 Task: Review and manage your order history on Amazon, including archiving an order.
Action: Mouse moved to (370, 591)
Screenshot: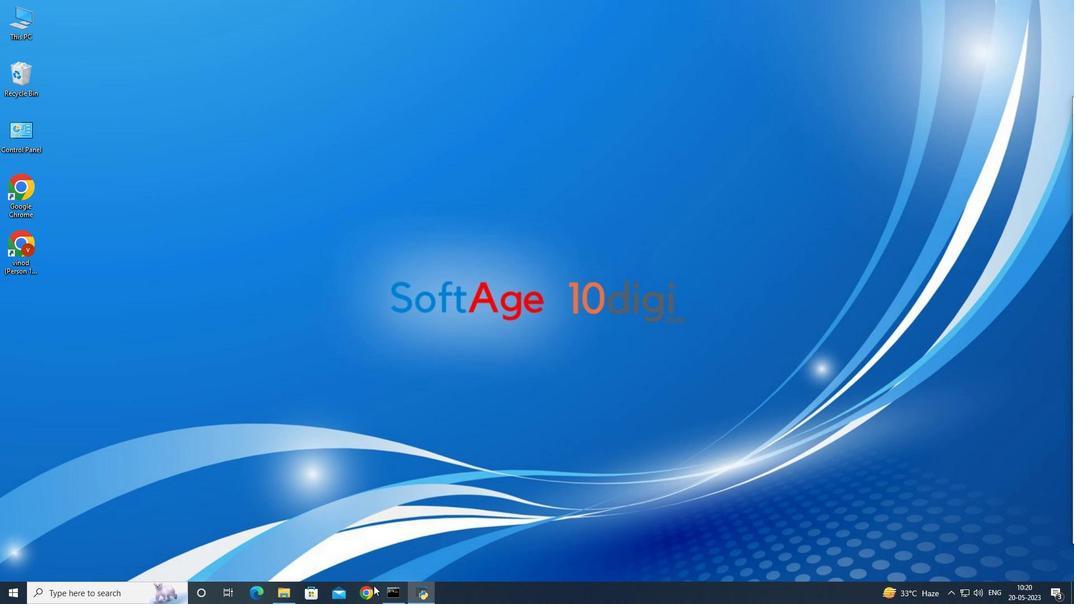 
Action: Mouse pressed left at (370, 591)
Screenshot: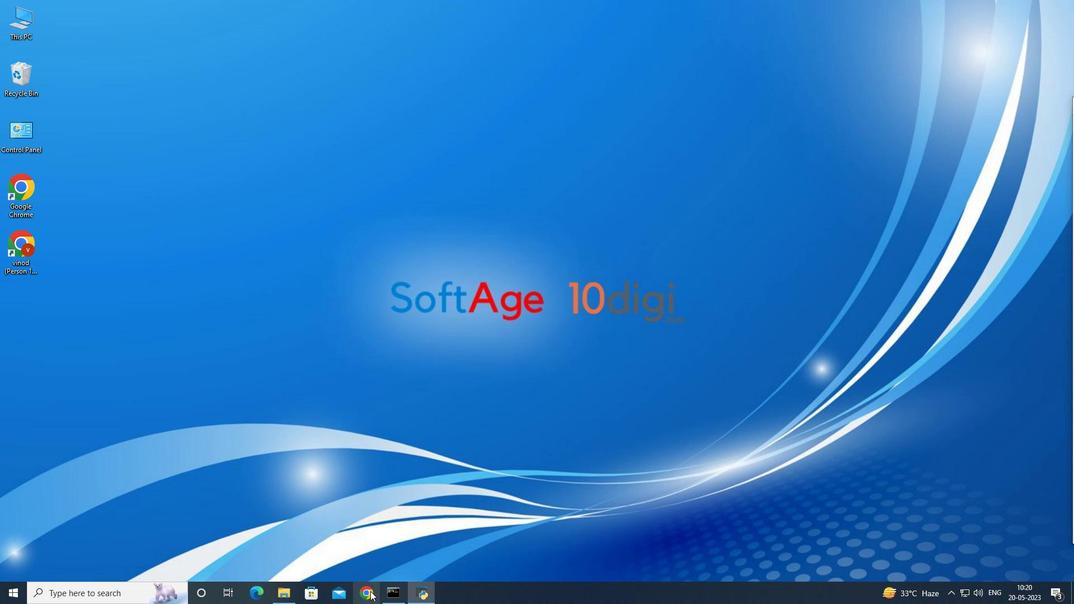 
Action: Mouse moved to (443, 367)
Screenshot: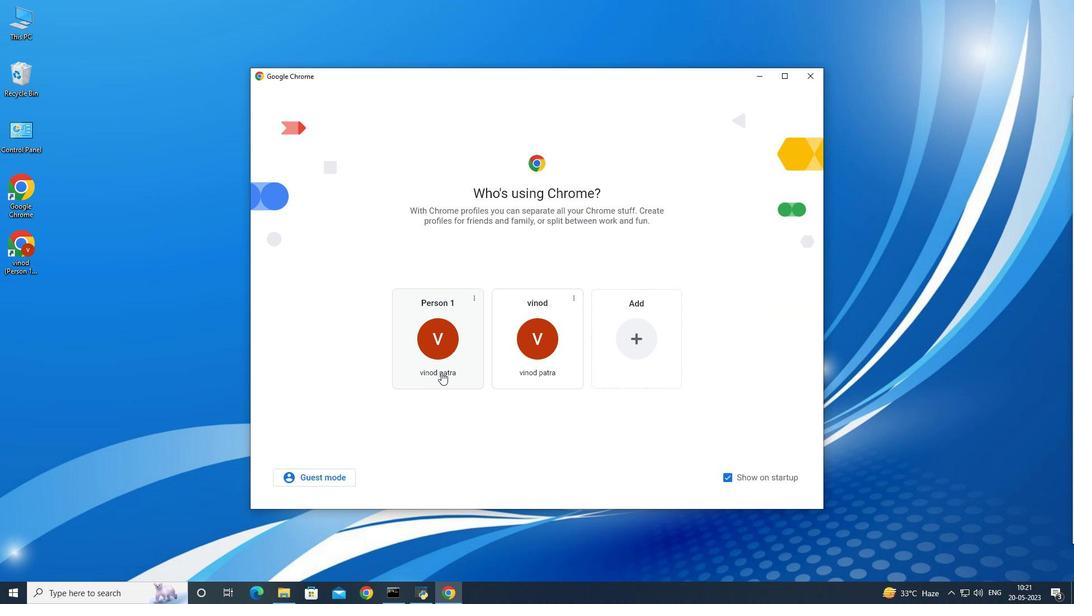 
Action: Mouse pressed left at (443, 367)
Screenshot: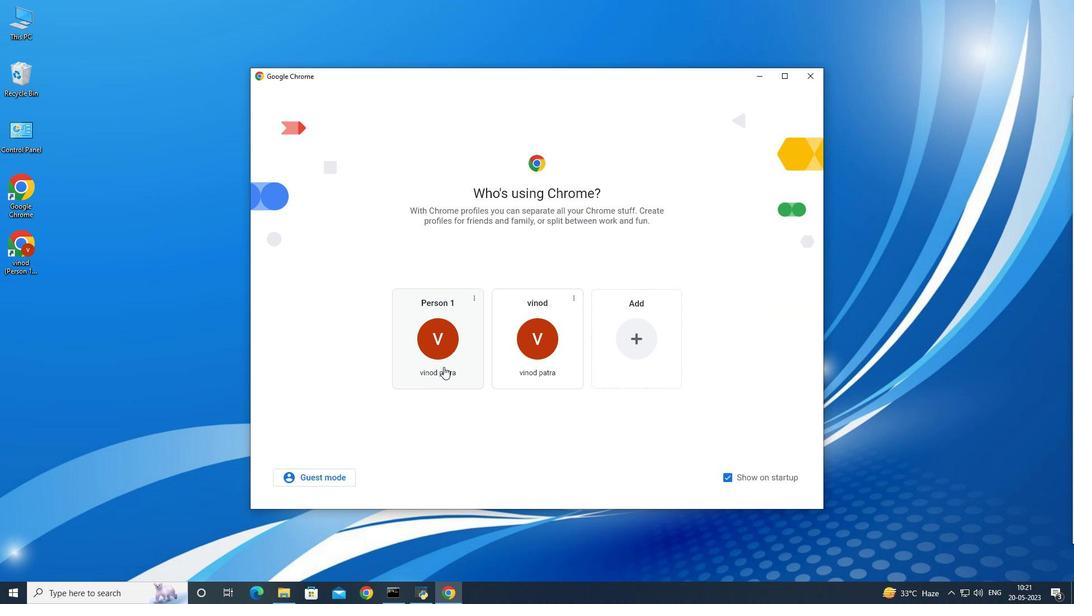 
Action: Mouse moved to (425, 232)
Screenshot: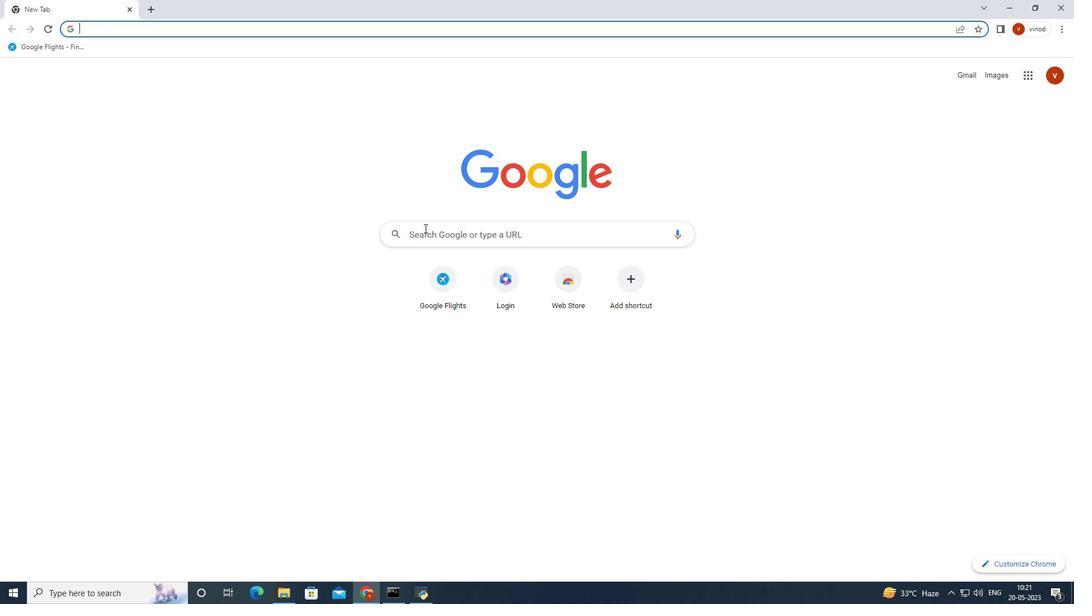 
Action: Mouse pressed left at (425, 232)
Screenshot: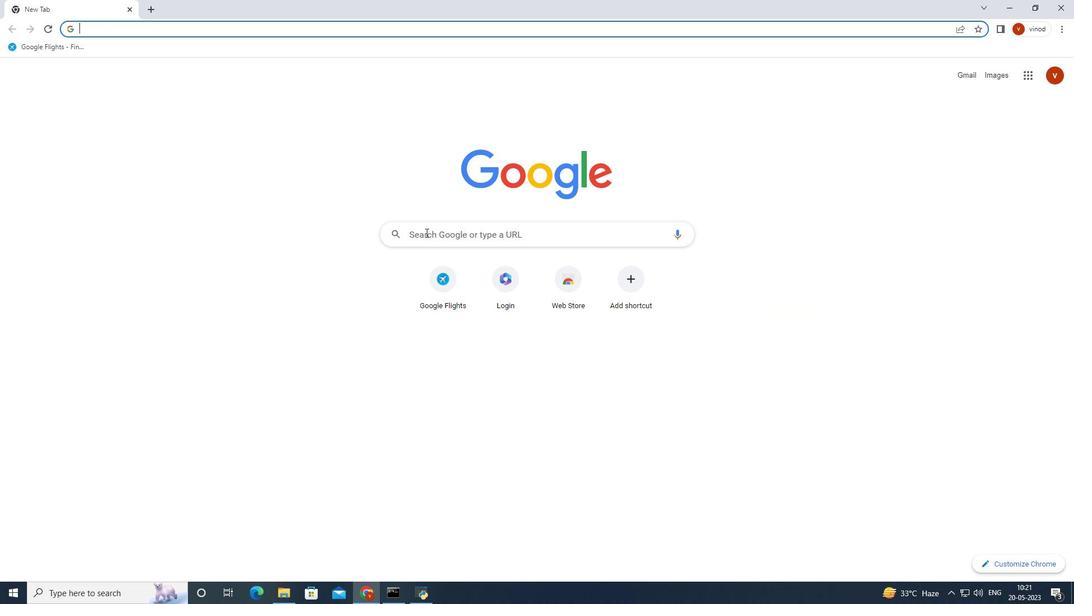
Action: Key pressed amzon<Key.enter>
Screenshot: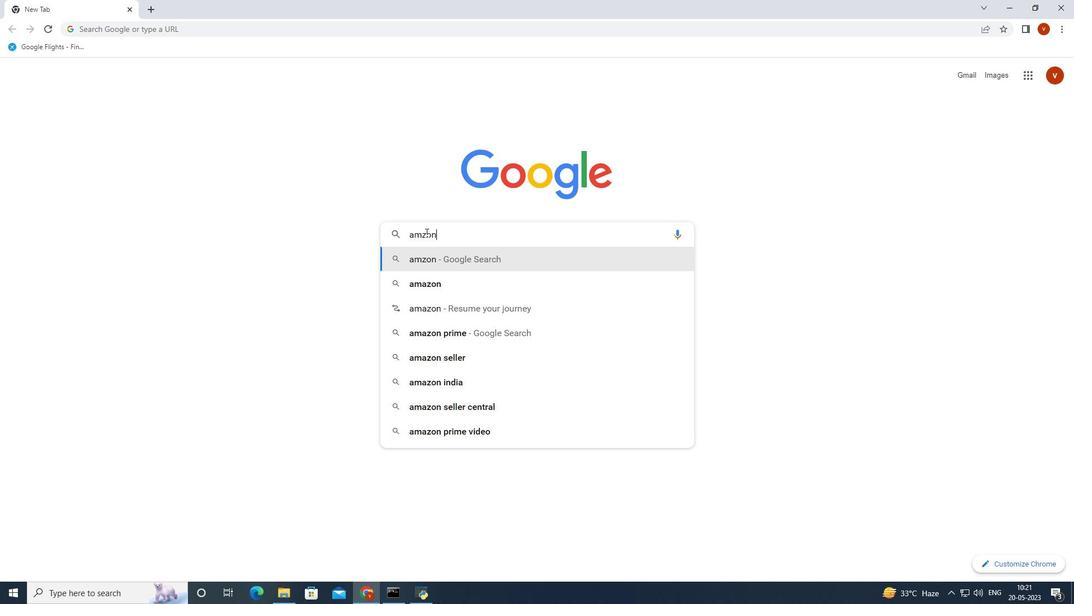 
Action: Mouse moved to (241, 228)
Screenshot: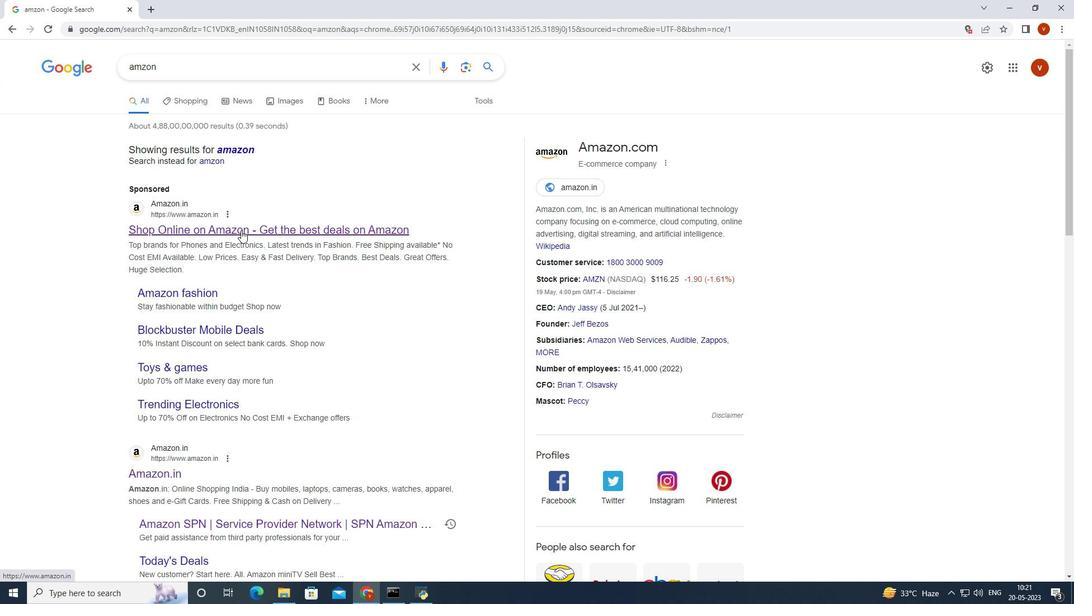 
Action: Mouse pressed left at (241, 228)
Screenshot: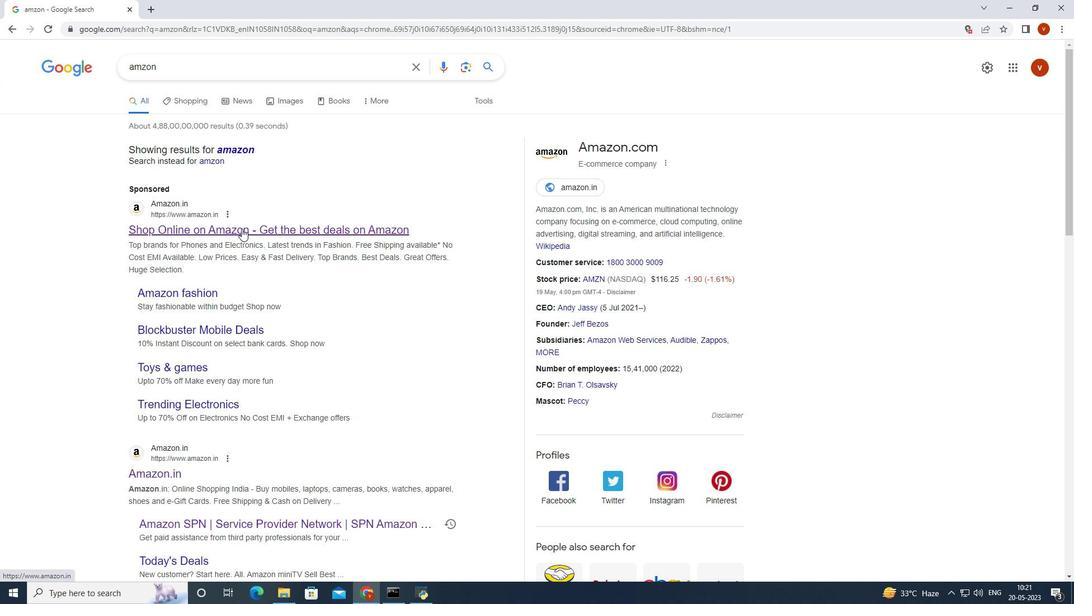 
Action: Mouse moved to (542, 242)
Screenshot: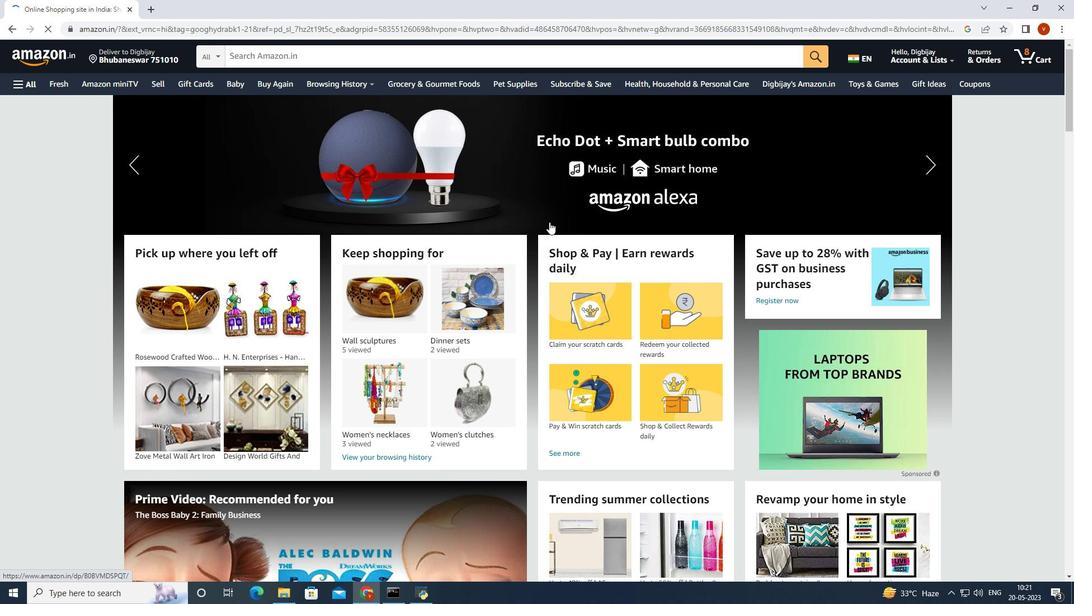 
Action: Mouse scrolled (542, 241) with delta (0, 0)
Screenshot: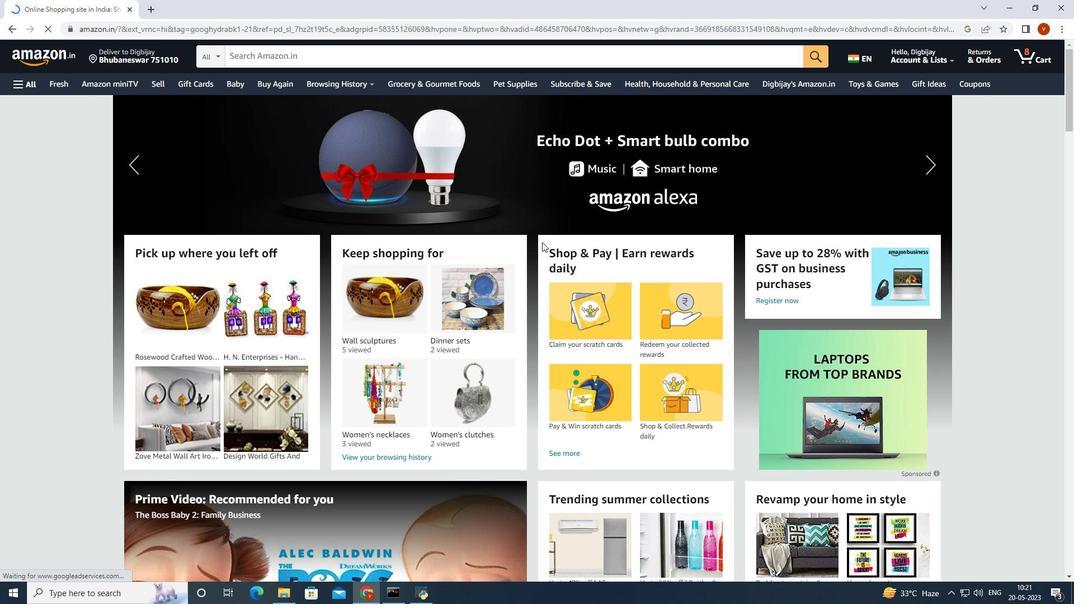 
Action: Mouse scrolled (542, 241) with delta (0, 0)
Screenshot: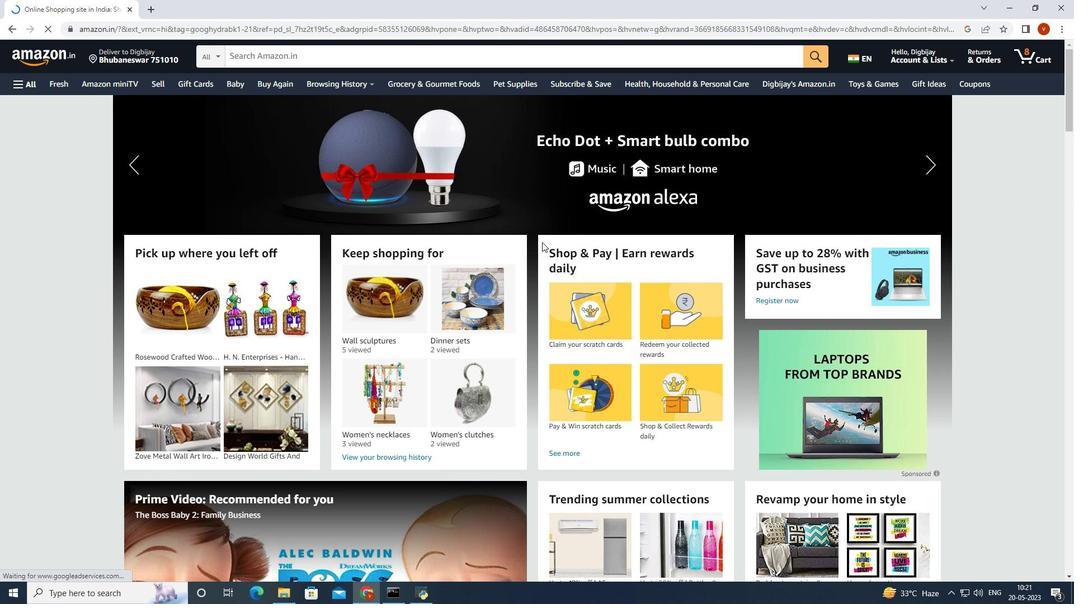 
Action: Mouse scrolled (542, 241) with delta (0, 0)
Screenshot: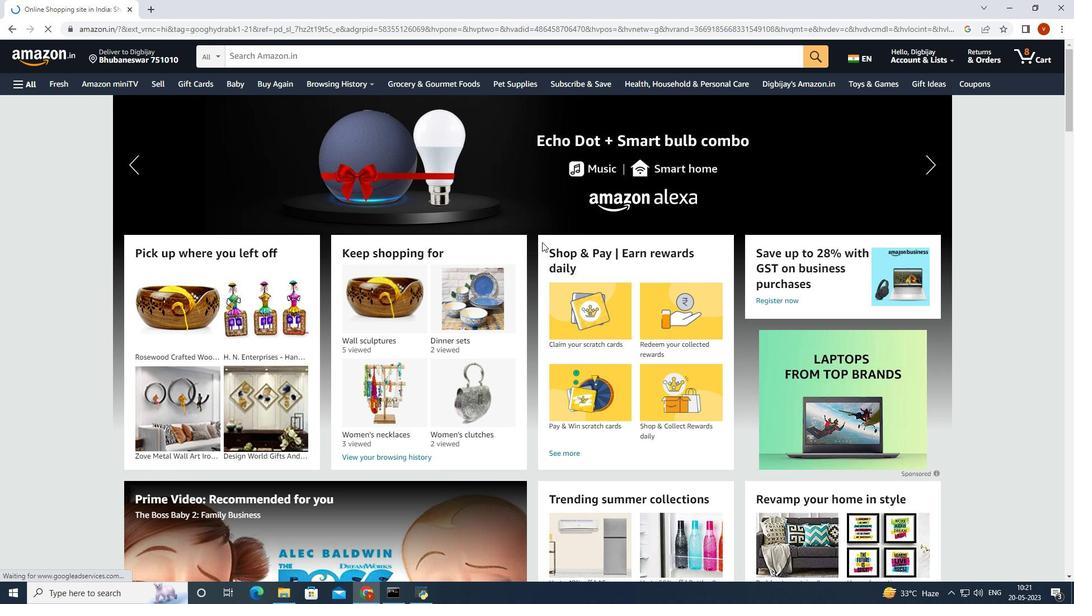 
Action: Mouse moved to (537, 244)
Screenshot: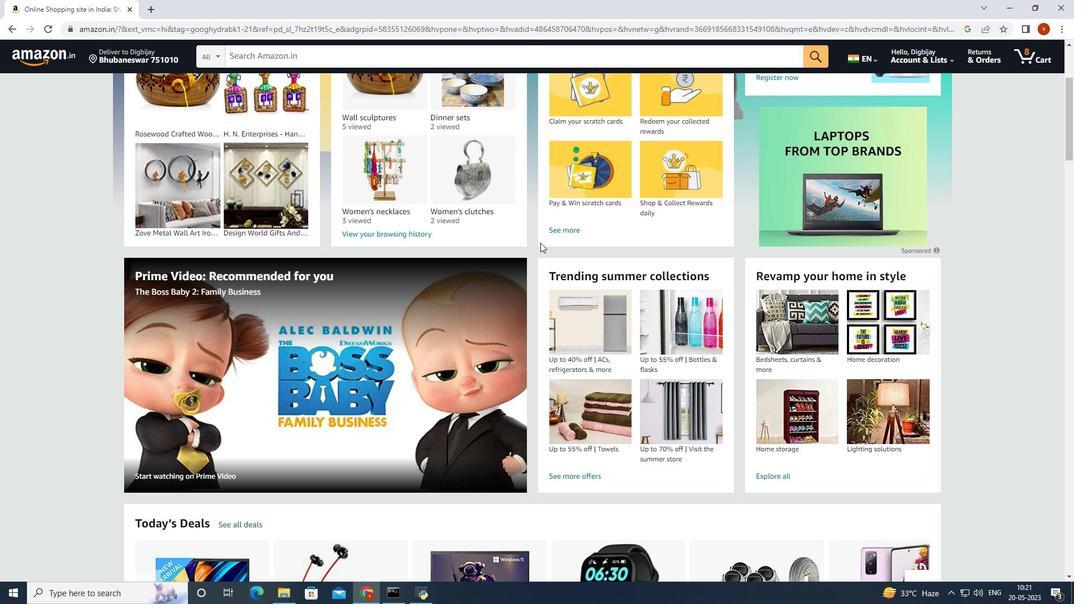 
Action: Mouse scrolled (537, 244) with delta (0, 0)
Screenshot: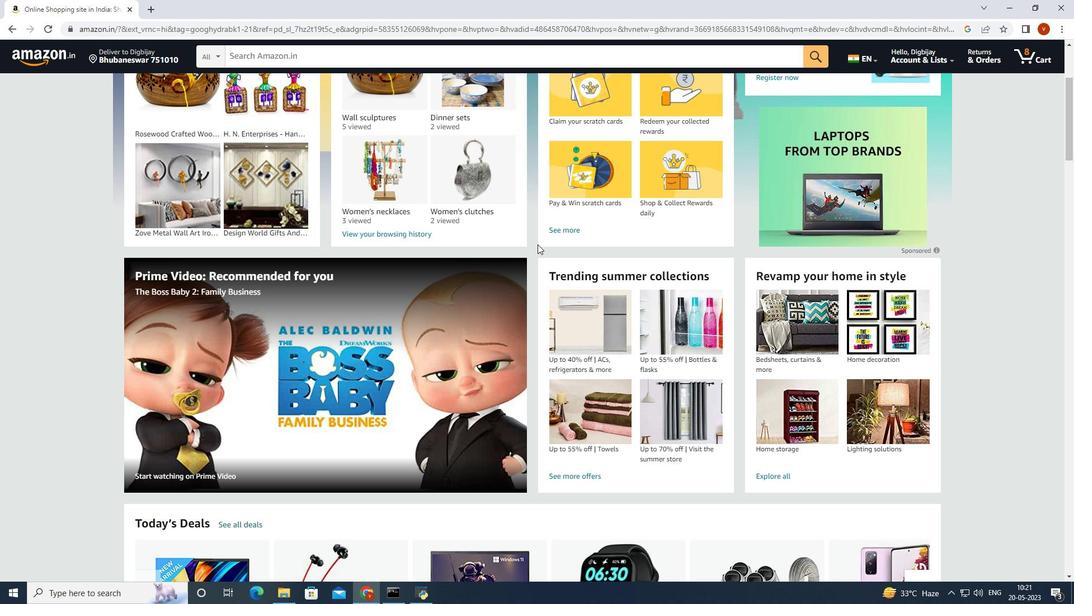 
Action: Mouse scrolled (537, 244) with delta (0, 0)
Screenshot: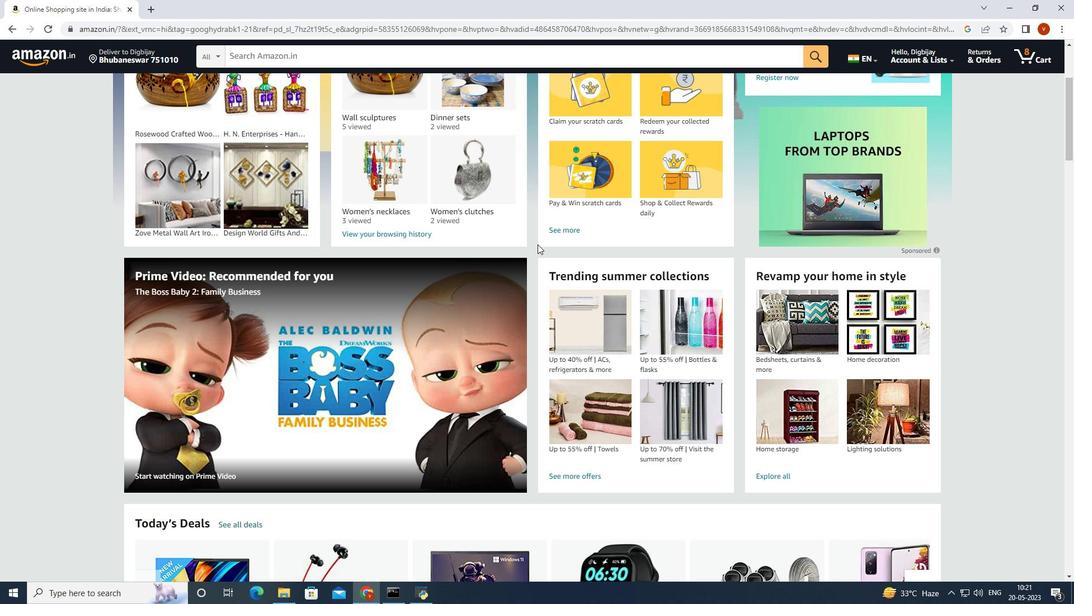 
Action: Mouse moved to (536, 247)
Screenshot: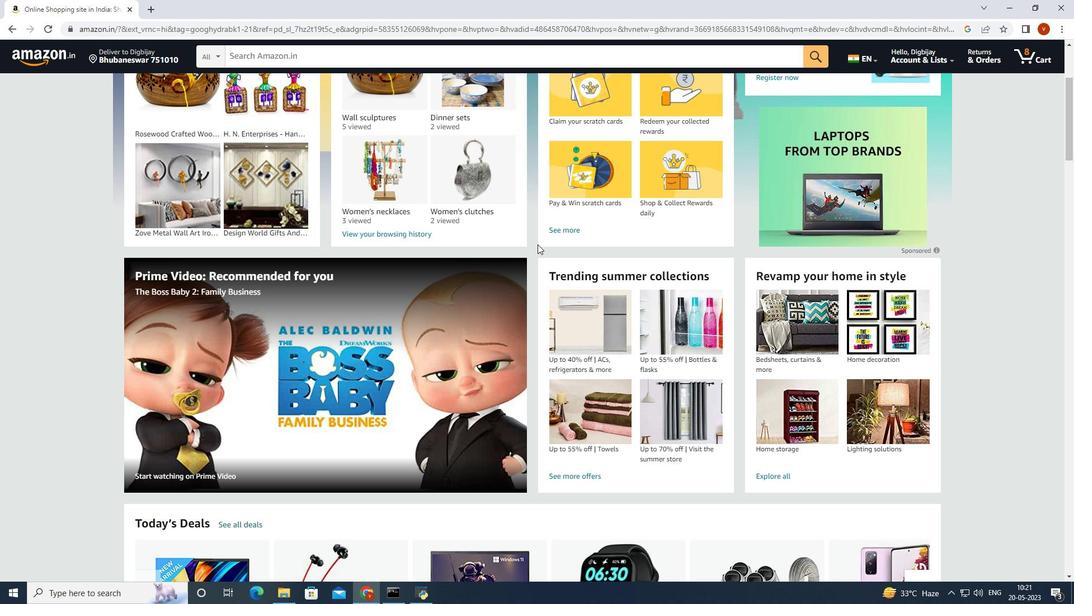 
Action: Mouse scrolled (536, 246) with delta (0, 0)
Screenshot: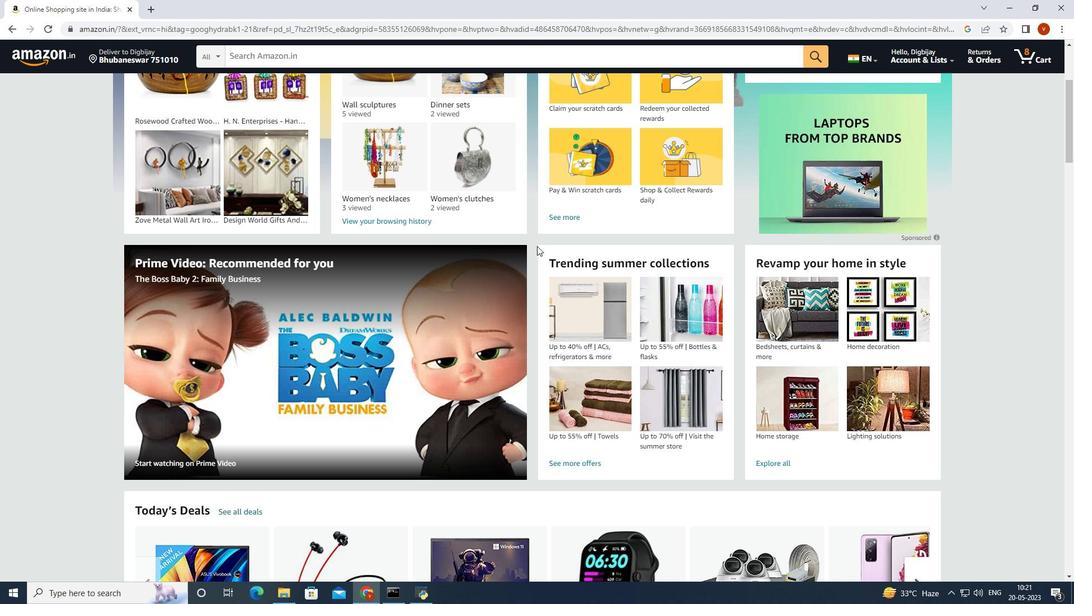 
Action: Mouse scrolled (536, 246) with delta (0, 0)
Screenshot: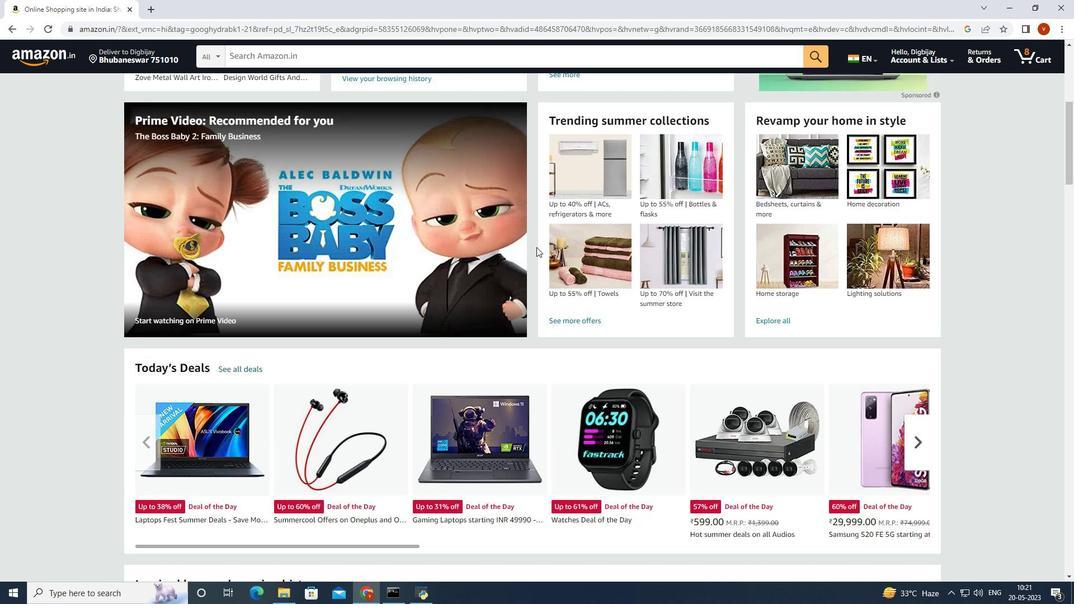 
Action: Mouse scrolled (536, 246) with delta (0, 0)
Screenshot: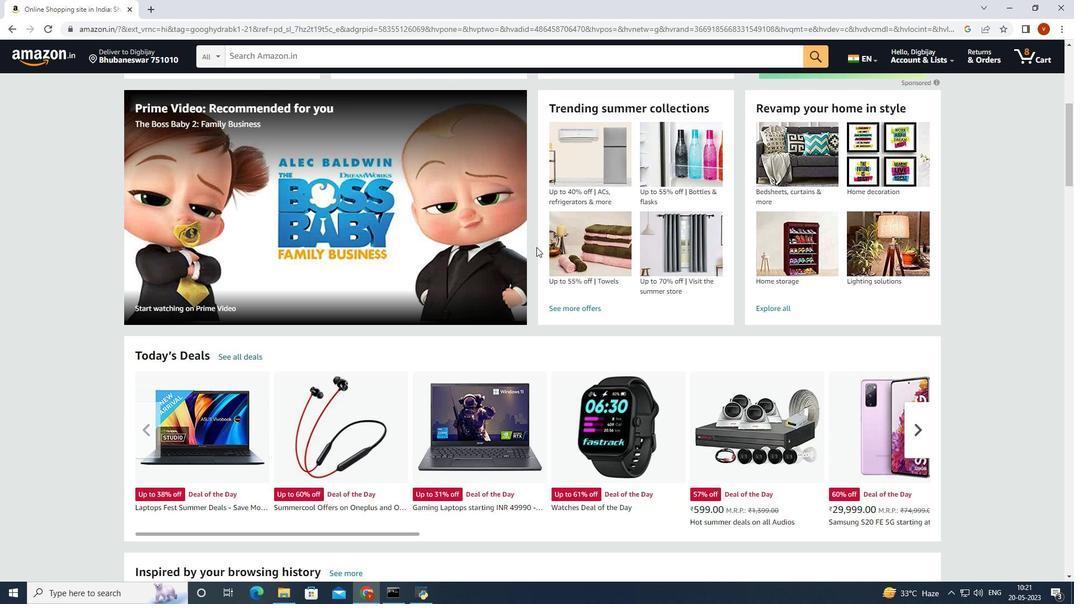 
Action: Mouse scrolled (536, 246) with delta (0, 0)
Screenshot: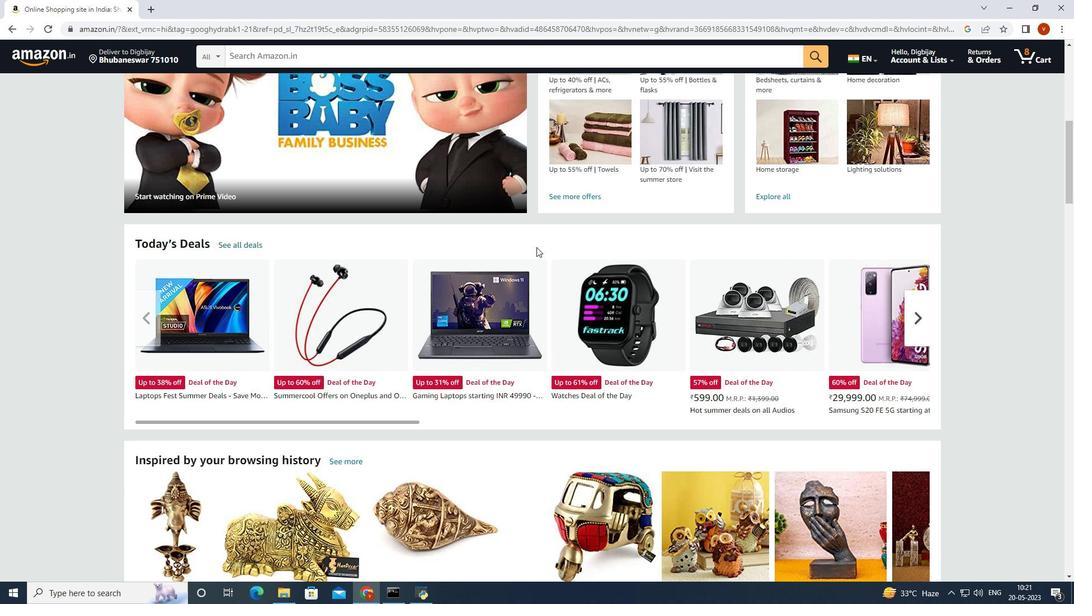 
Action: Mouse moved to (505, 258)
Screenshot: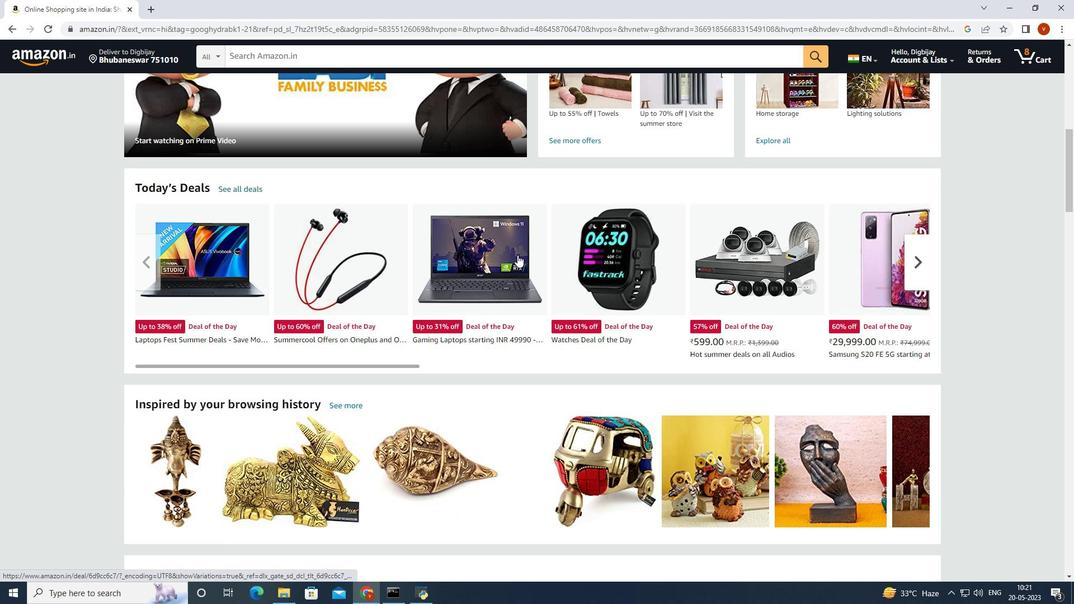 
Action: Mouse pressed left at (505, 258)
Screenshot: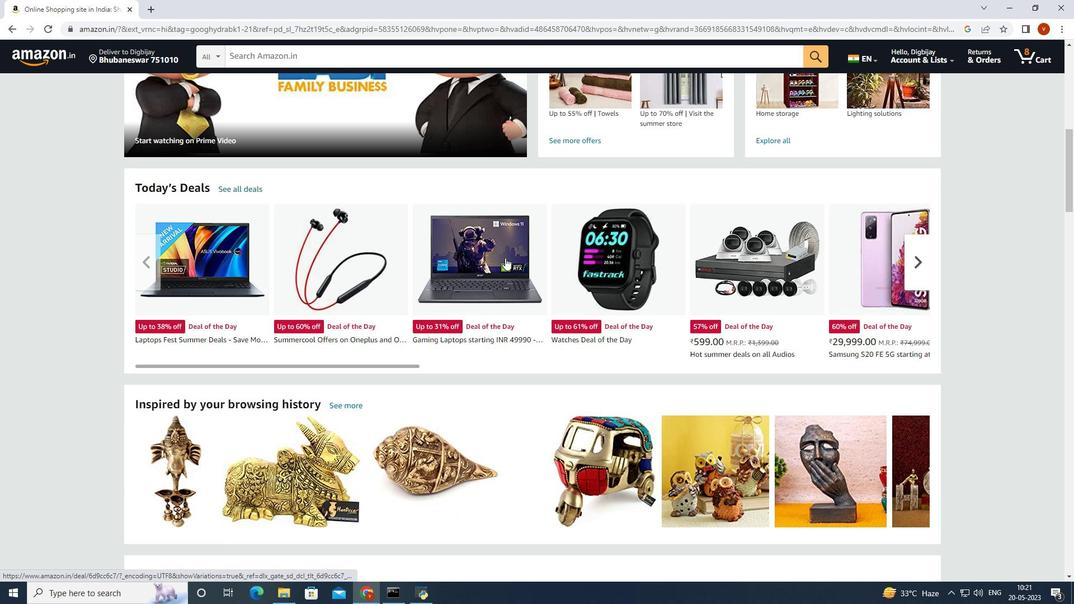 
Action: Mouse moved to (250, 292)
Screenshot: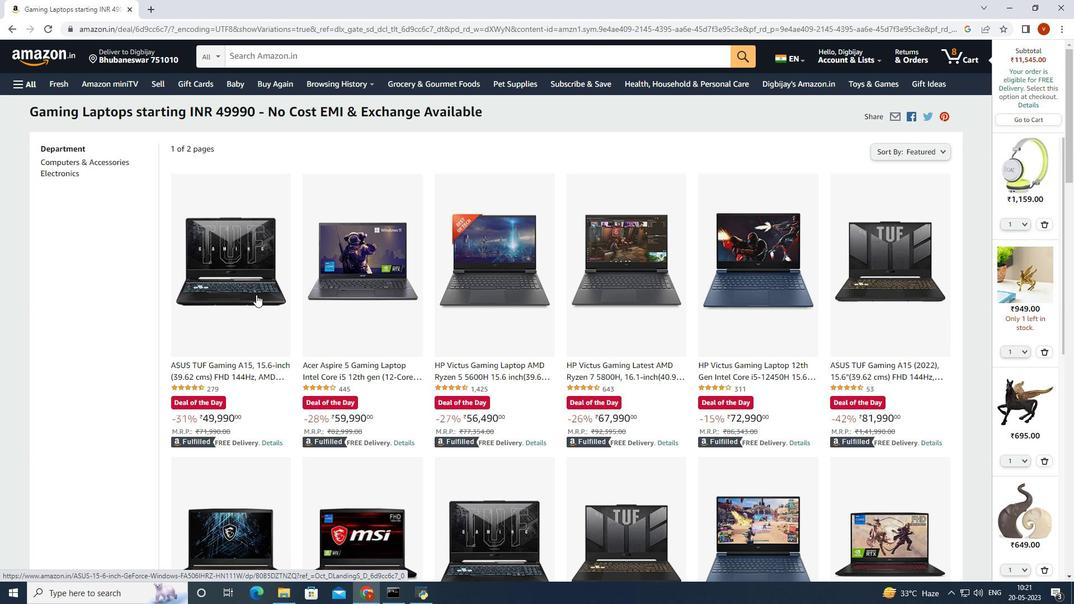 
Action: Mouse pressed left at (250, 292)
Screenshot: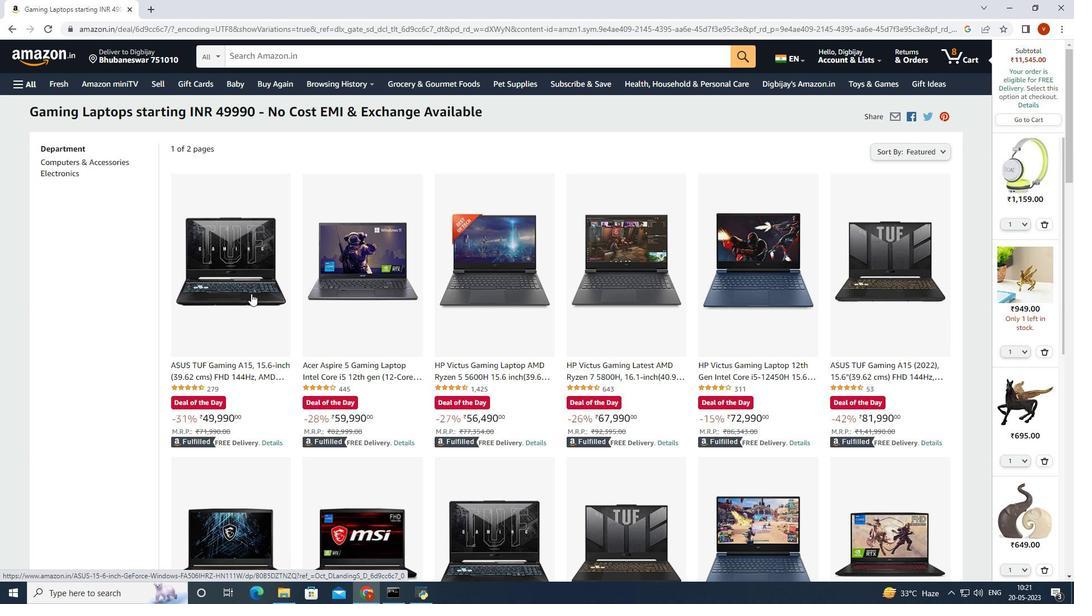 
Action: Mouse moved to (322, 289)
Screenshot: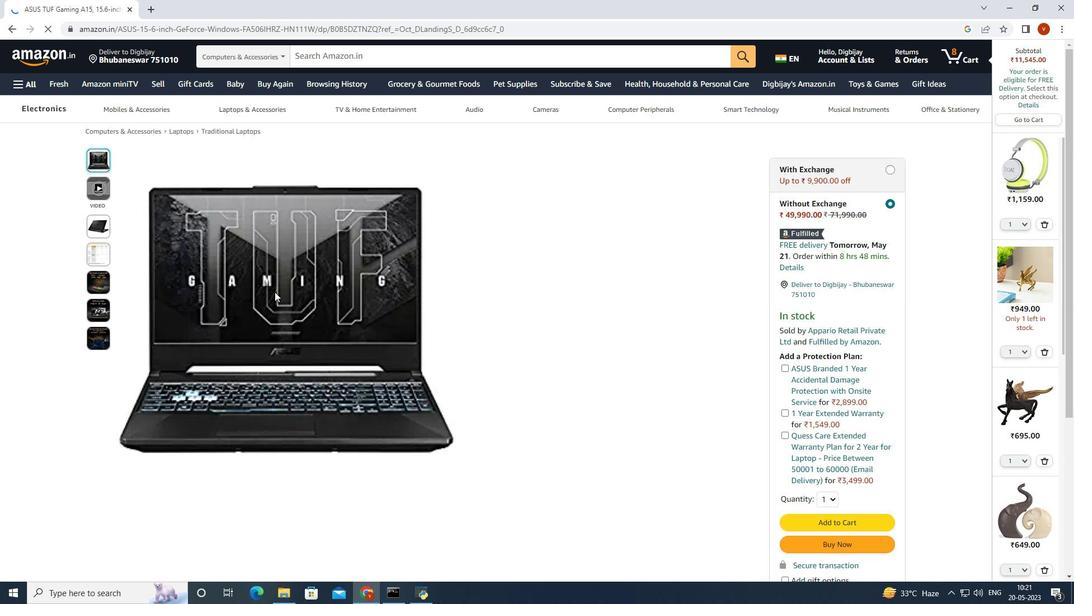 
Action: Mouse scrolled (322, 288) with delta (0, 0)
Screenshot: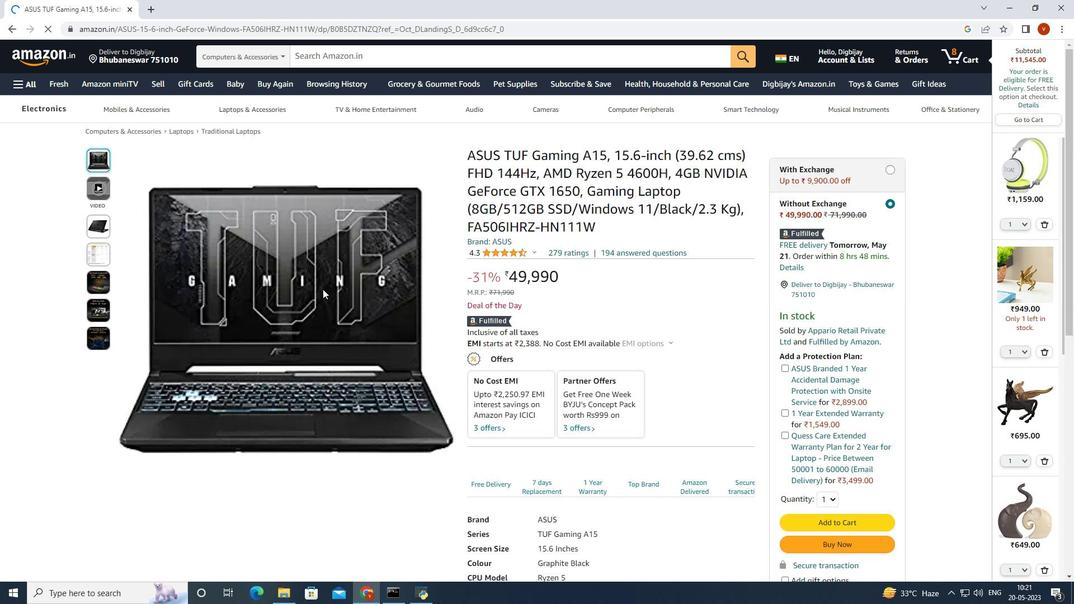 
Action: Mouse moved to (844, 478)
Screenshot: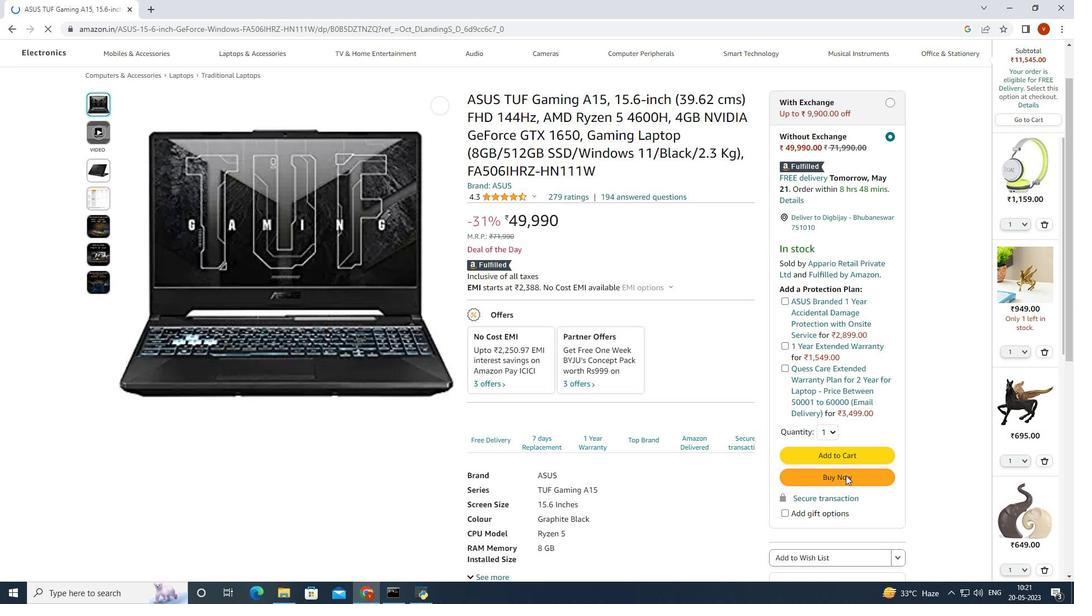 
Action: Mouse pressed left at (844, 478)
Screenshot: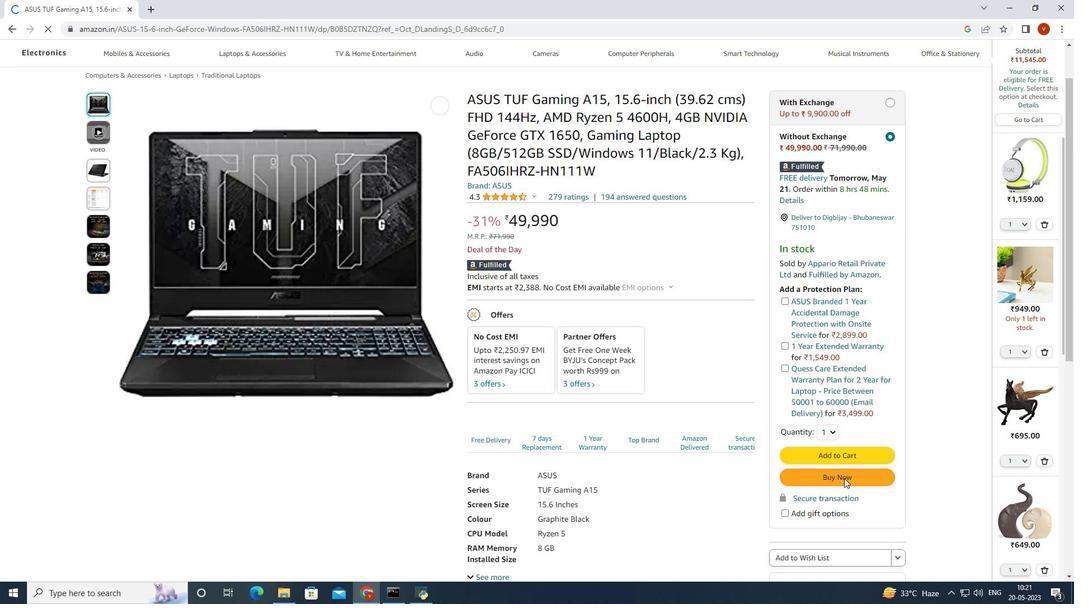 
Action: Mouse moved to (840, 481)
Screenshot: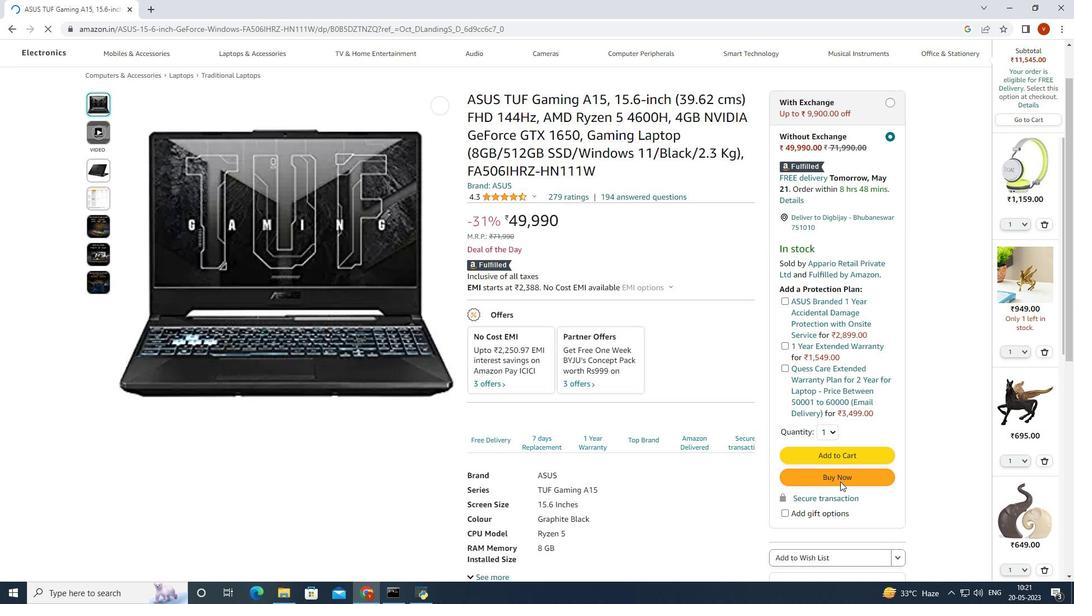 
Action: Mouse pressed left at (840, 481)
Screenshot: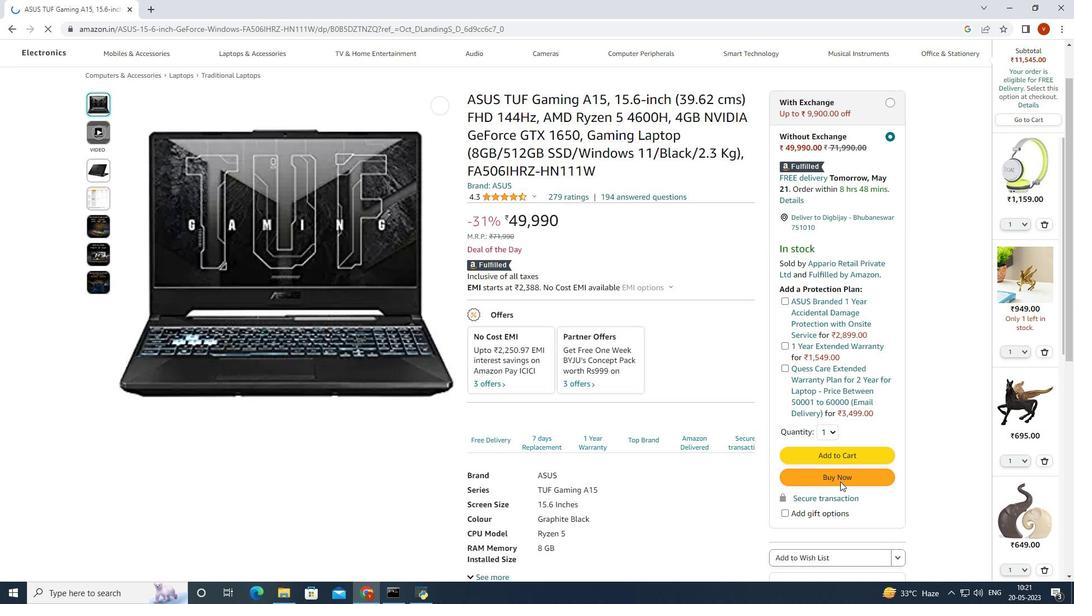 
Action: Mouse moved to (448, 272)
Screenshot: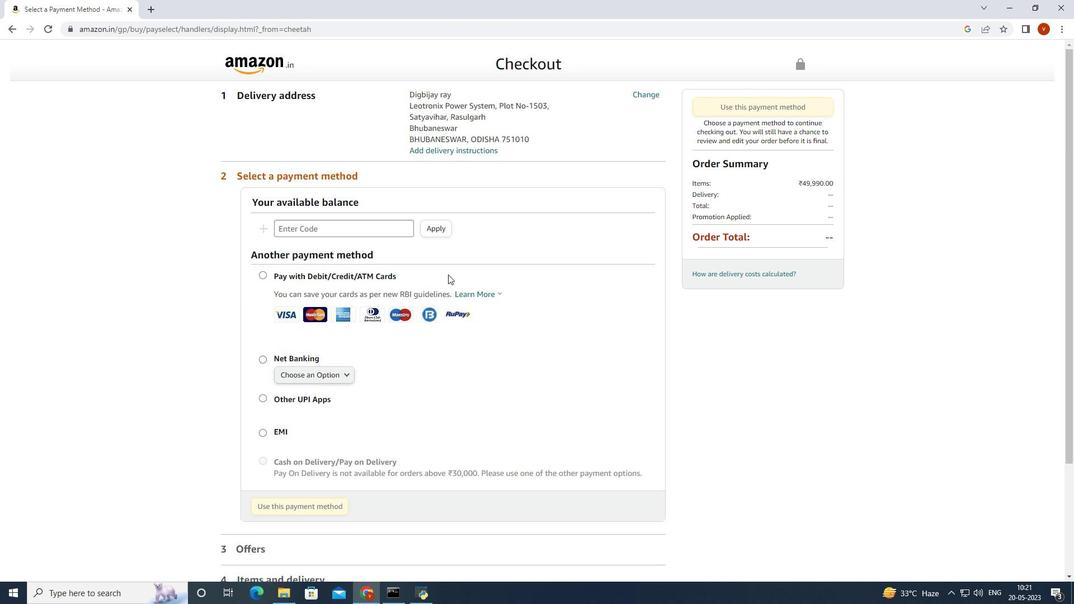 
Action: Mouse scrolled (448, 271) with delta (0, 0)
Screenshot: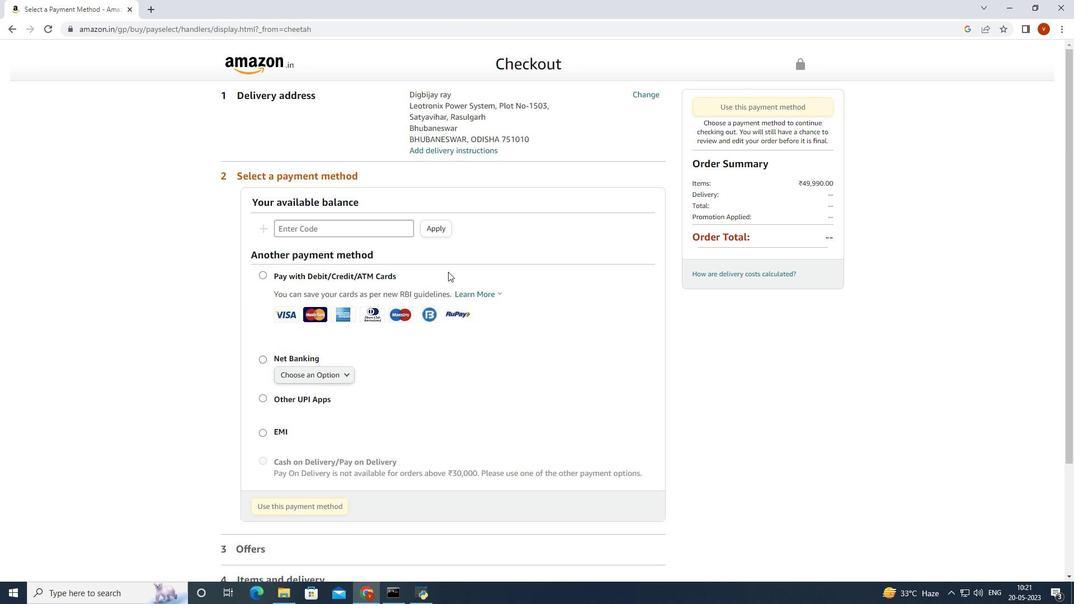 
Action: Mouse scrolled (448, 271) with delta (0, 0)
Screenshot: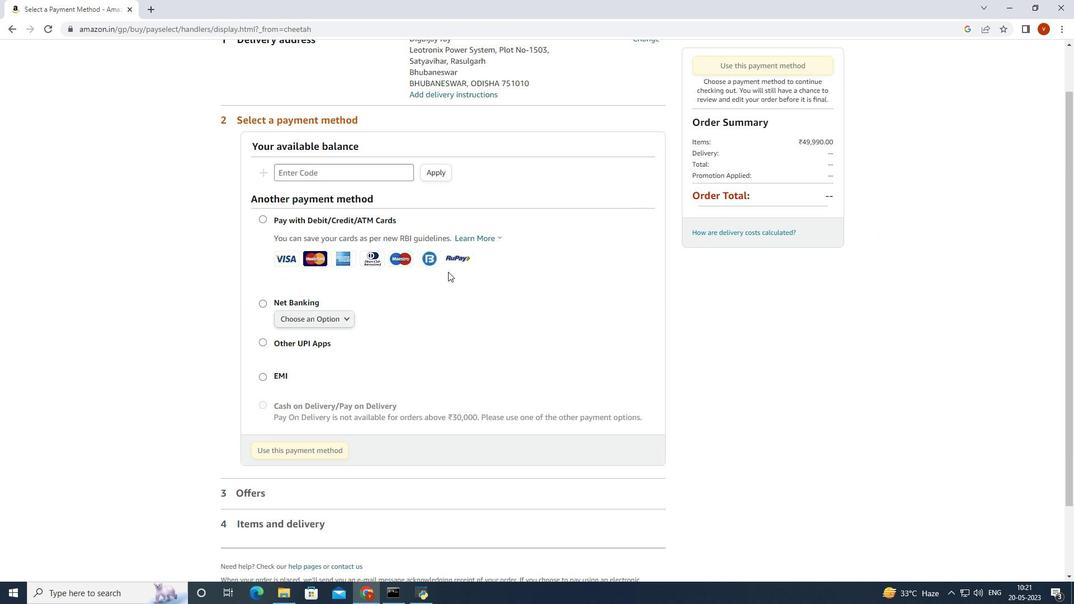 
Action: Mouse scrolled (448, 271) with delta (0, 0)
Screenshot: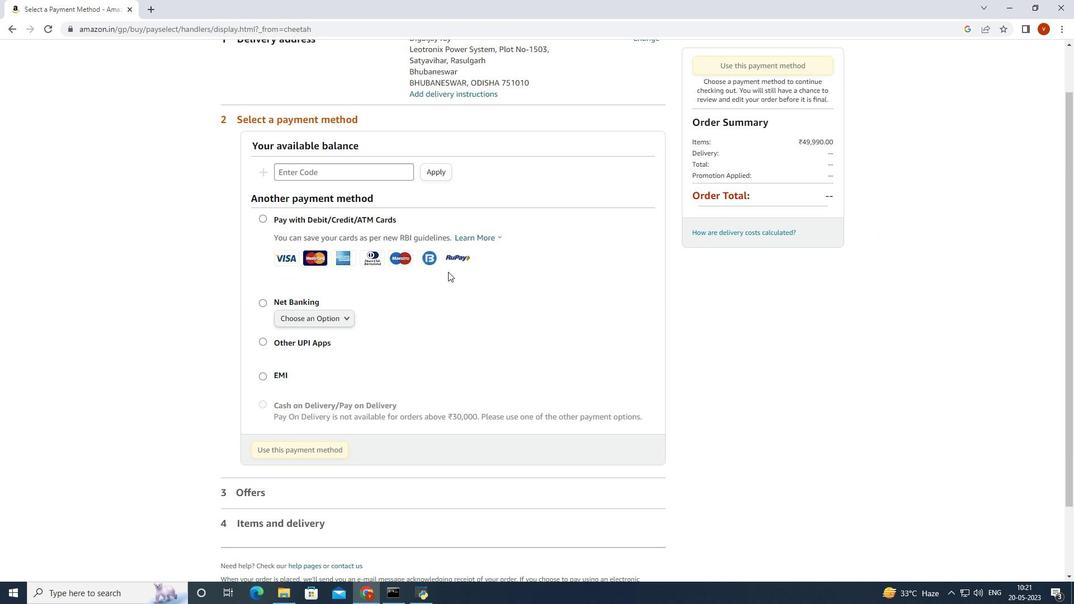 
Action: Mouse scrolled (448, 272) with delta (0, 0)
Screenshot: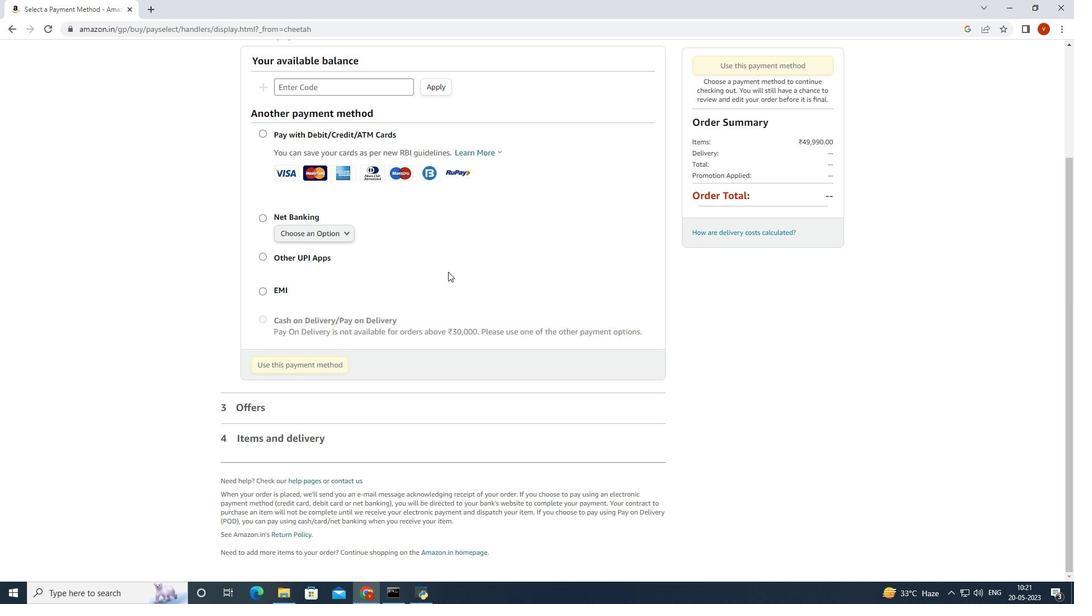 
Action: Mouse scrolled (448, 272) with delta (0, 0)
Screenshot: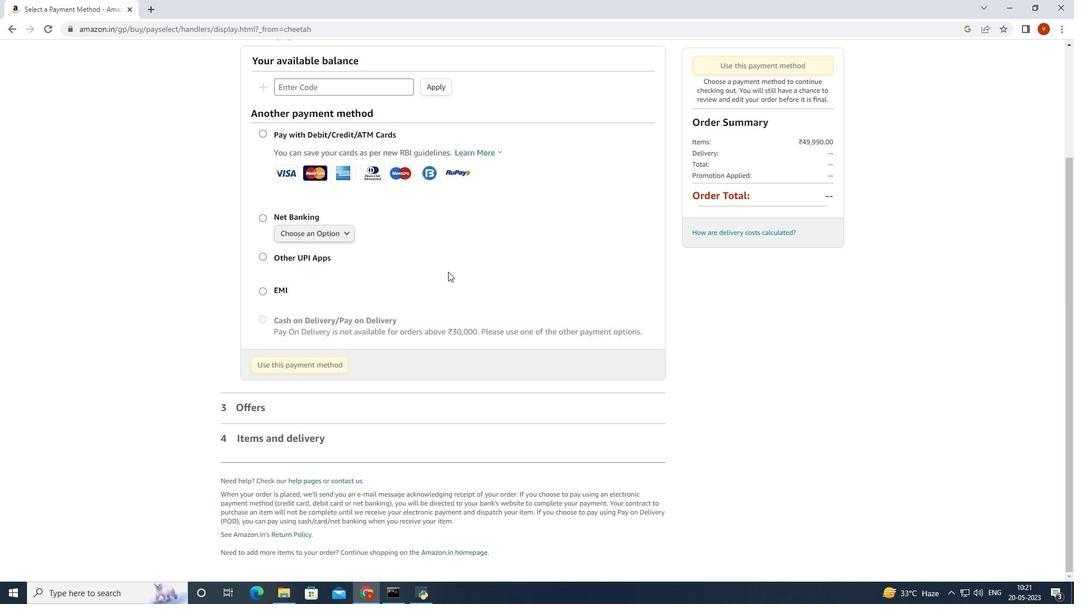 
Action: Mouse moved to (436, 217)
Screenshot: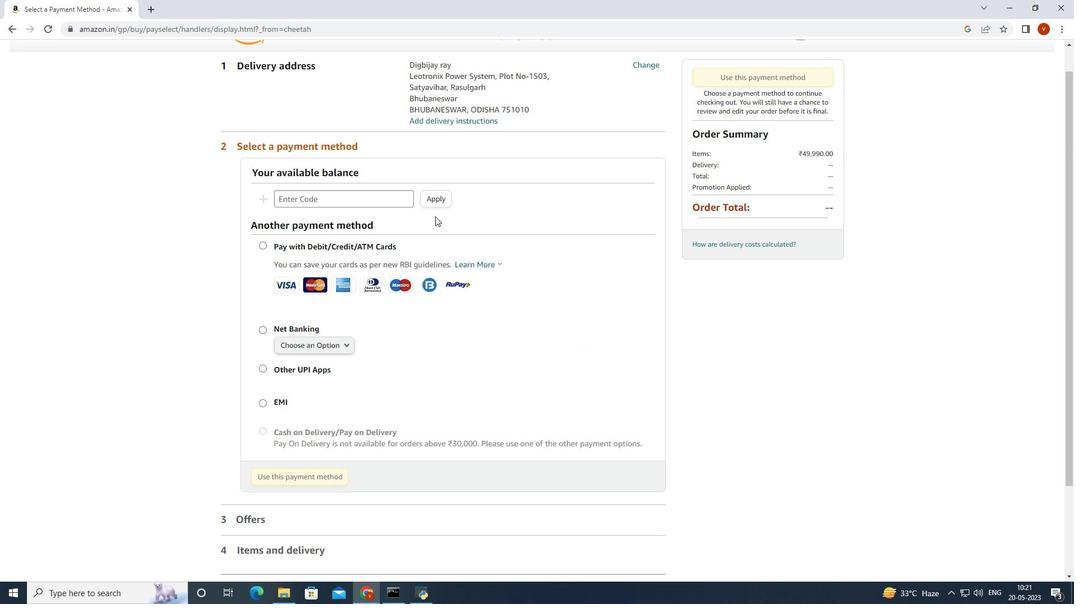 
Action: Mouse scrolled (436, 217) with delta (0, 0)
Screenshot: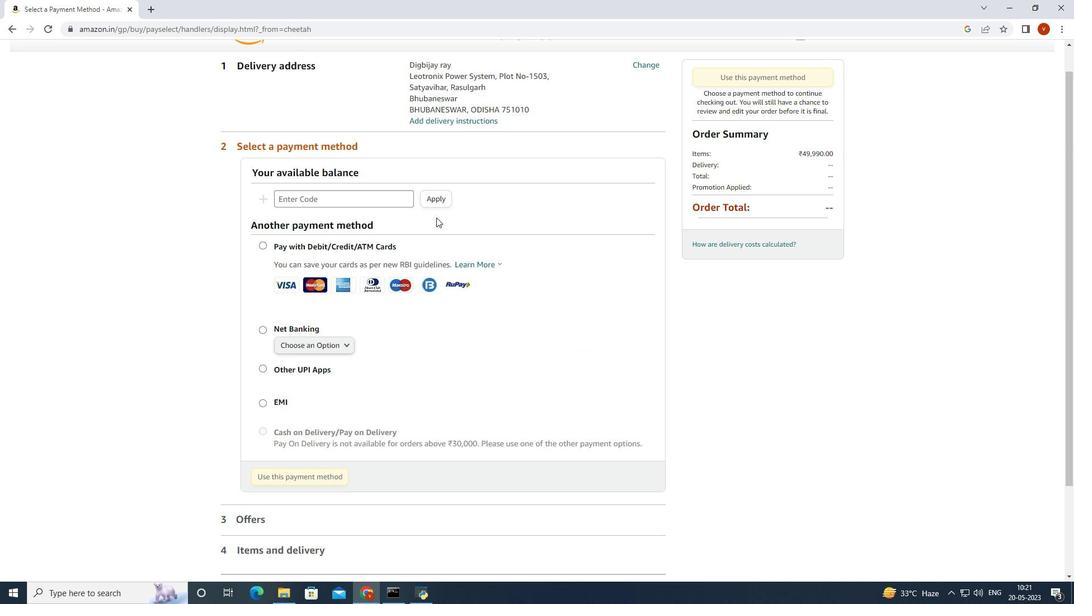 
Action: Mouse moved to (438, 209)
Screenshot: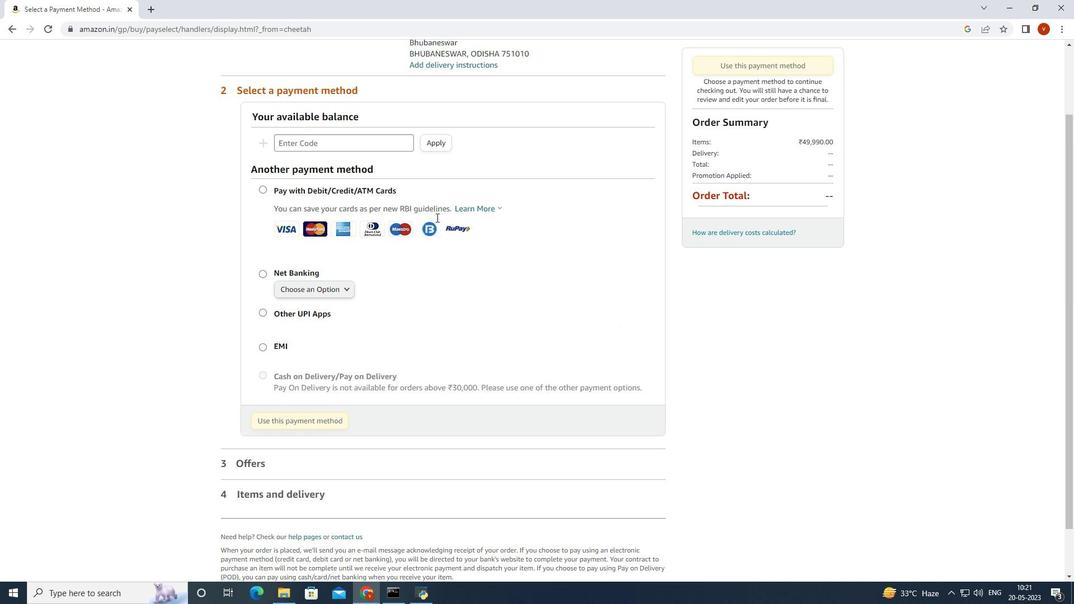 
Action: Mouse scrolled (438, 208) with delta (0, 0)
Screenshot: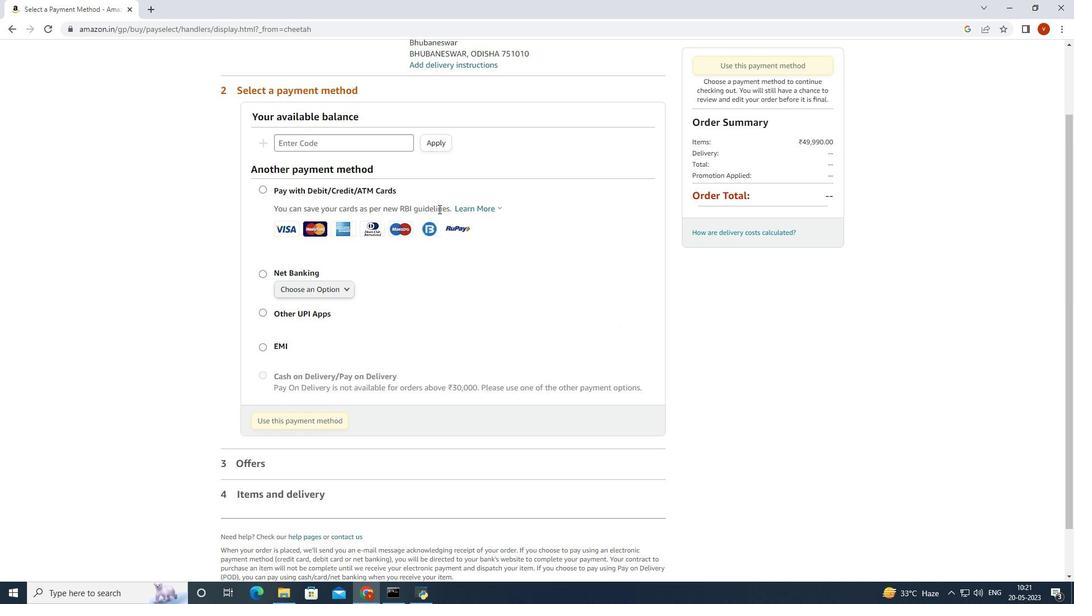 
Action: Mouse scrolled (438, 208) with delta (0, 0)
Screenshot: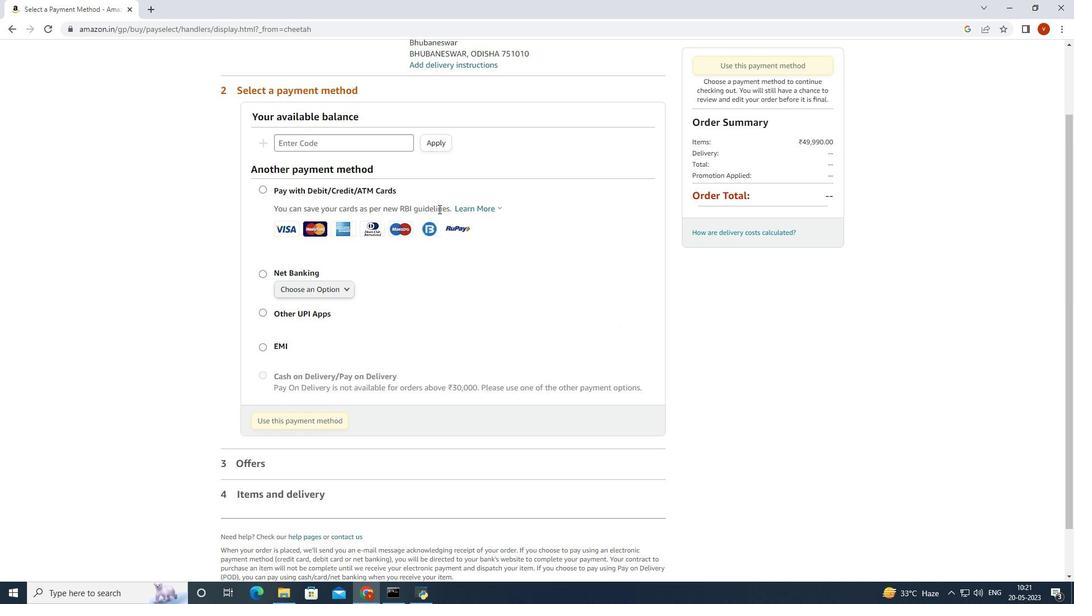 
Action: Mouse scrolled (438, 208) with delta (0, 0)
Screenshot: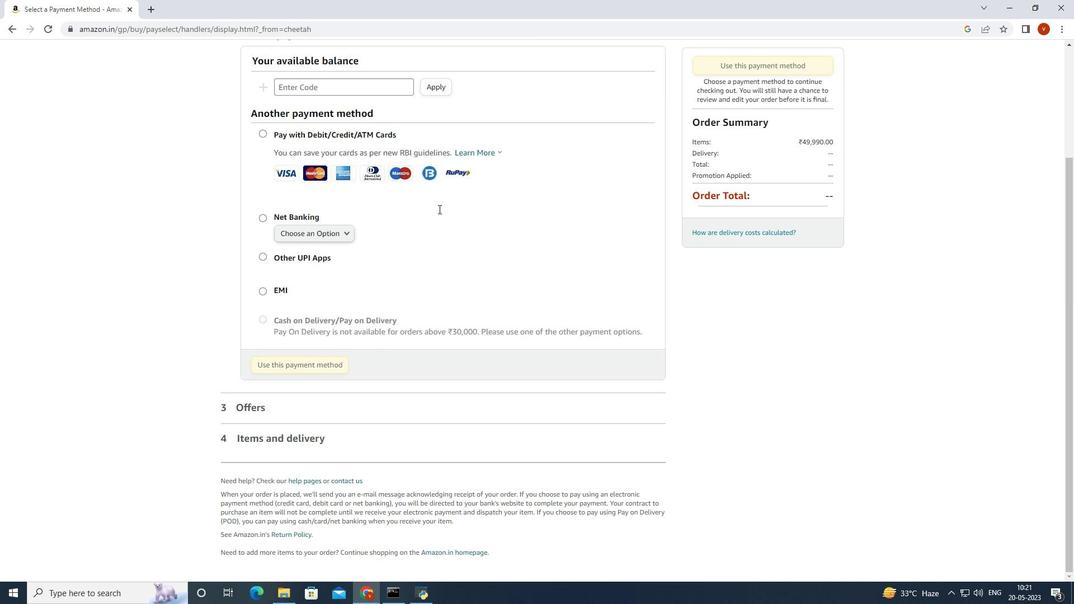 
Action: Mouse scrolled (438, 208) with delta (0, 0)
Screenshot: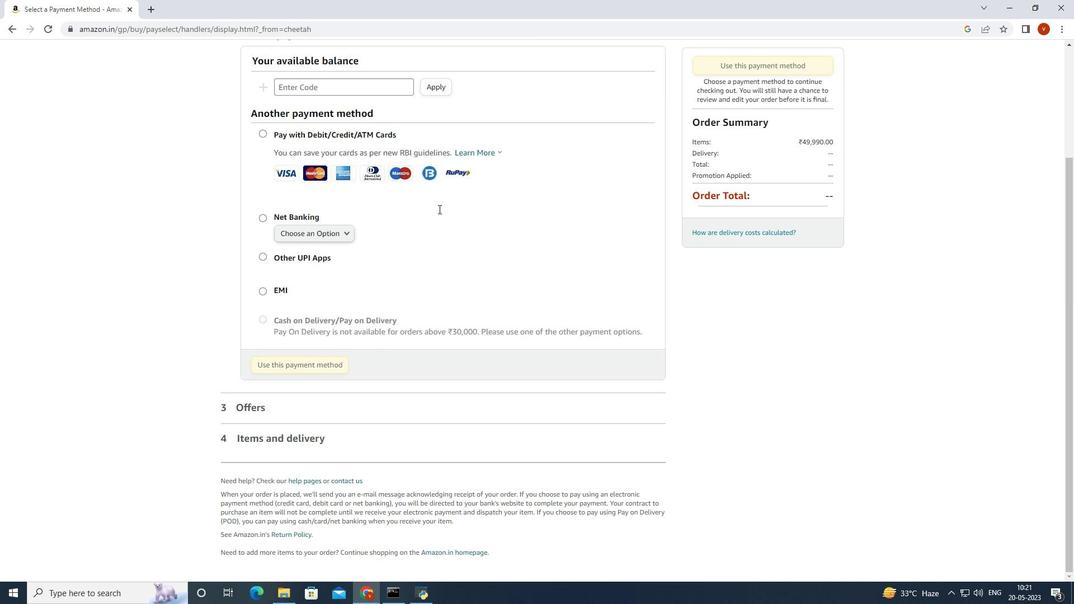 
Action: Mouse moved to (396, 331)
Screenshot: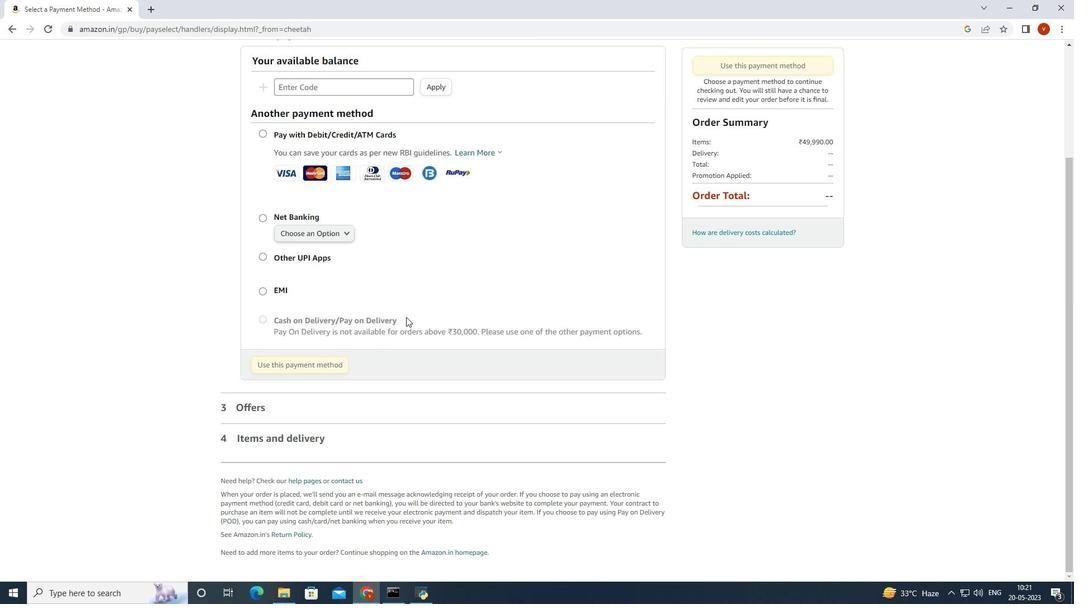 
Action: Mouse scrolled (396, 331) with delta (0, 0)
Screenshot: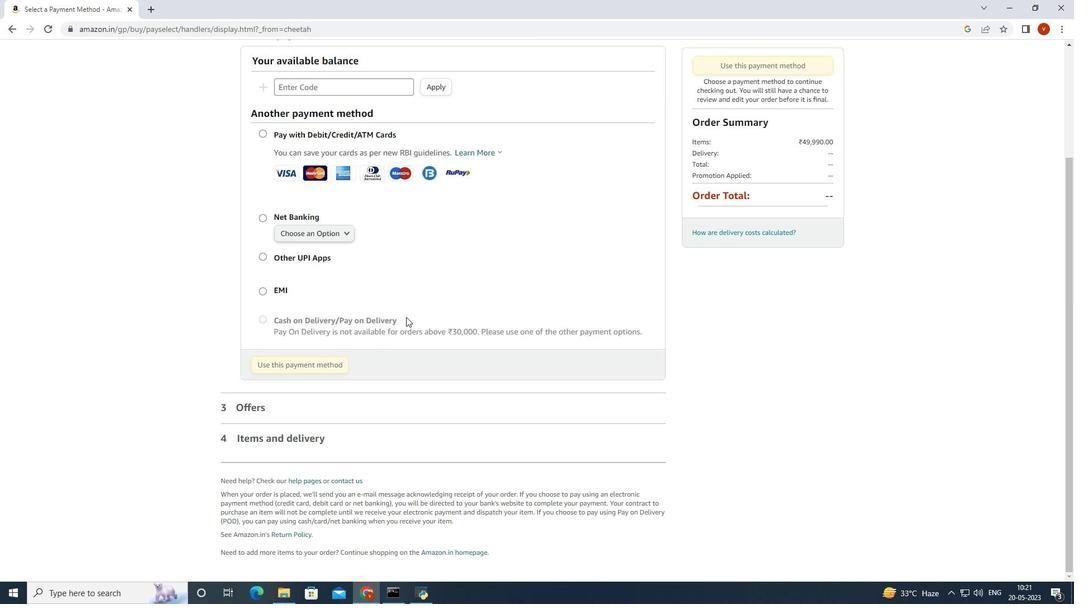 
Action: Mouse moved to (311, 426)
Screenshot: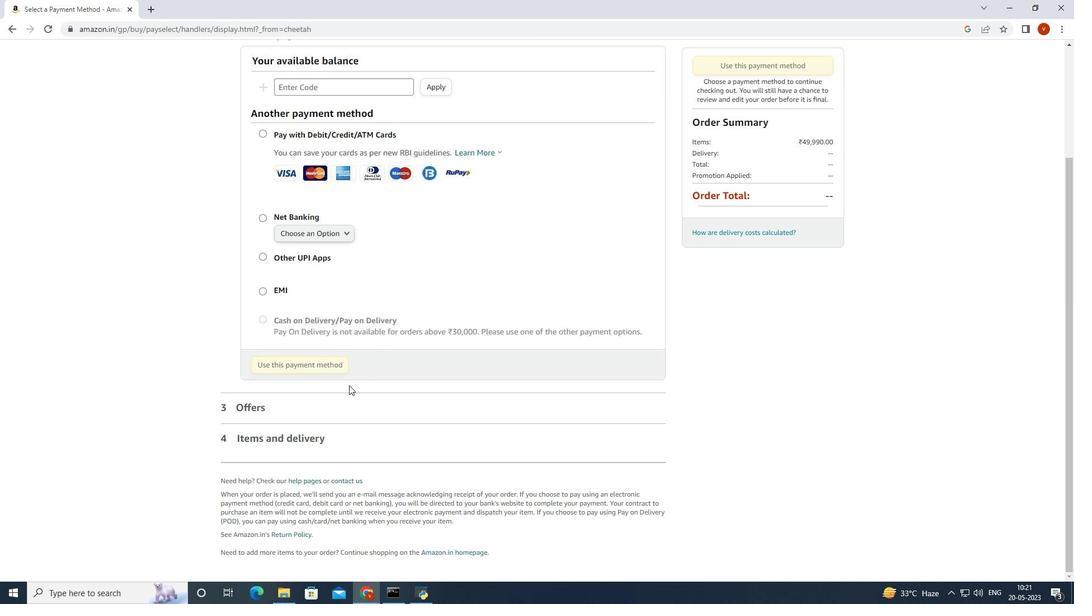 
Action: Mouse scrolled (311, 425) with delta (0, 0)
Screenshot: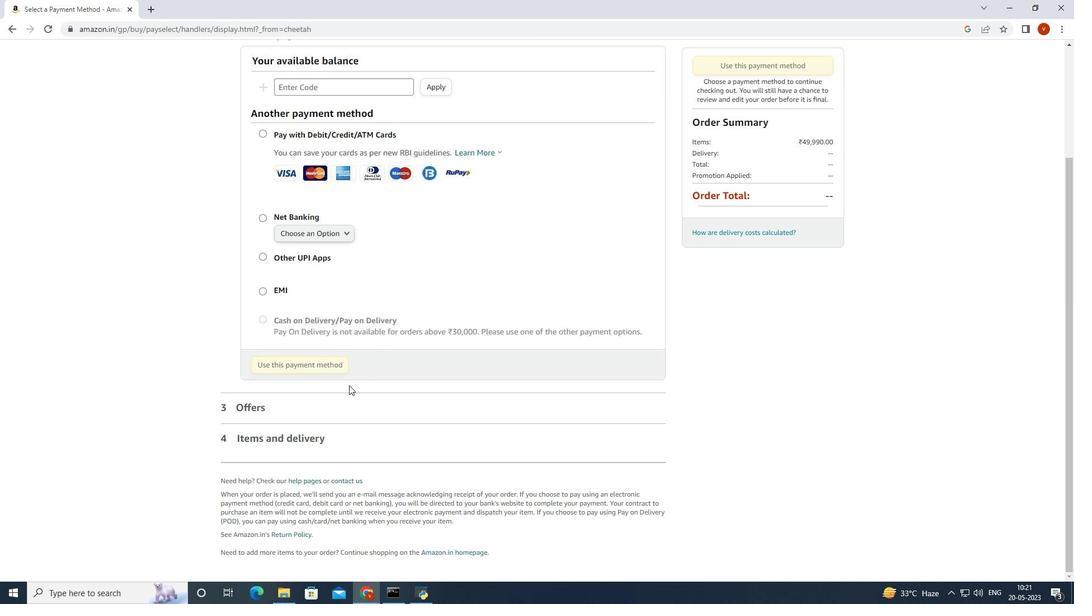 
Action: Mouse moved to (299, 442)
Screenshot: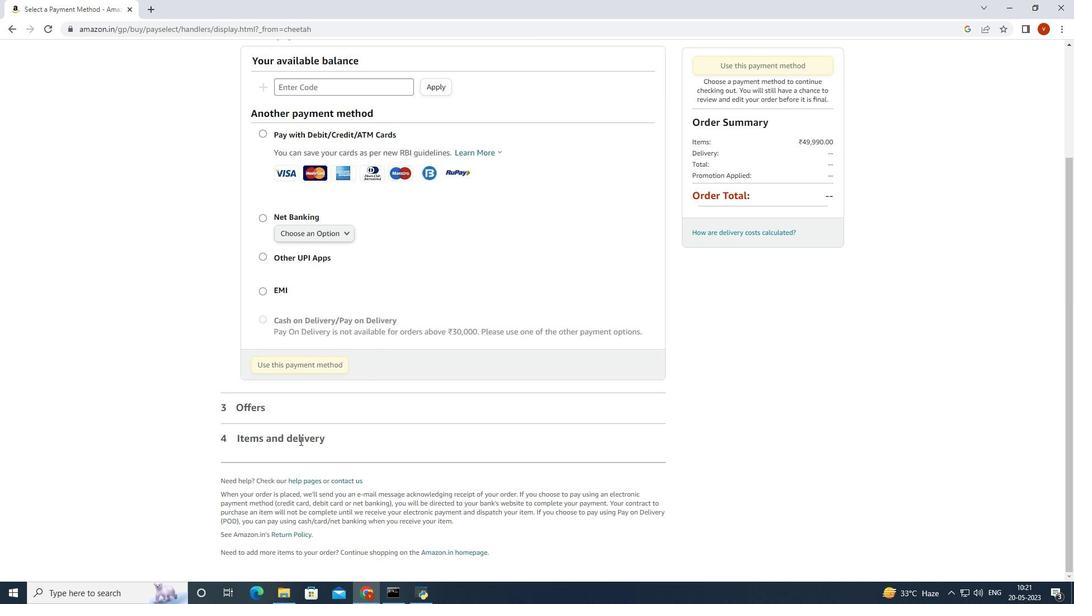 
Action: Mouse pressed left at (299, 442)
Screenshot: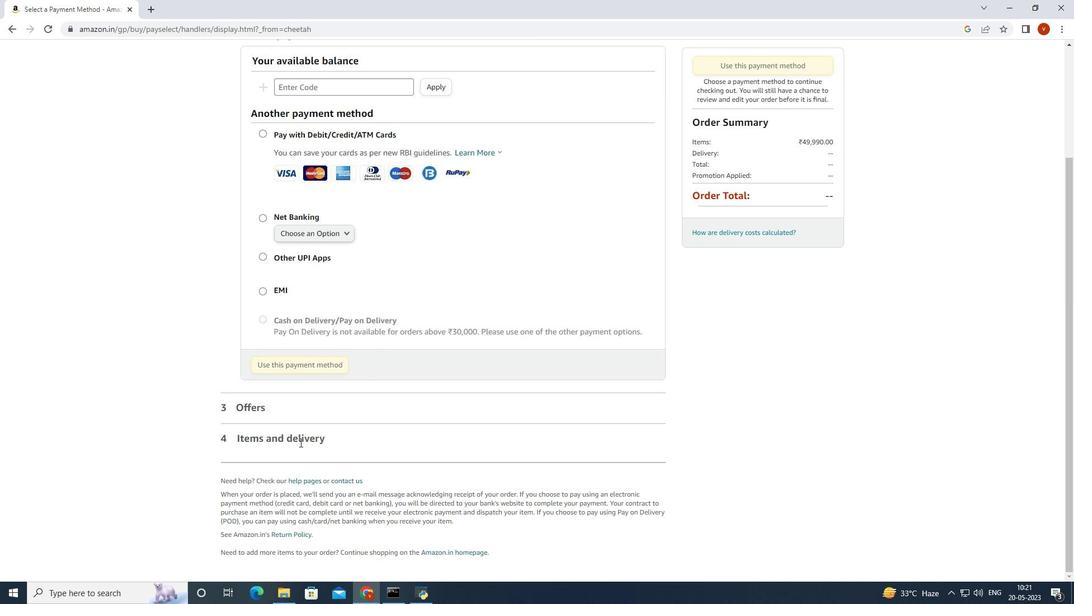 
Action: Mouse moved to (287, 409)
Screenshot: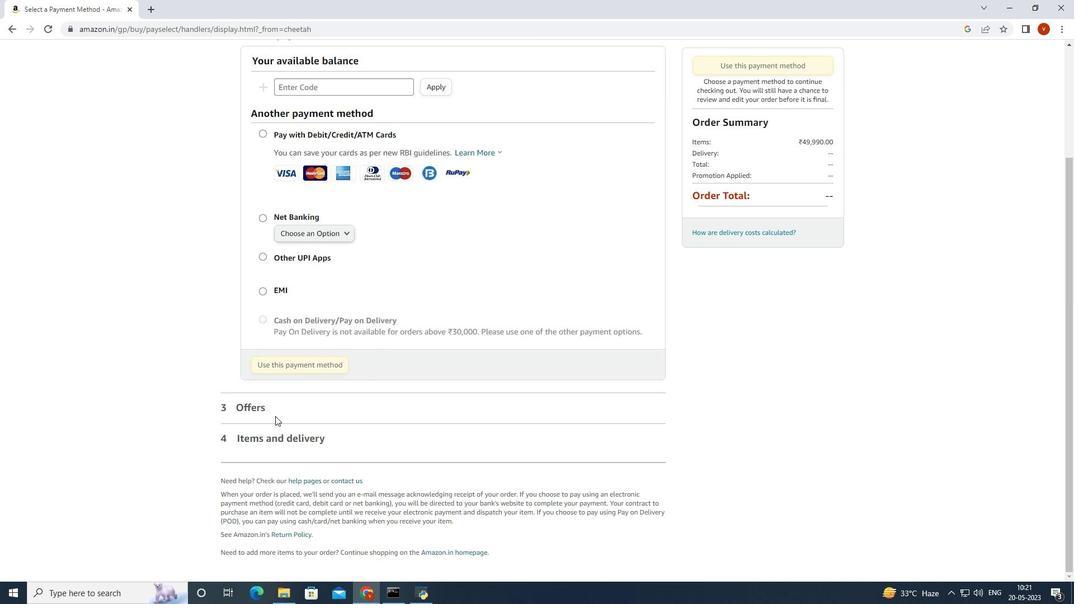 
Action: Mouse scrolled (287, 408) with delta (0, 0)
Screenshot: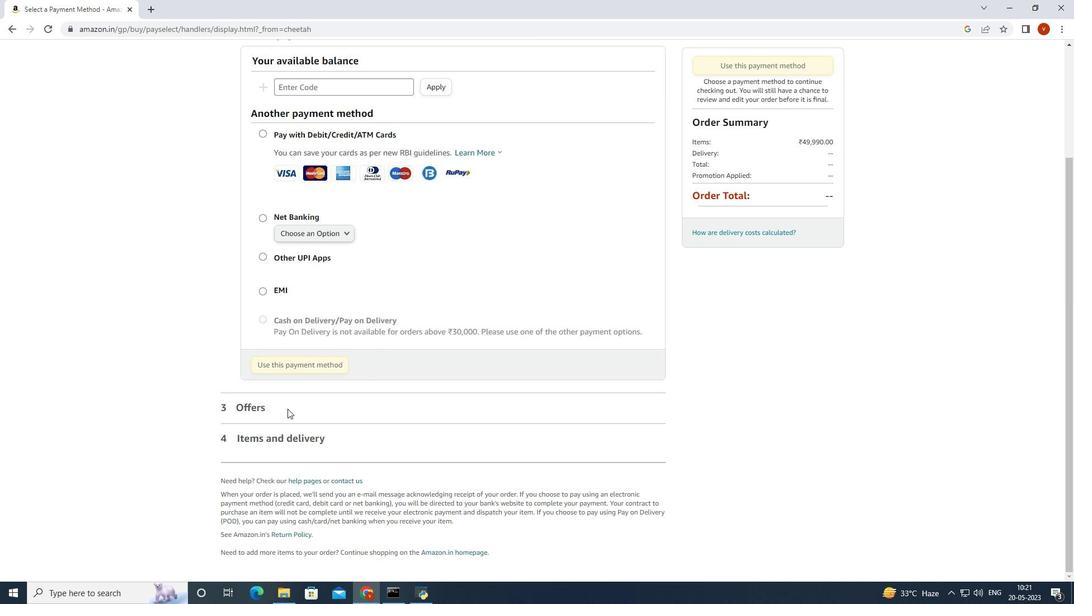
Action: Mouse scrolled (287, 408) with delta (0, 0)
Screenshot: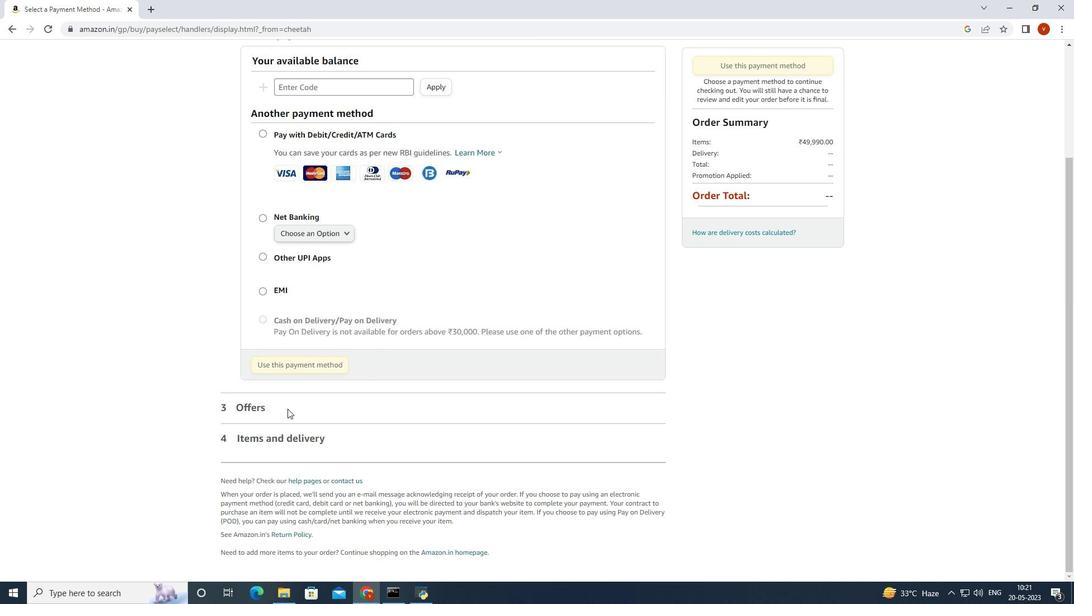
Action: Mouse scrolled (287, 408) with delta (0, 0)
Screenshot: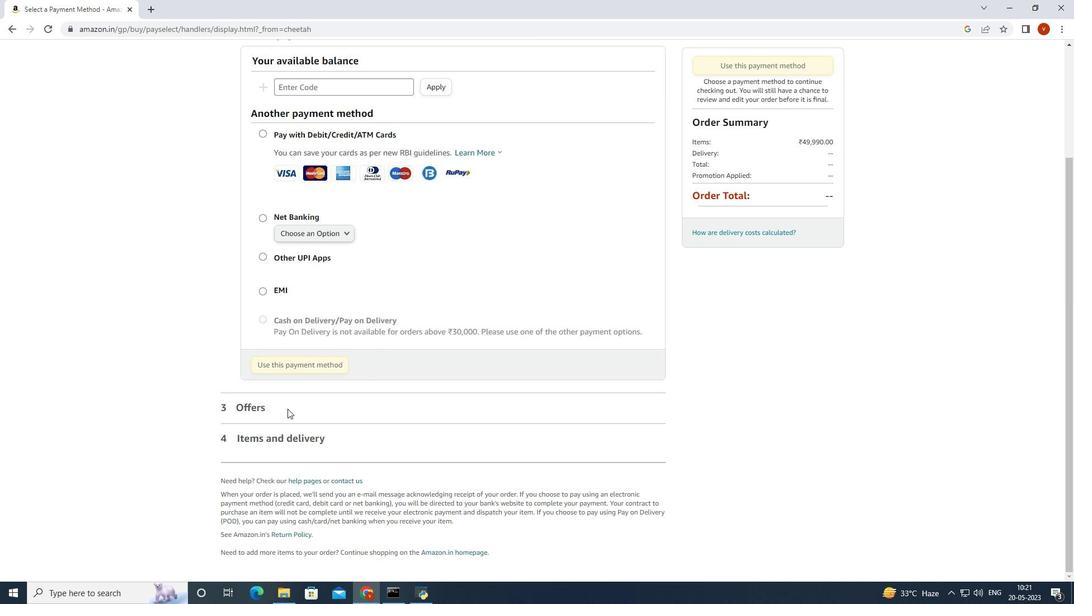 
Action: Mouse moved to (358, 419)
Screenshot: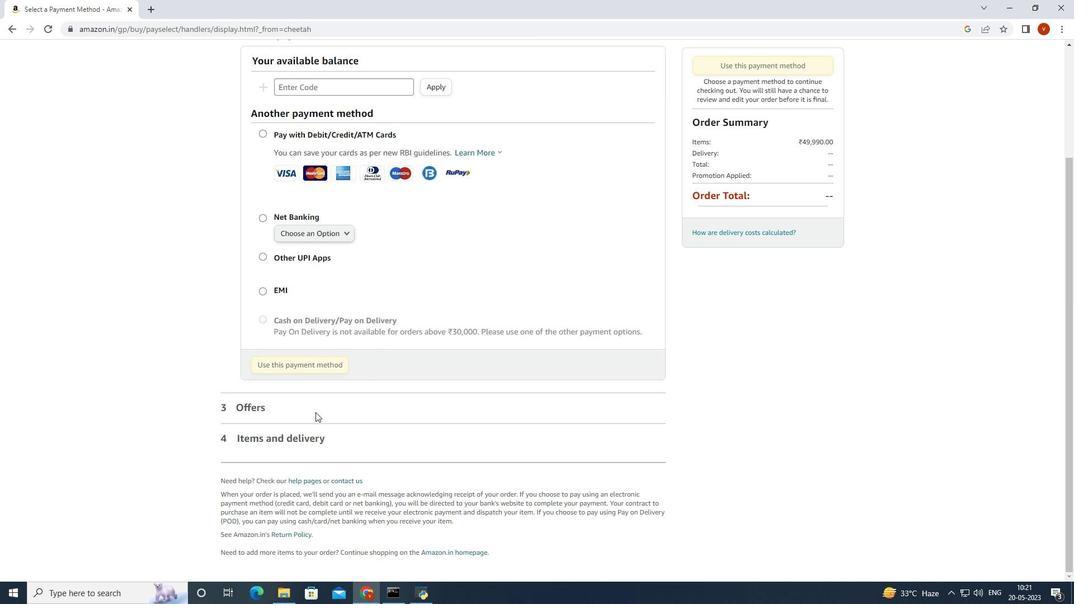 
Action: Mouse scrolled (358, 419) with delta (0, 0)
Screenshot: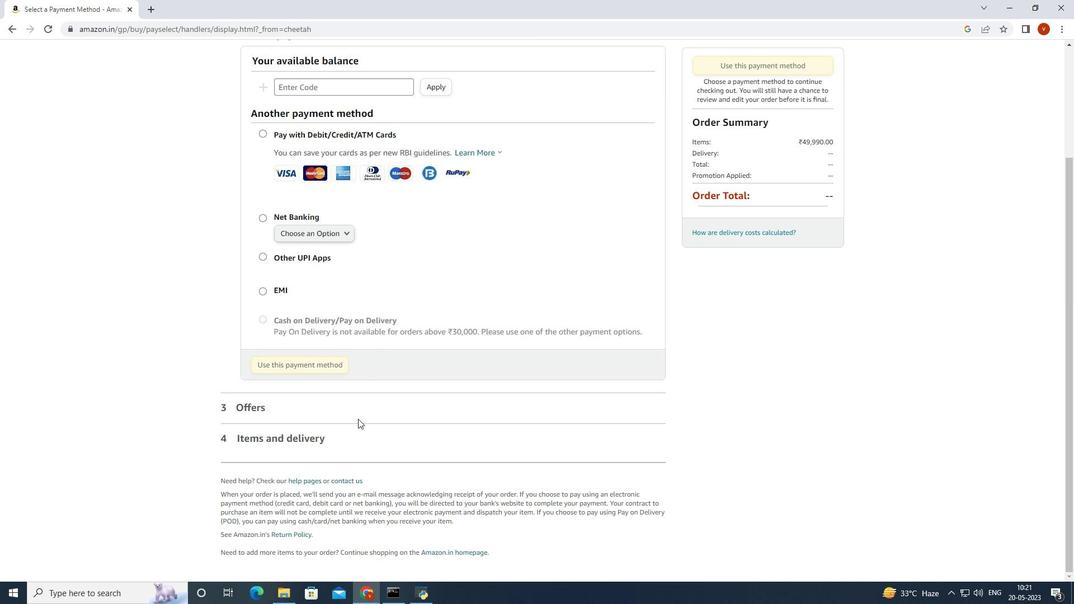 
Action: Mouse scrolled (358, 419) with delta (0, 0)
Screenshot: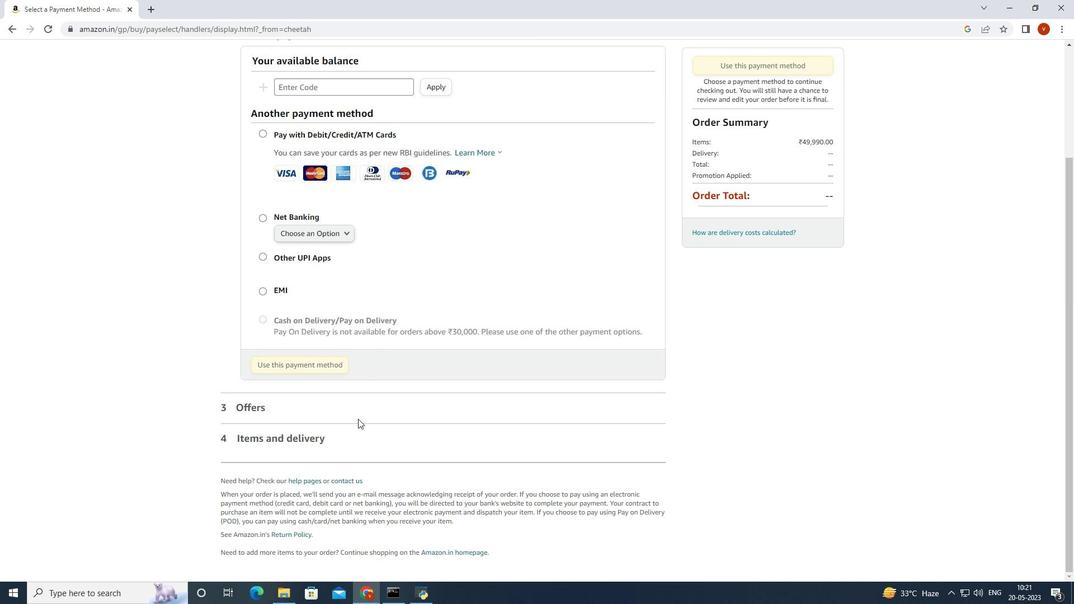 
Action: Mouse scrolled (358, 419) with delta (0, 0)
Screenshot: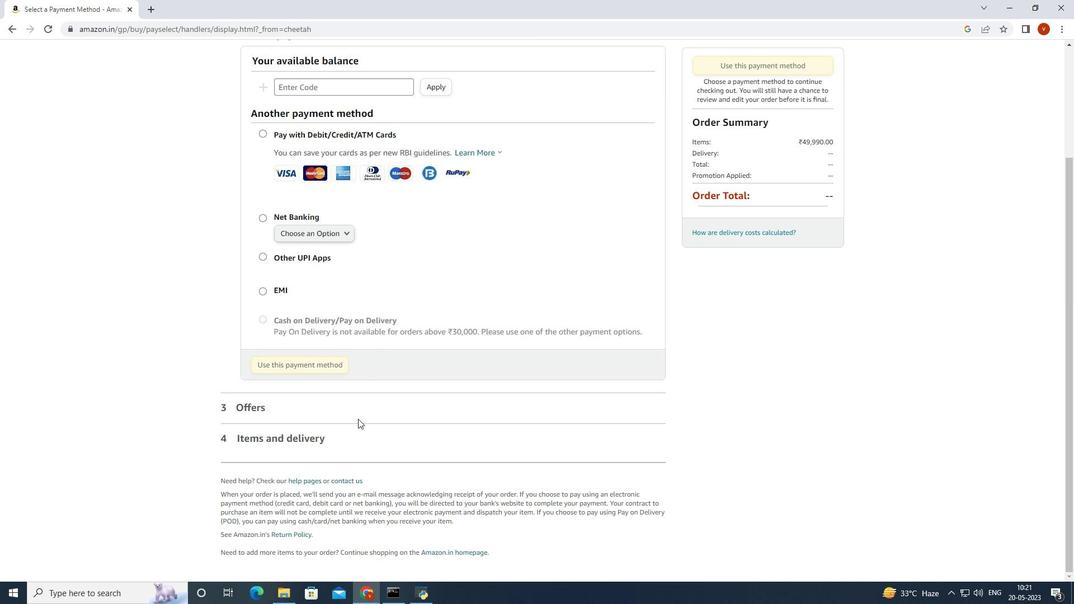
Action: Mouse scrolled (358, 419) with delta (0, 0)
Screenshot: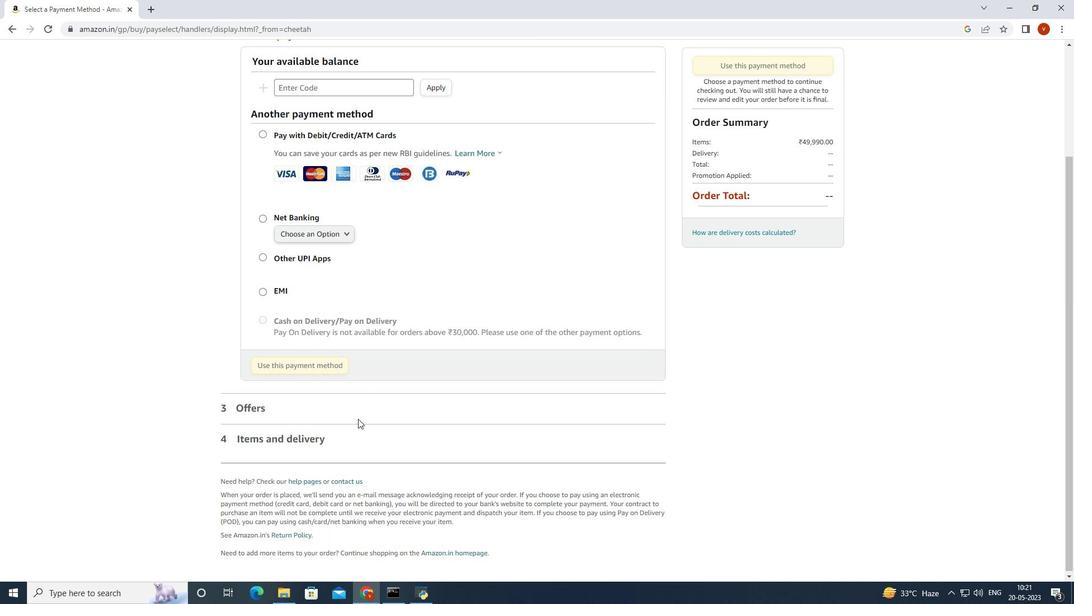 
Action: Mouse scrolled (358, 419) with delta (0, 0)
Screenshot: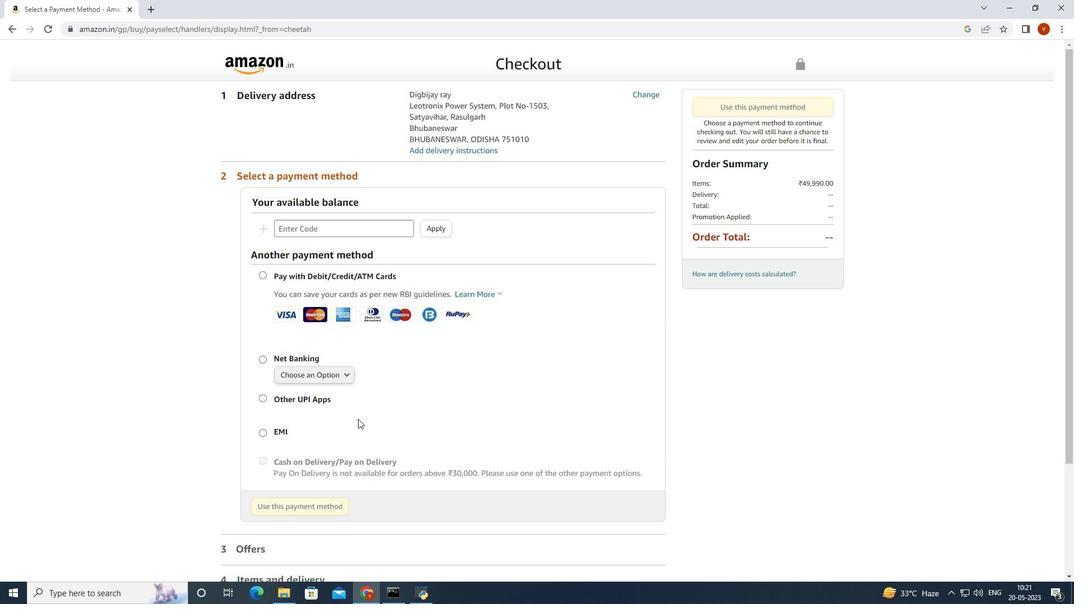 
Action: Mouse scrolled (358, 419) with delta (0, 0)
Screenshot: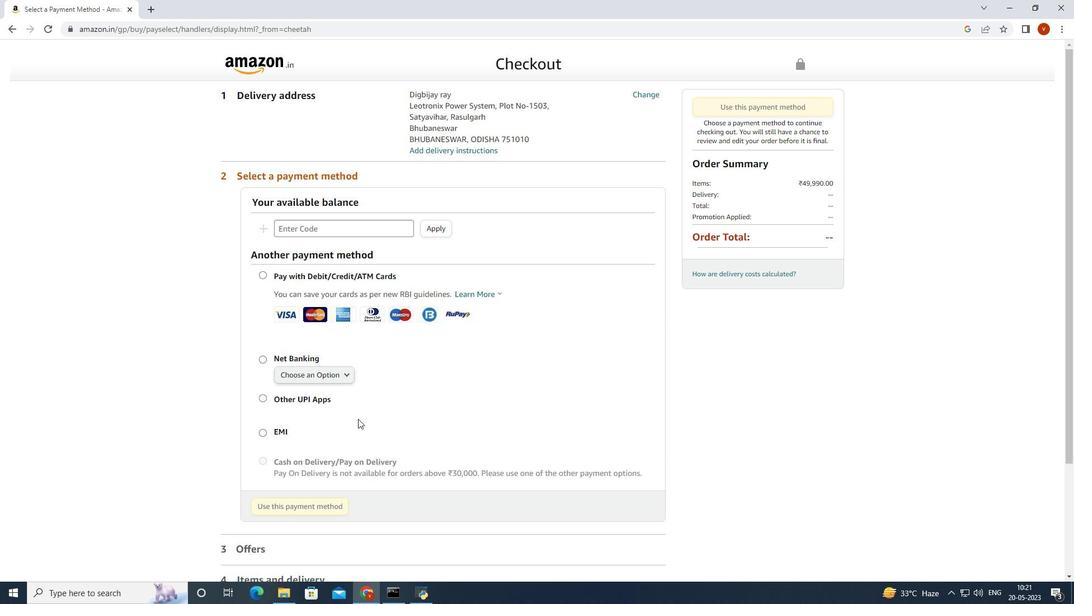 
Action: Mouse scrolled (358, 419) with delta (0, 0)
Screenshot: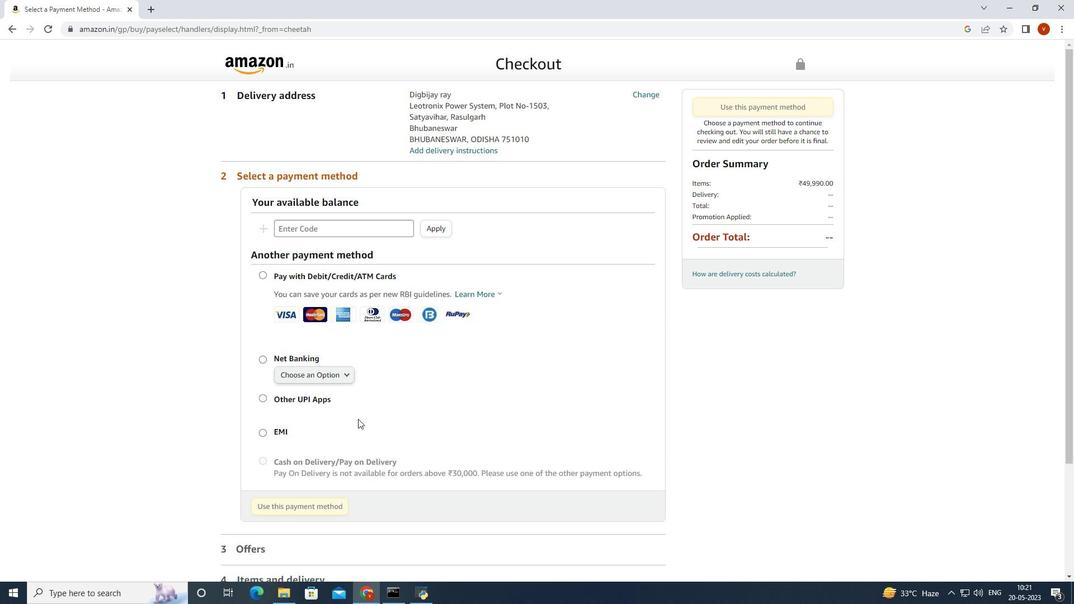 
Action: Mouse scrolled (358, 419) with delta (0, 0)
Screenshot: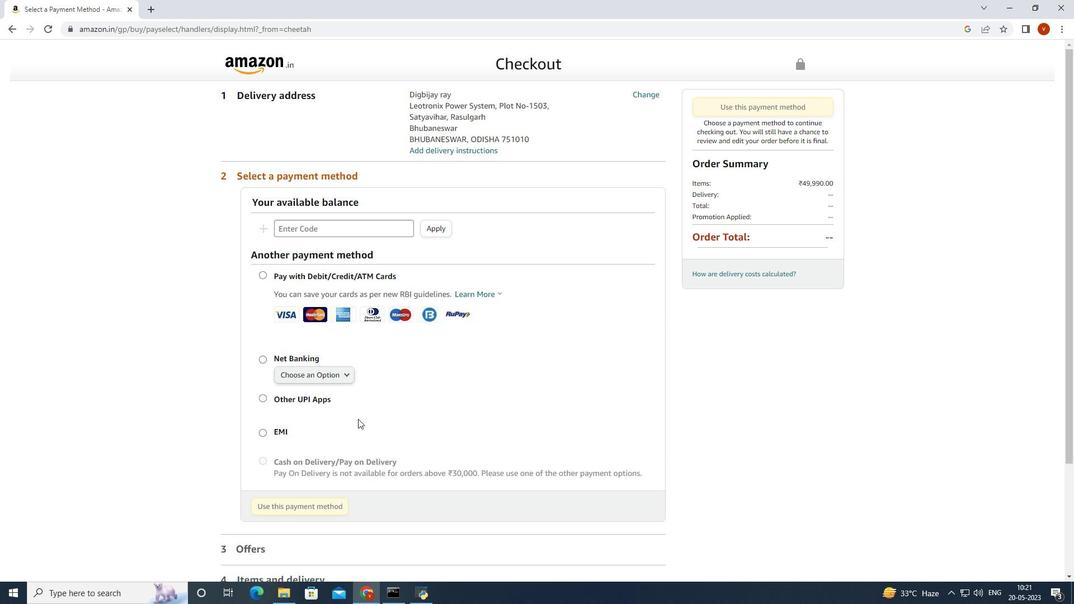 
Action: Mouse moved to (7, 27)
Screenshot: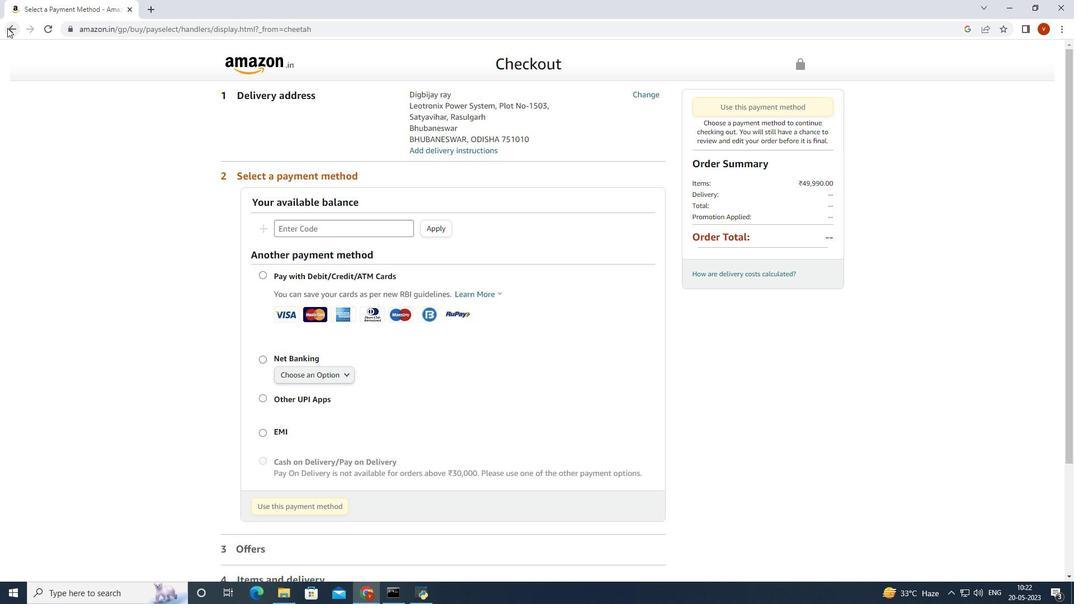 
Action: Mouse pressed left at (7, 27)
Screenshot: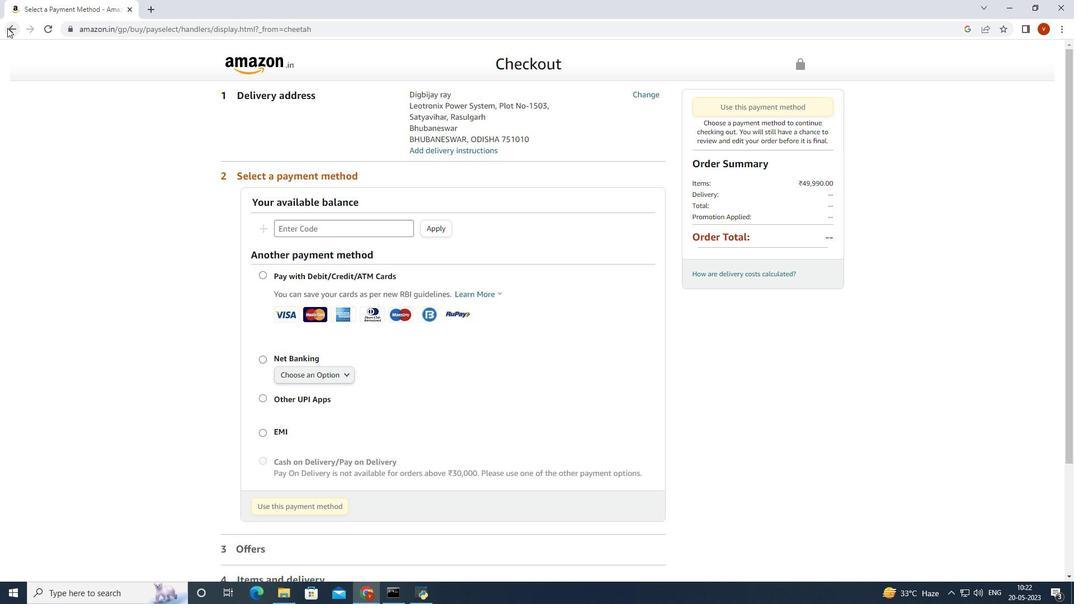 
Action: Mouse moved to (824, 263)
Screenshot: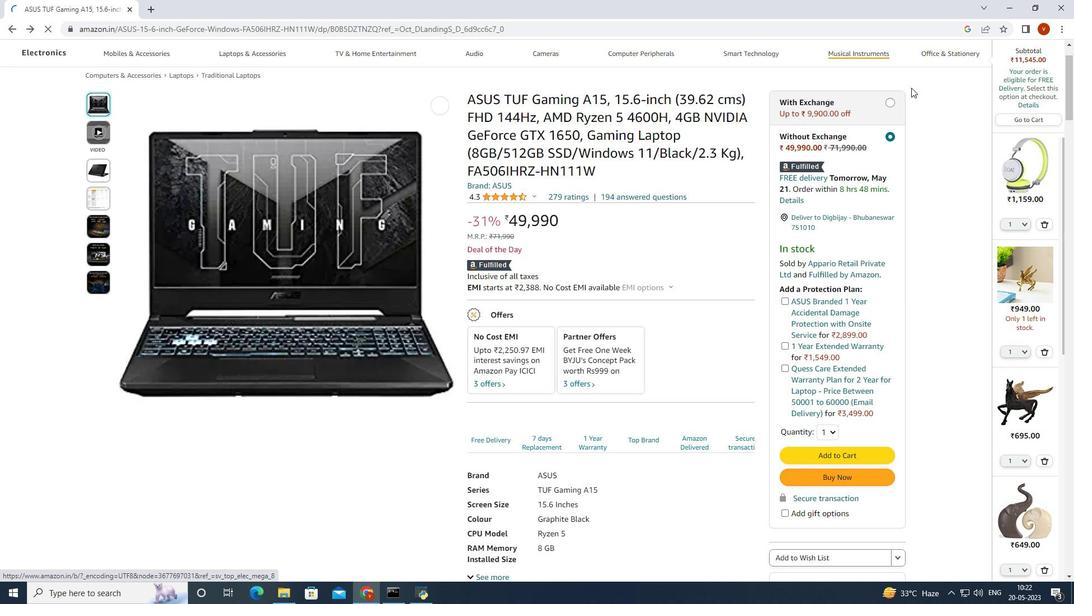 
Action: Mouse scrolled (824, 263) with delta (0, 0)
Screenshot: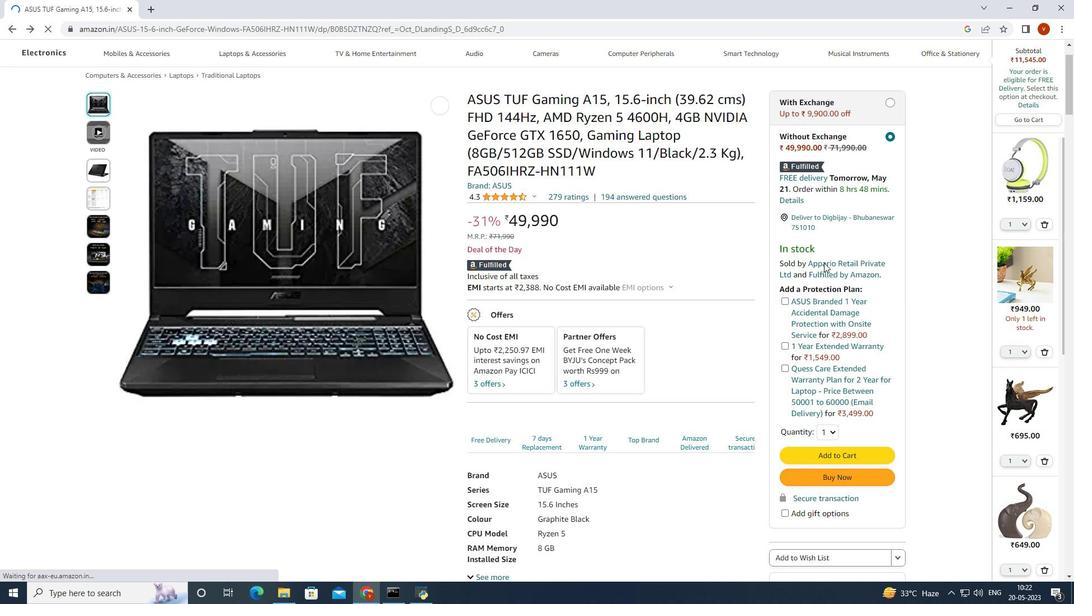 
Action: Mouse scrolled (824, 263) with delta (0, 0)
Screenshot: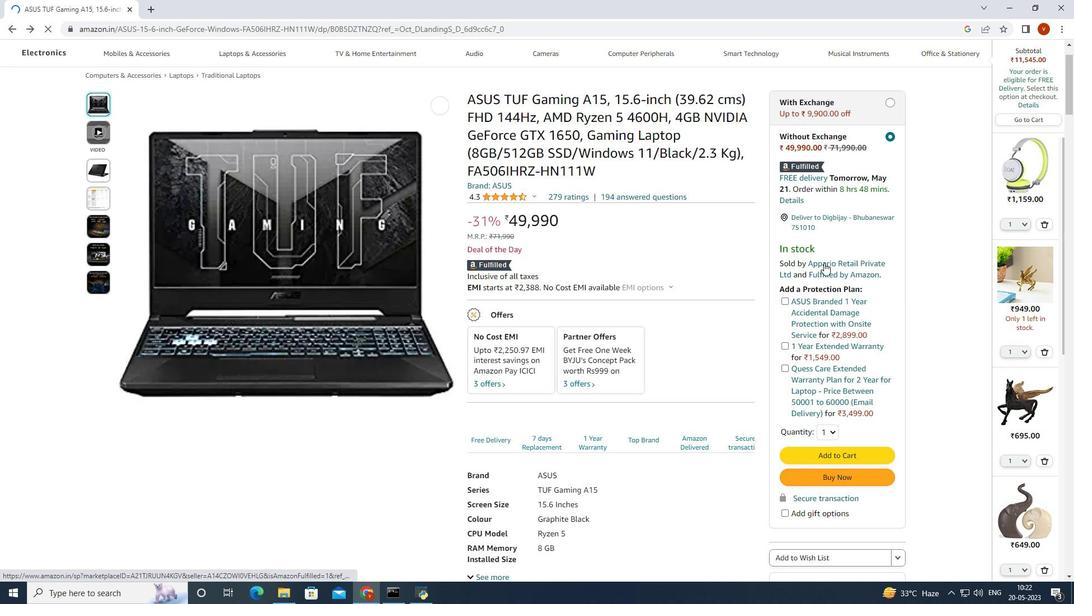 
Action: Mouse scrolled (824, 263) with delta (0, 0)
Screenshot: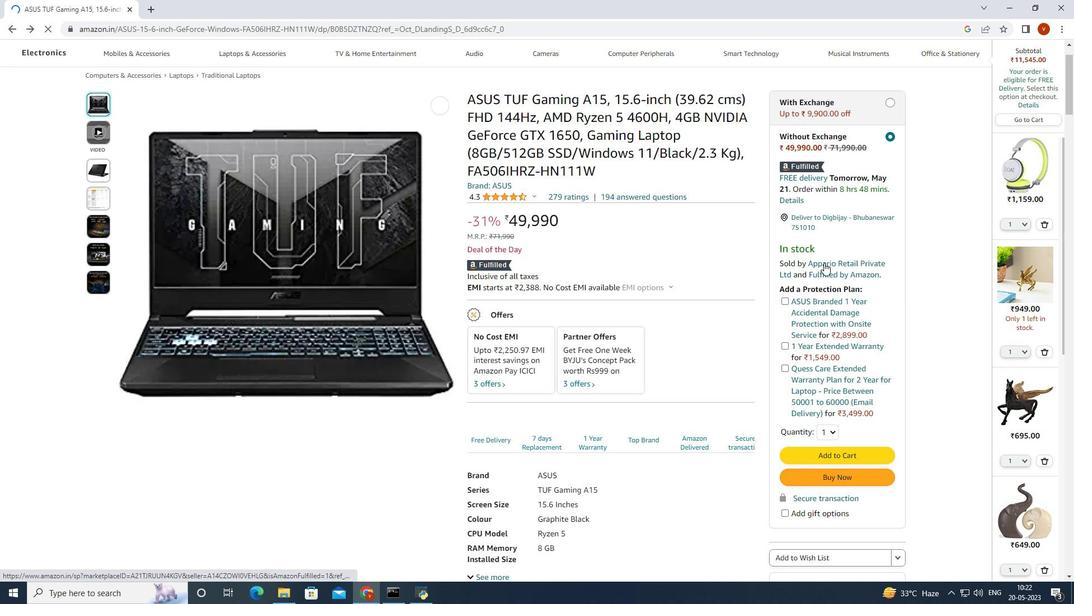 
Action: Mouse scrolled (824, 263) with delta (0, 0)
Screenshot: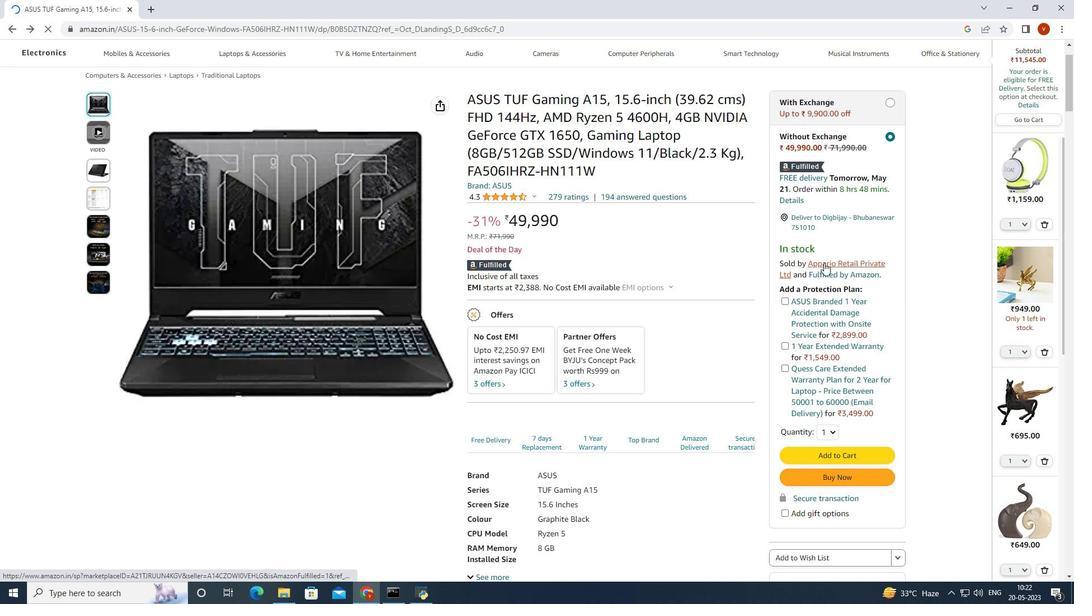 
Action: Mouse scrolled (824, 263) with delta (0, 0)
Screenshot: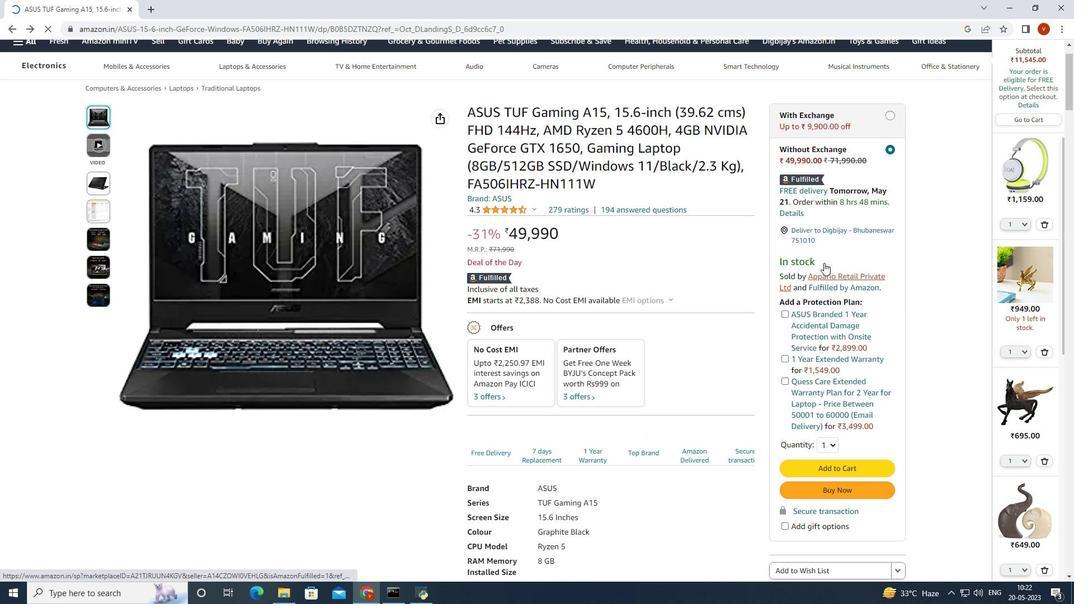 
Action: Mouse moved to (903, 63)
Screenshot: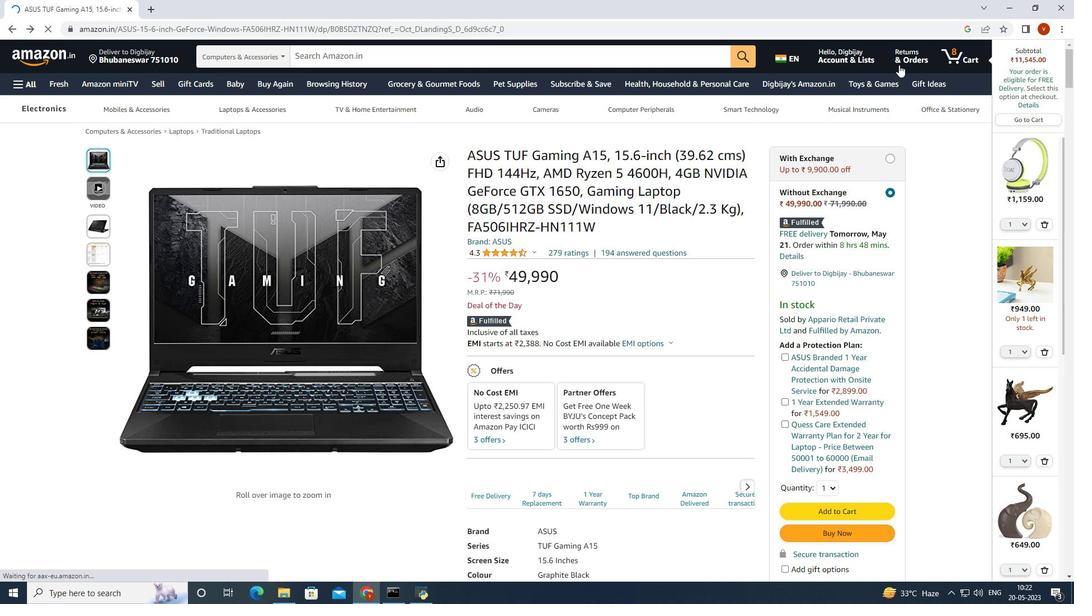 
Action: Mouse pressed left at (903, 63)
Screenshot: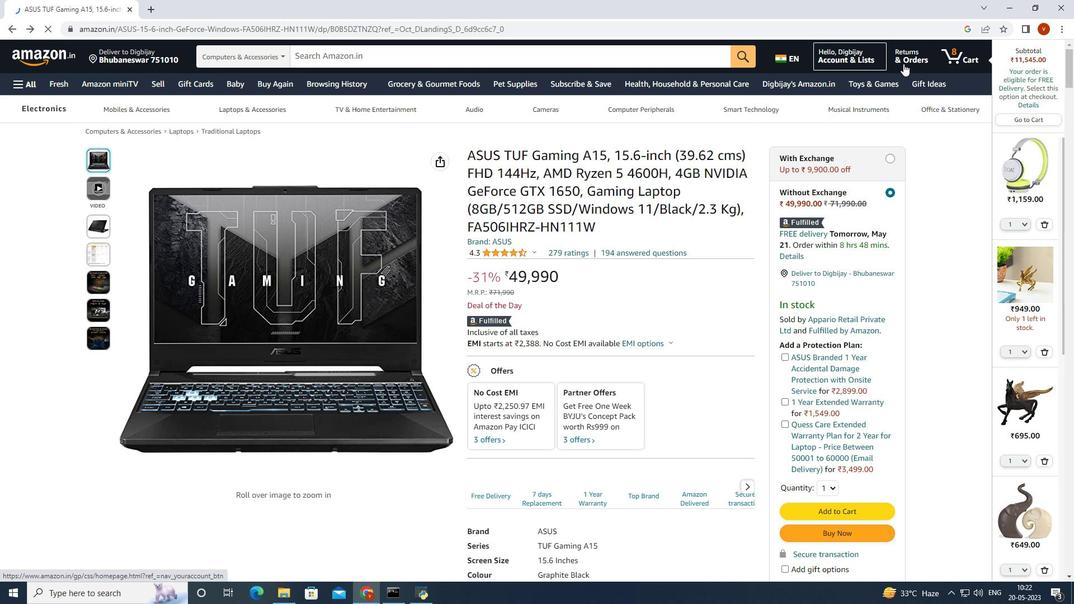
Action: Mouse moved to (907, 54)
Screenshot: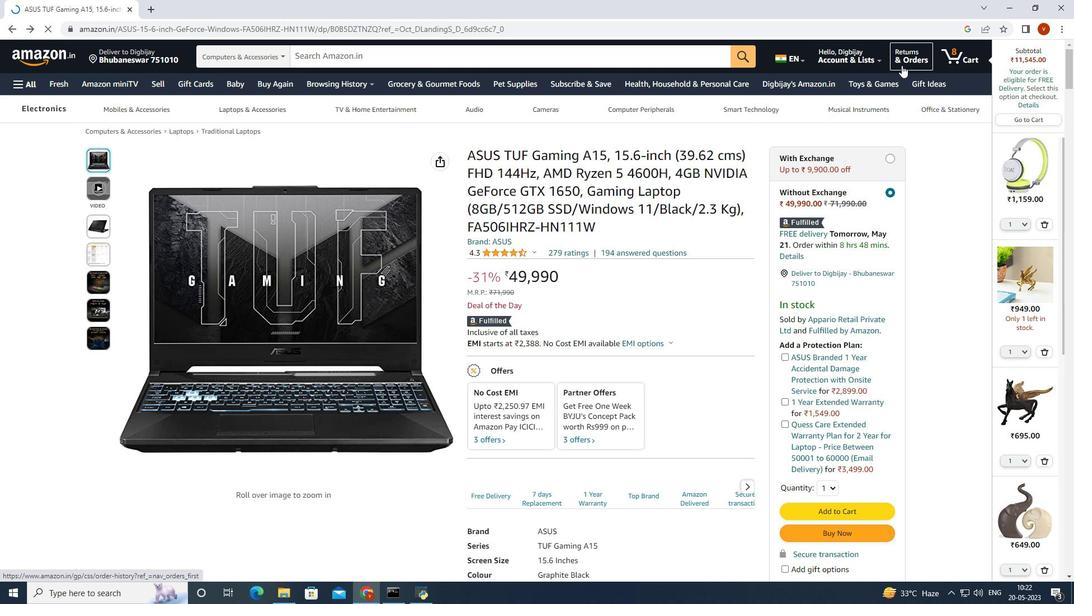 
Action: Mouse pressed left at (907, 54)
Screenshot: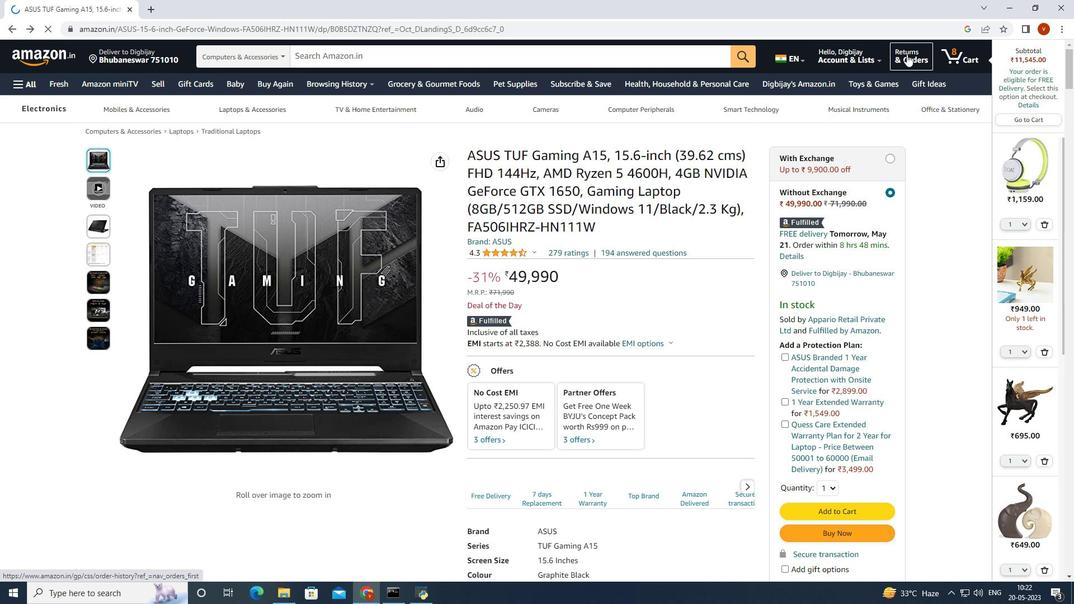 
Action: Mouse moved to (962, 54)
Screenshot: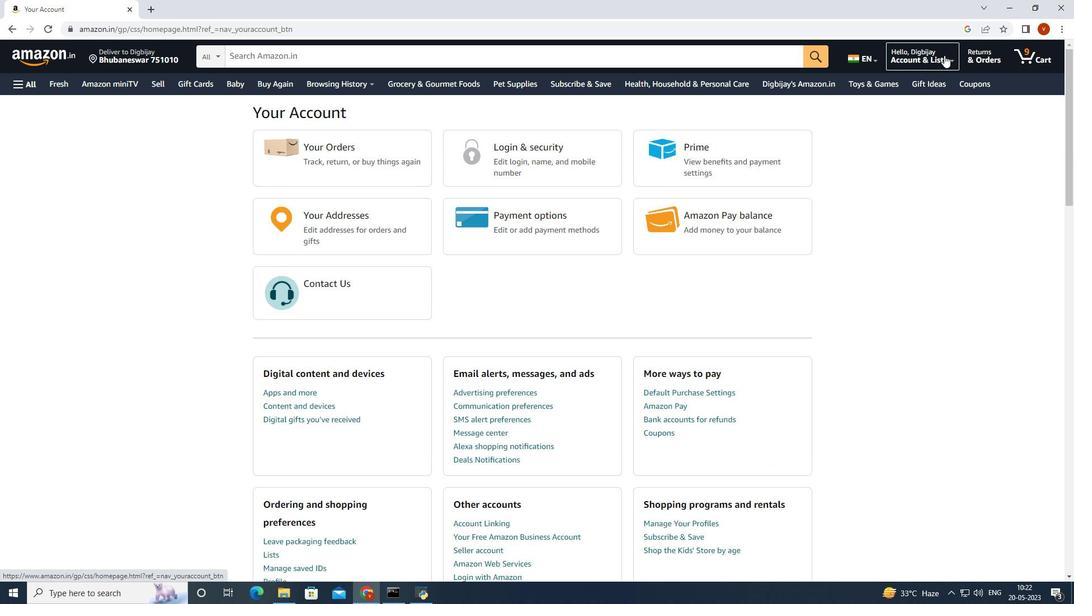 
Action: Mouse pressed left at (962, 54)
Screenshot: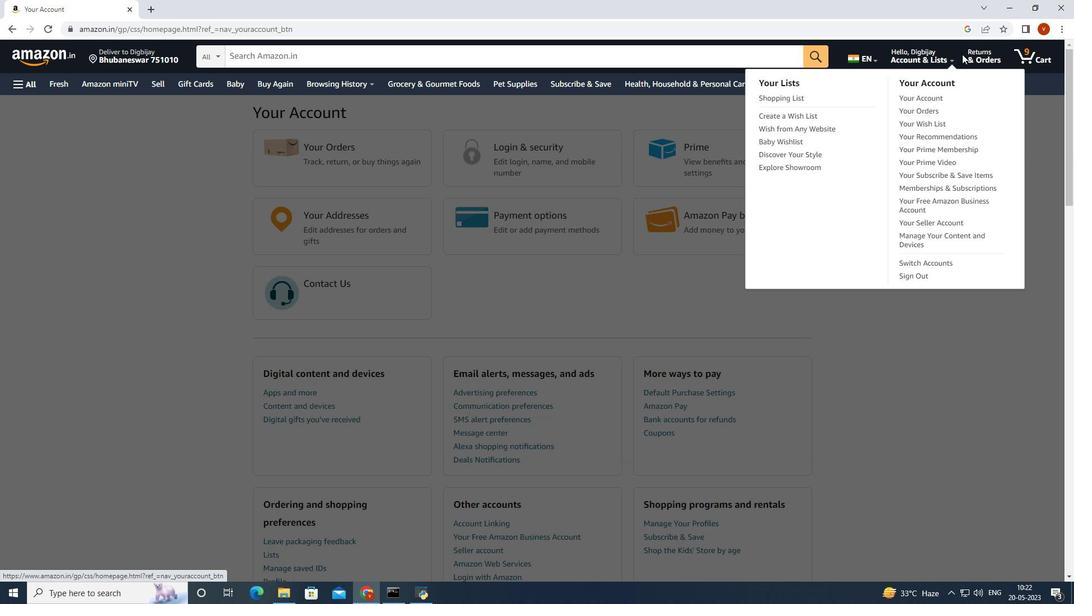 
Action: Mouse moved to (978, 58)
Screenshot: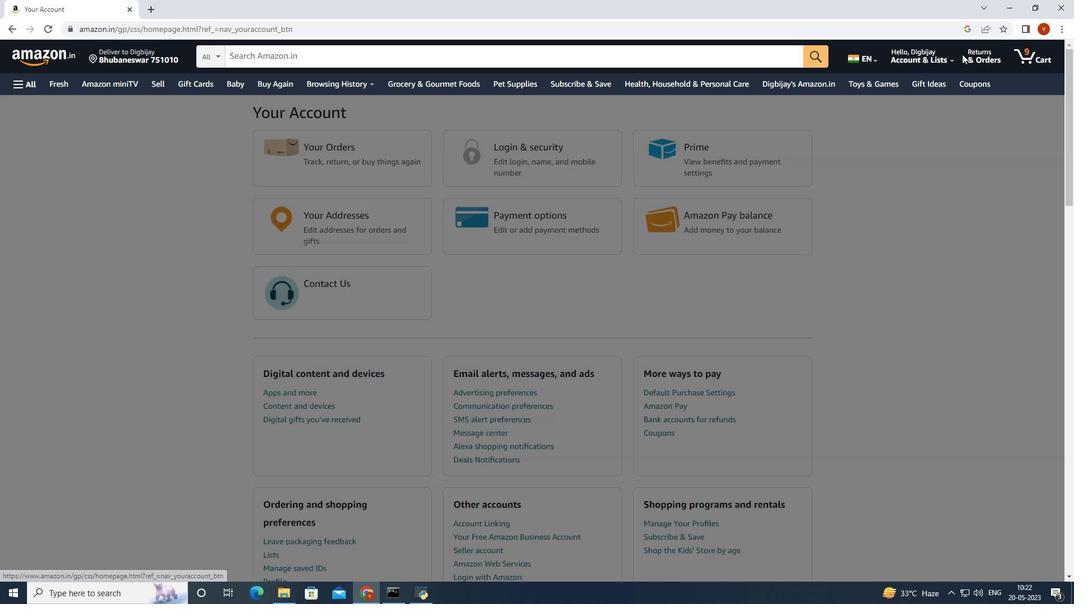 
Action: Mouse pressed left at (978, 58)
Screenshot: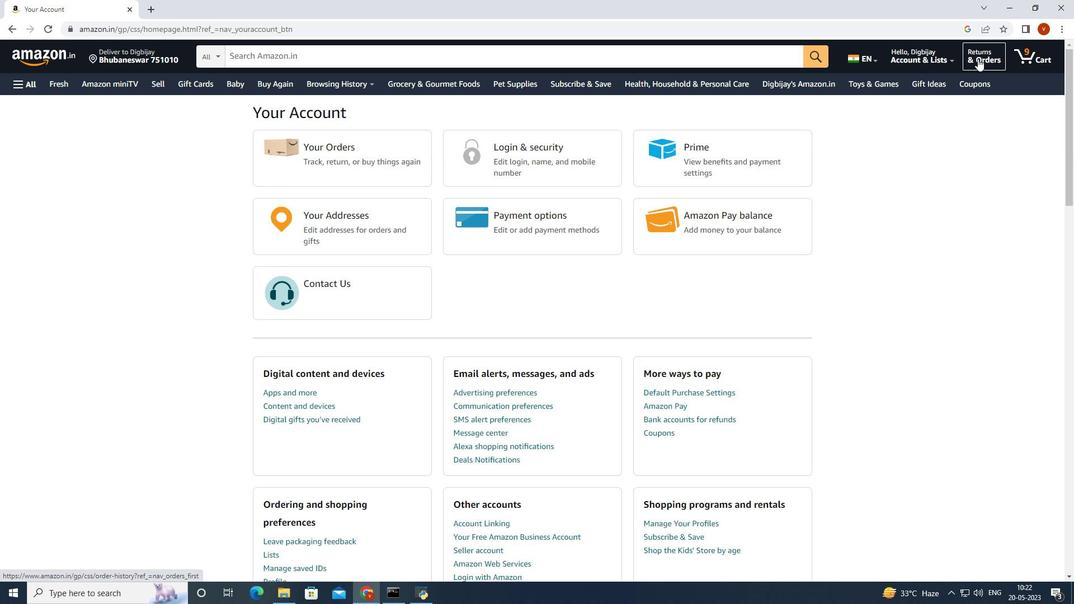 
Action: Mouse moved to (401, 184)
Screenshot: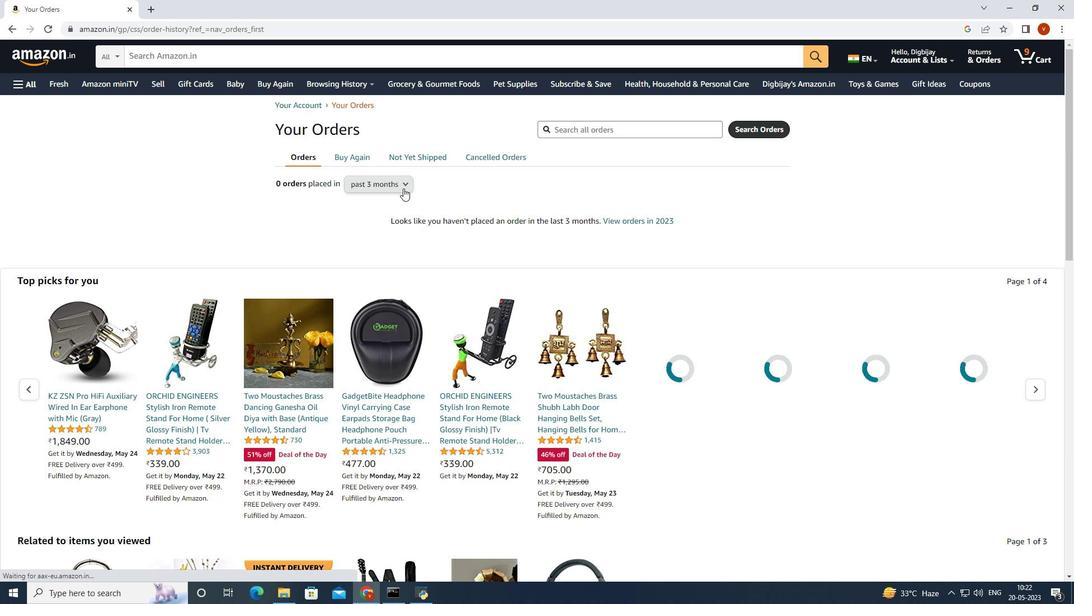 
Action: Mouse pressed left at (401, 184)
Screenshot: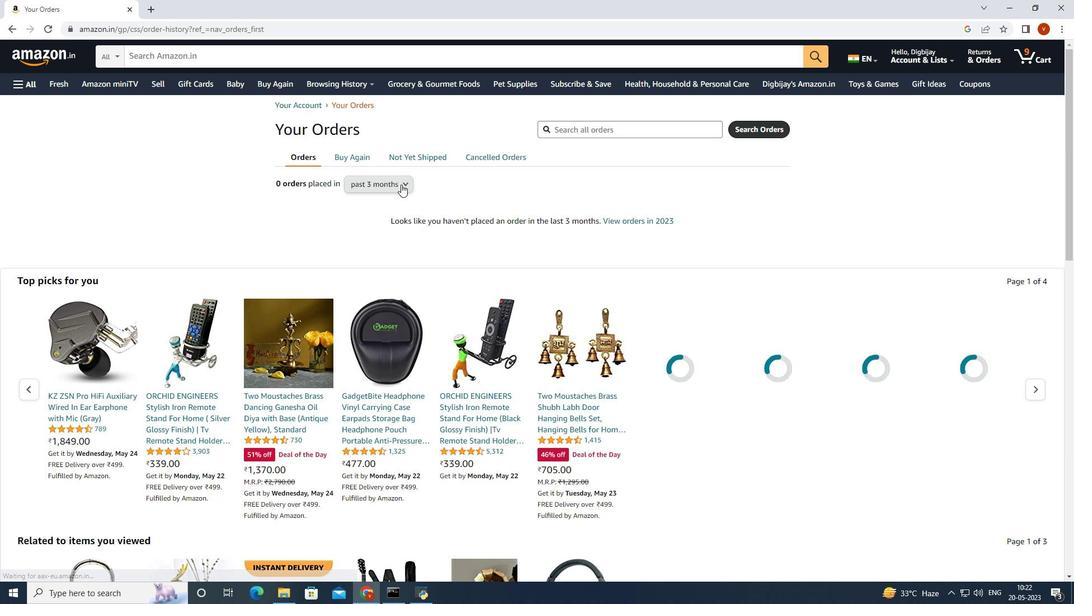 
Action: Mouse moved to (404, 254)
Screenshot: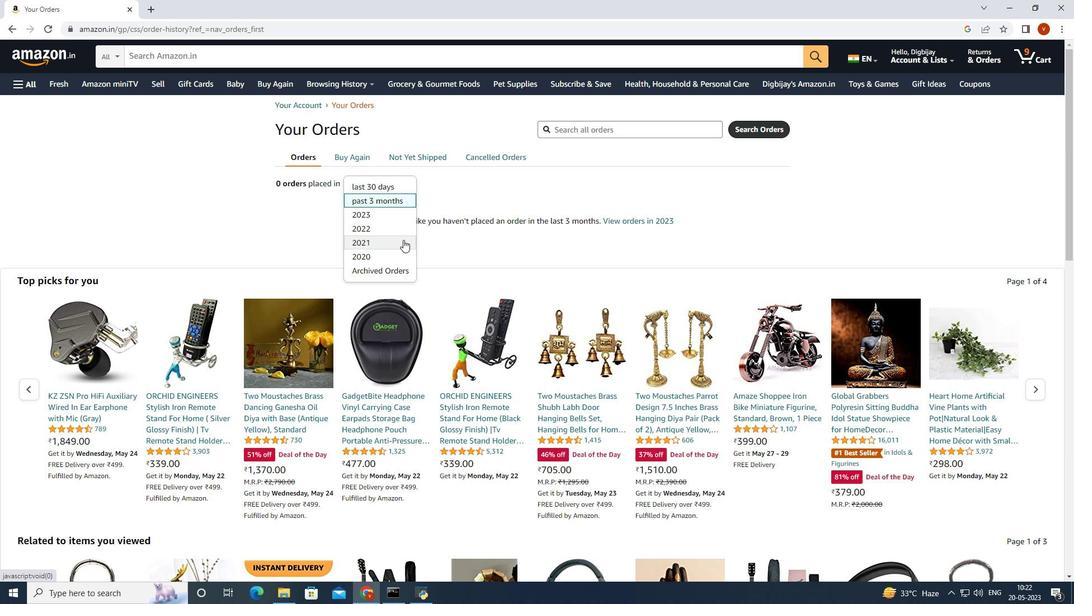 
Action: Mouse pressed left at (404, 254)
Screenshot: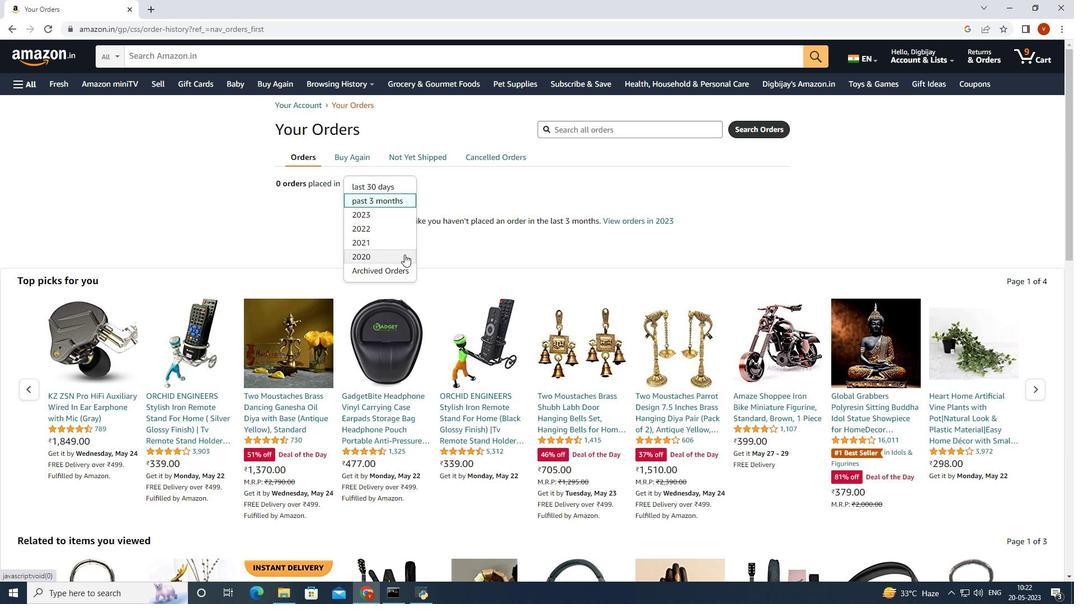 
Action: Mouse moved to (371, 179)
Screenshot: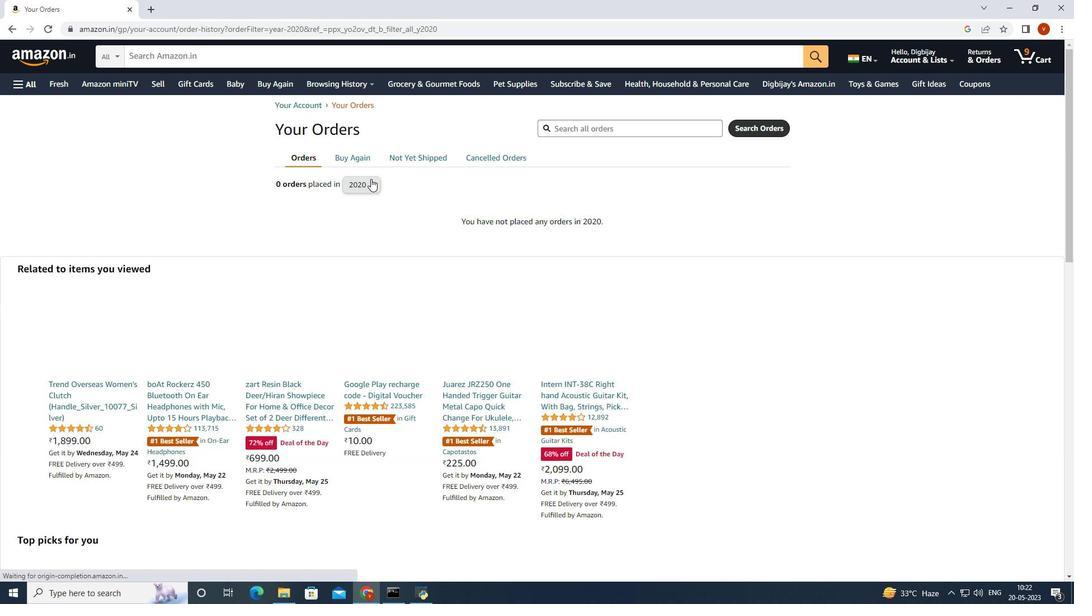 
Action: Mouse pressed left at (371, 179)
Screenshot: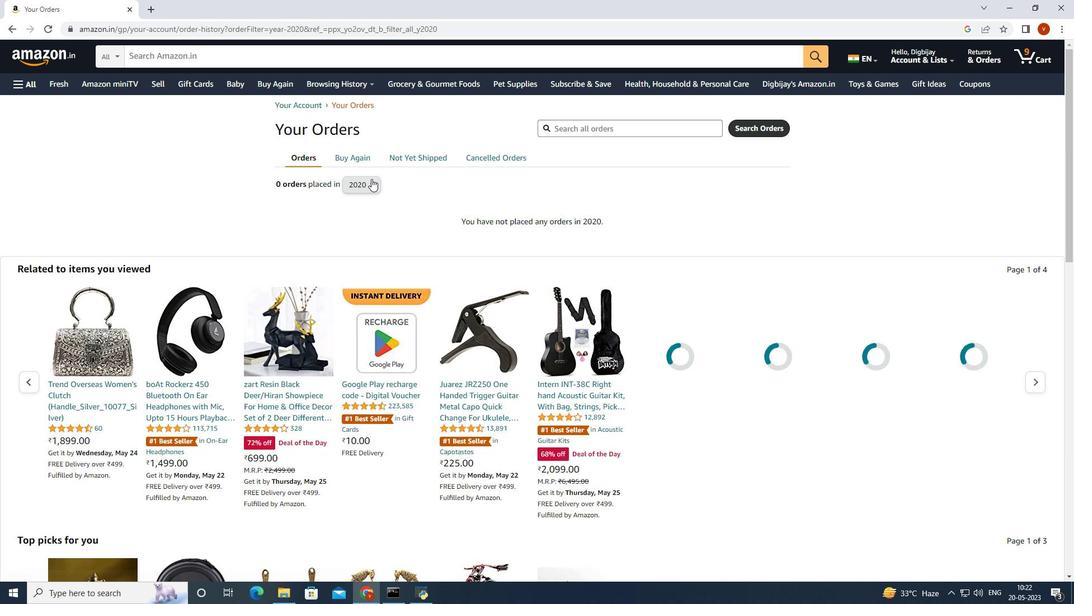 
Action: Mouse moved to (368, 236)
Screenshot: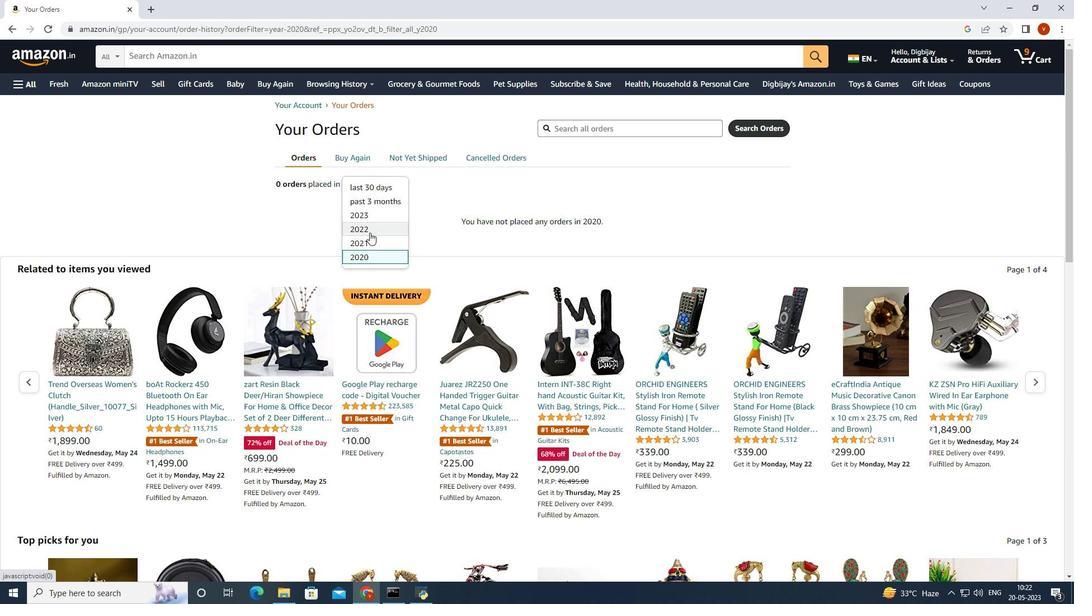 
Action: Mouse pressed left at (368, 236)
Screenshot: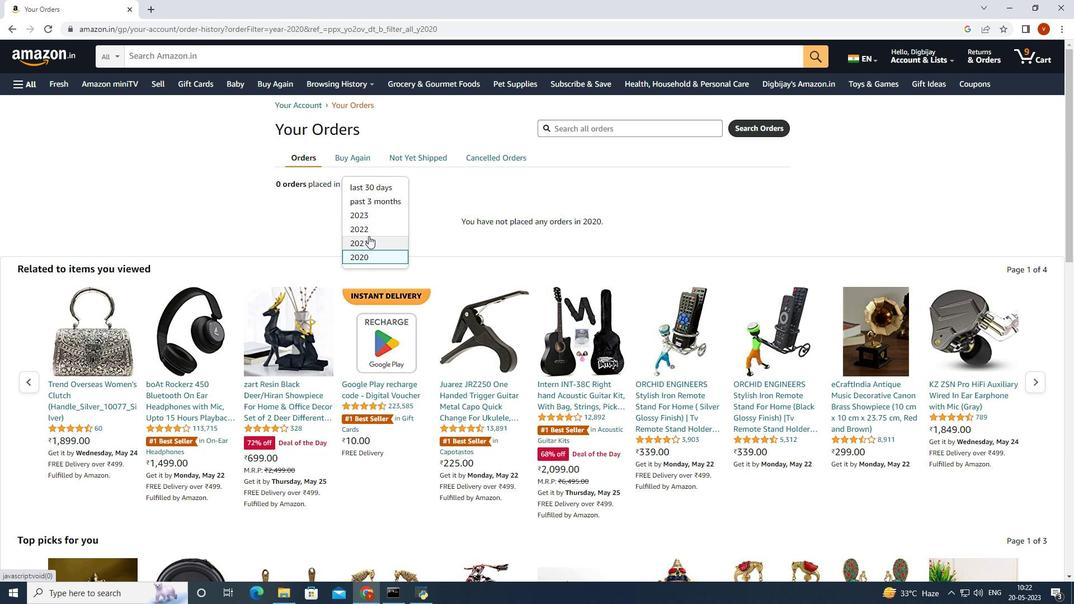 
Action: Mouse moved to (377, 186)
Screenshot: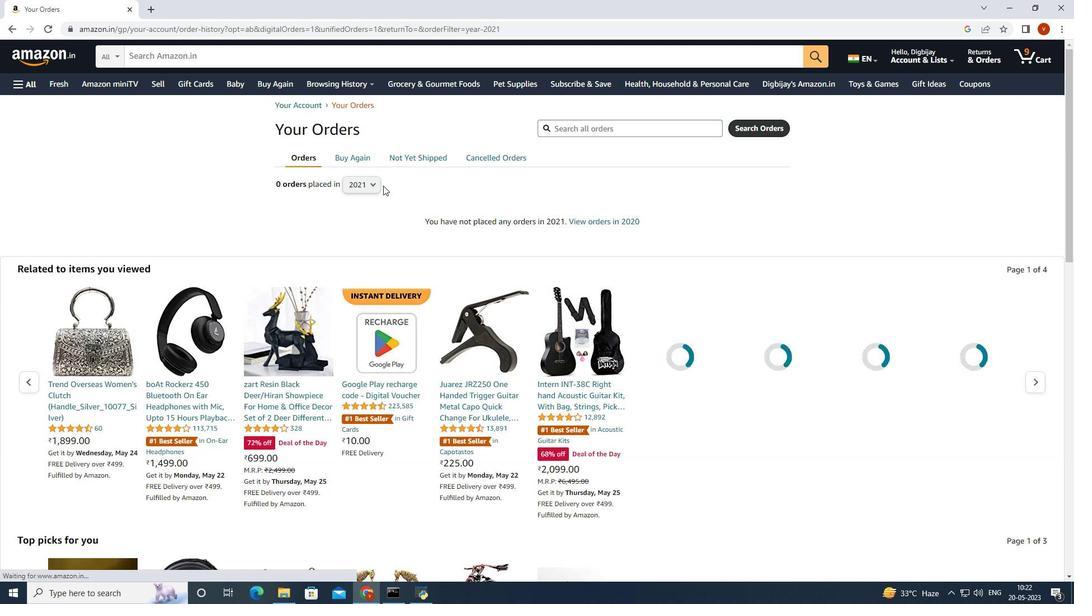 
Action: Mouse pressed left at (377, 186)
Screenshot: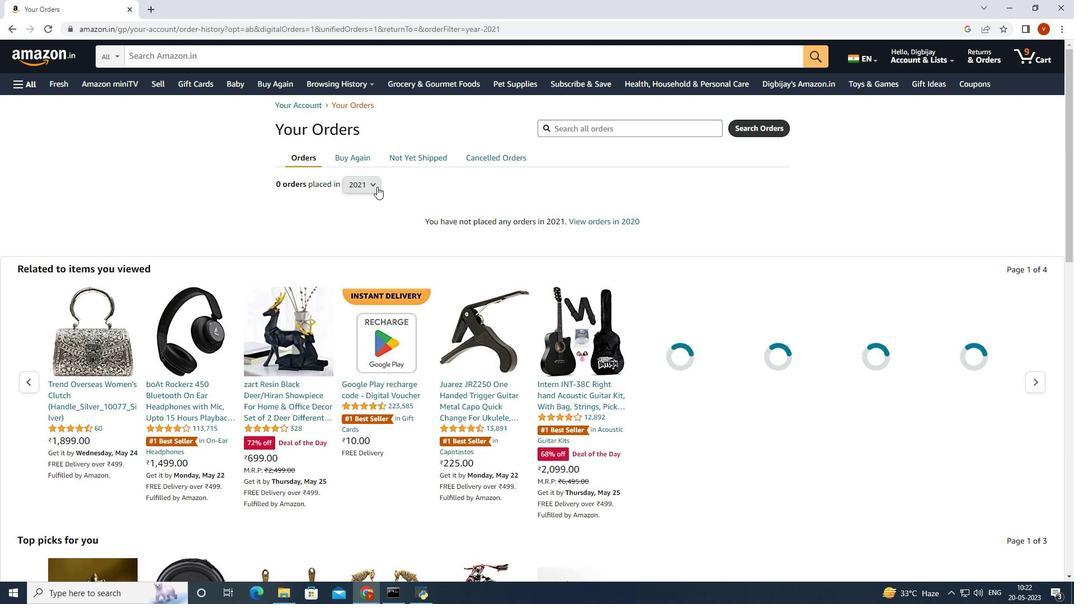 
Action: Mouse moved to (376, 224)
Screenshot: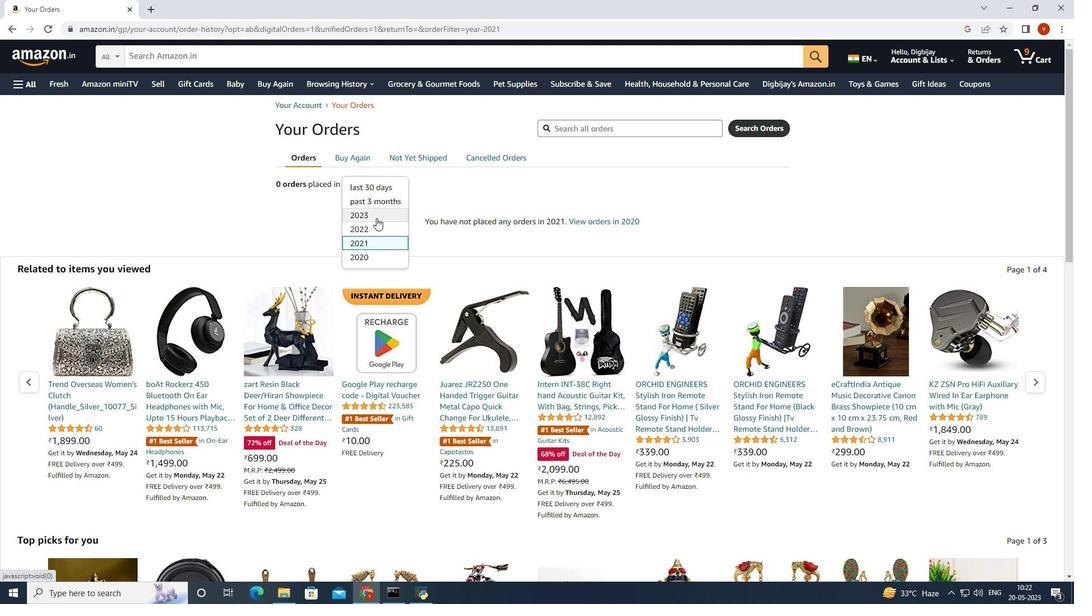 
Action: Mouse pressed left at (376, 224)
Screenshot: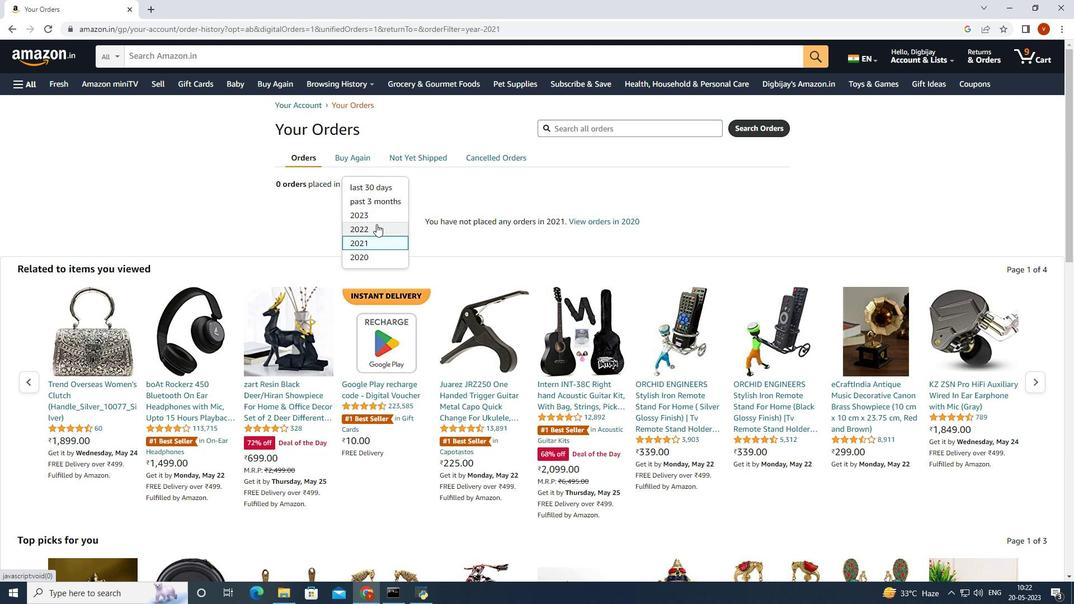 
Action: Mouse moved to (327, 324)
Screenshot: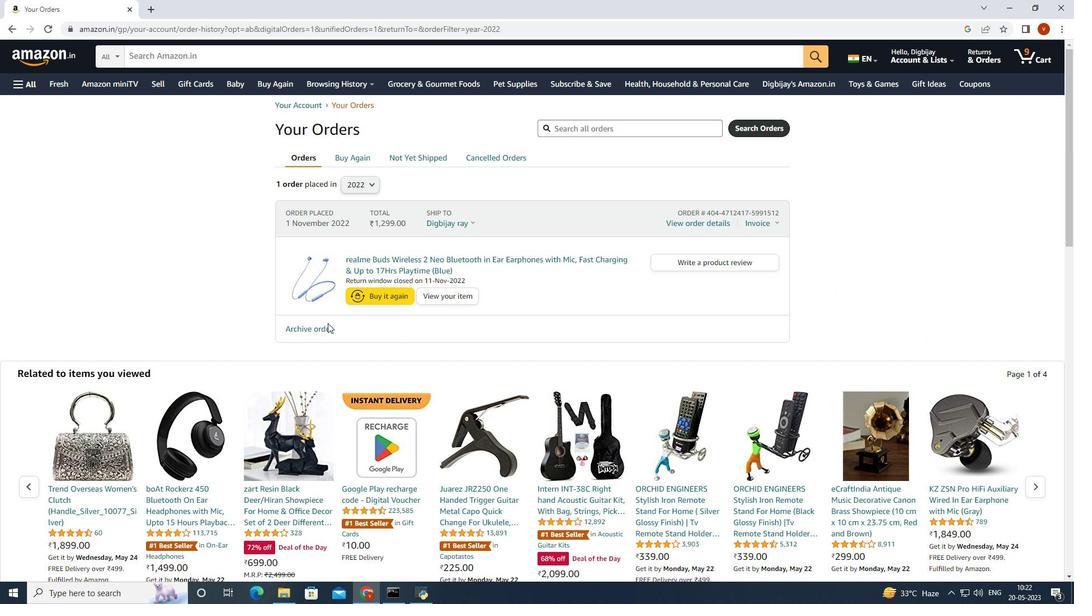 
Action: Mouse pressed left at (327, 324)
Screenshot: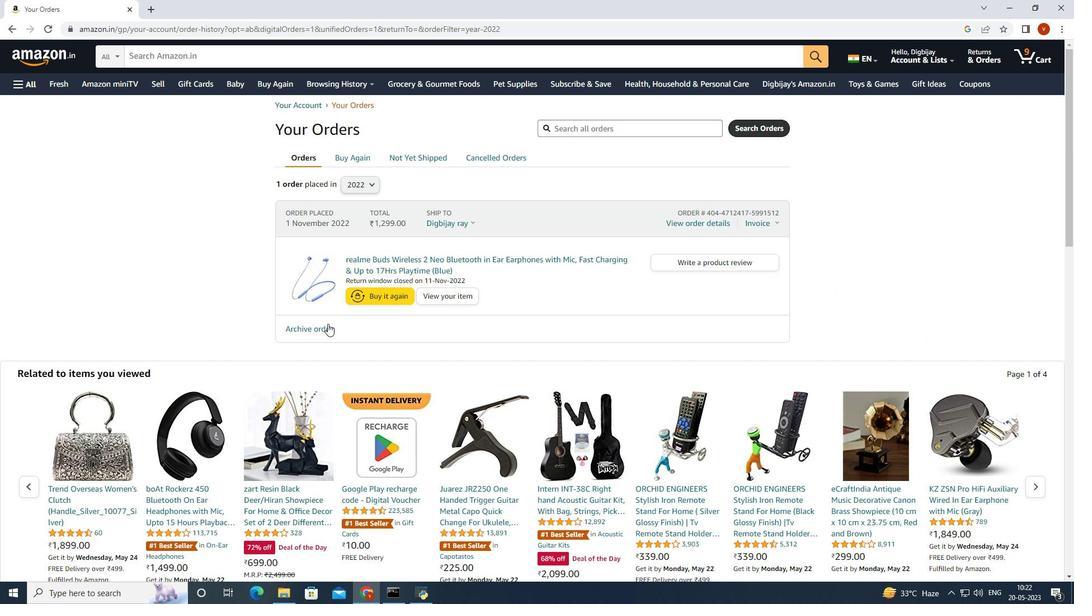 
Action: Mouse moved to (488, 360)
Screenshot: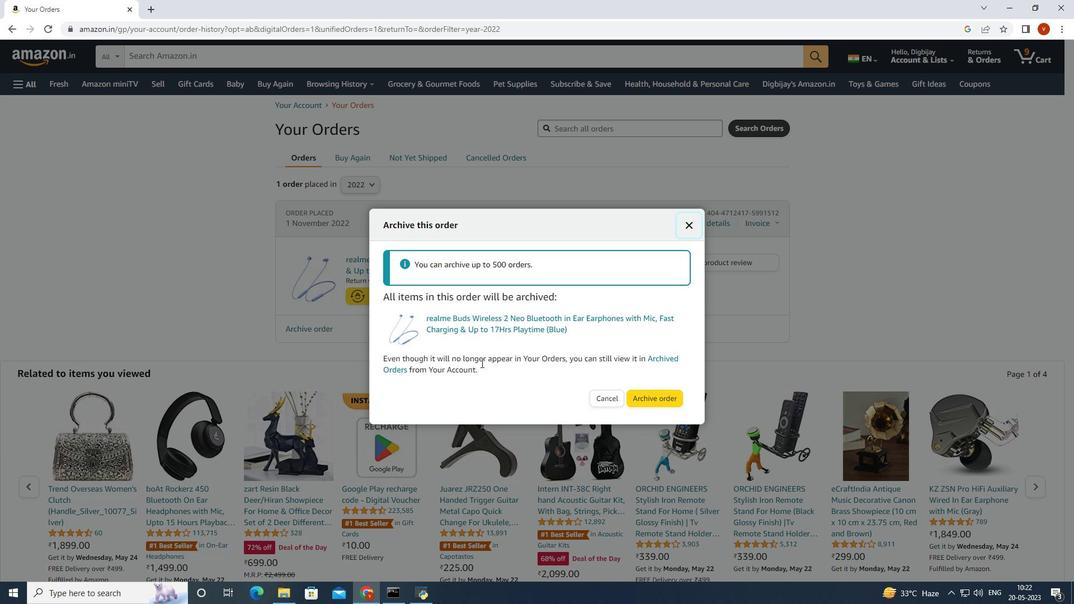 
Action: Mouse scrolled (488, 361) with delta (0, 0)
Screenshot: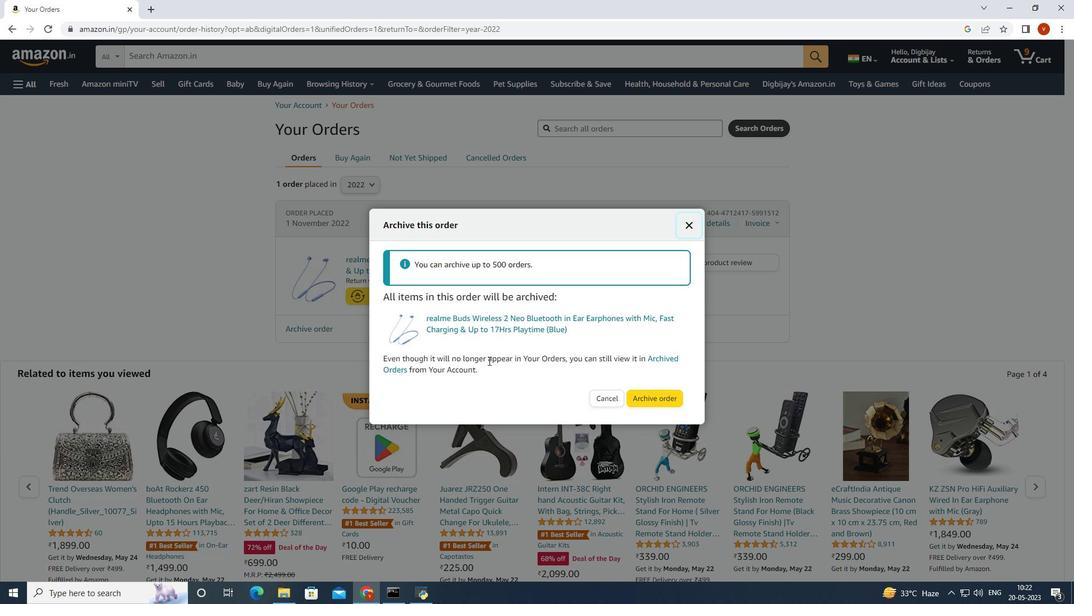
Action: Mouse moved to (663, 400)
Screenshot: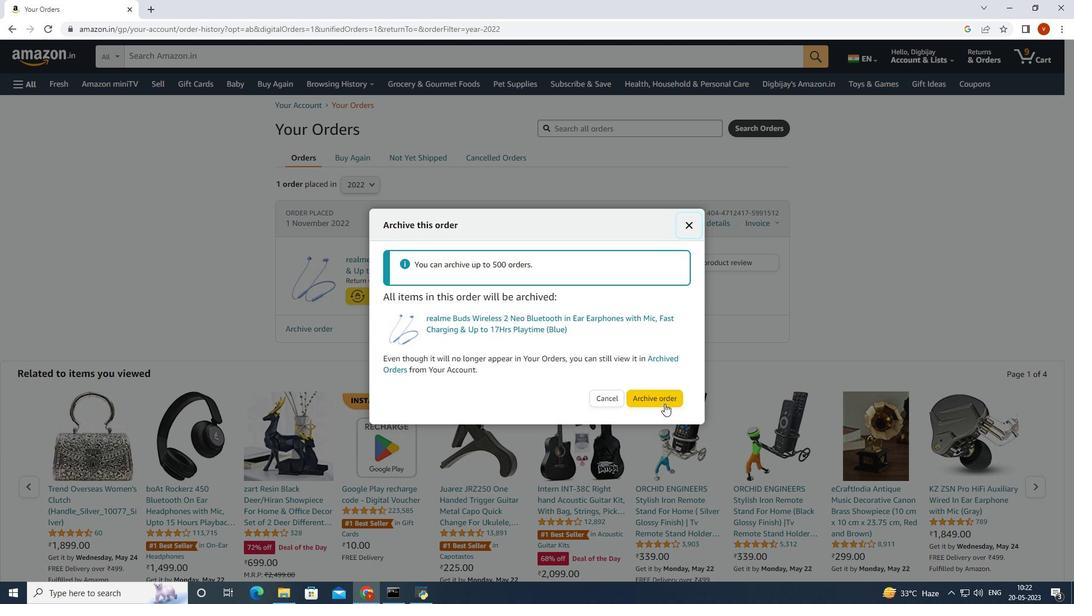 
Action: Mouse pressed left at (663, 400)
Screenshot: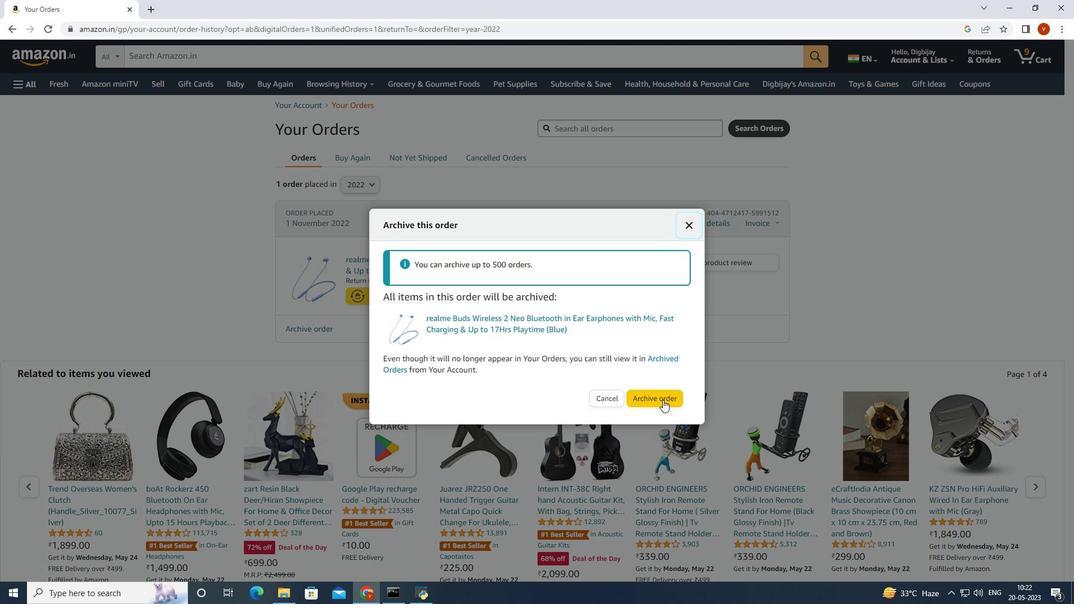 
Action: Mouse moved to (577, 241)
Screenshot: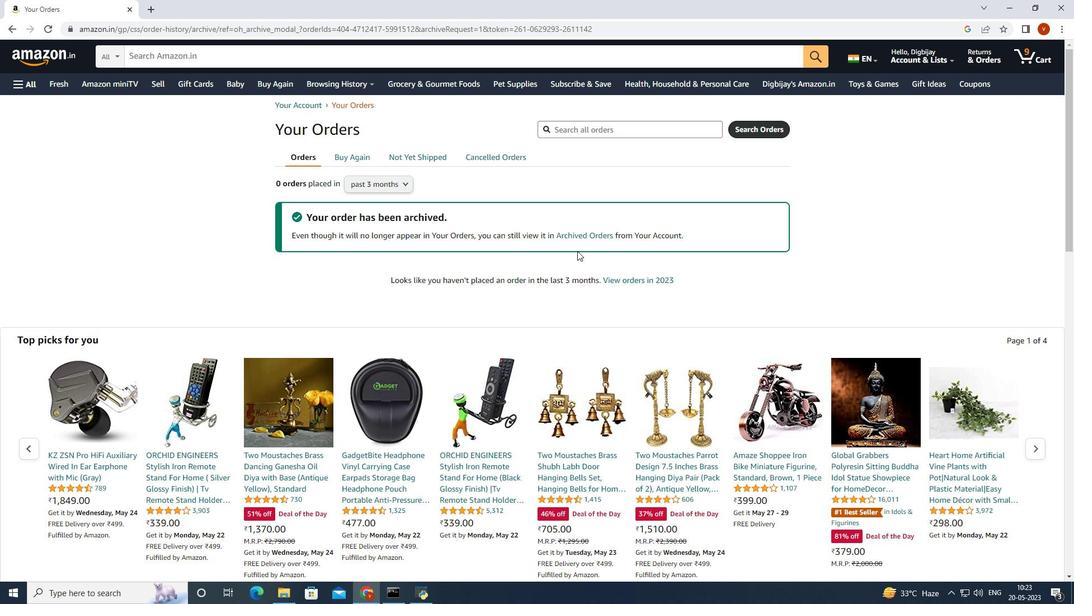 
Action: Mouse scrolled (577, 241) with delta (0, 0)
Screenshot: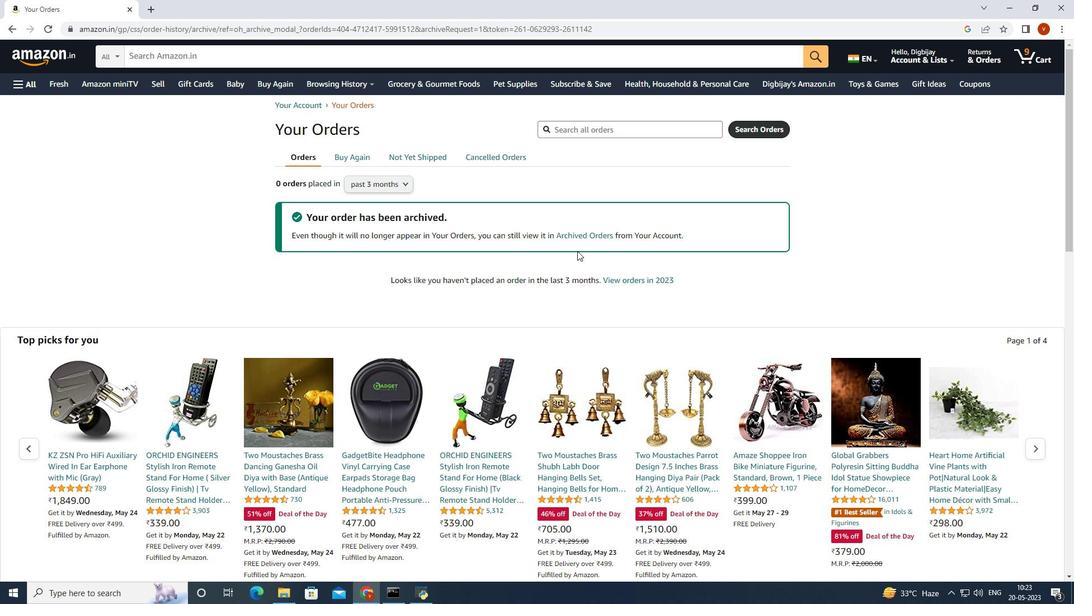 
Action: Mouse moved to (577, 239)
Screenshot: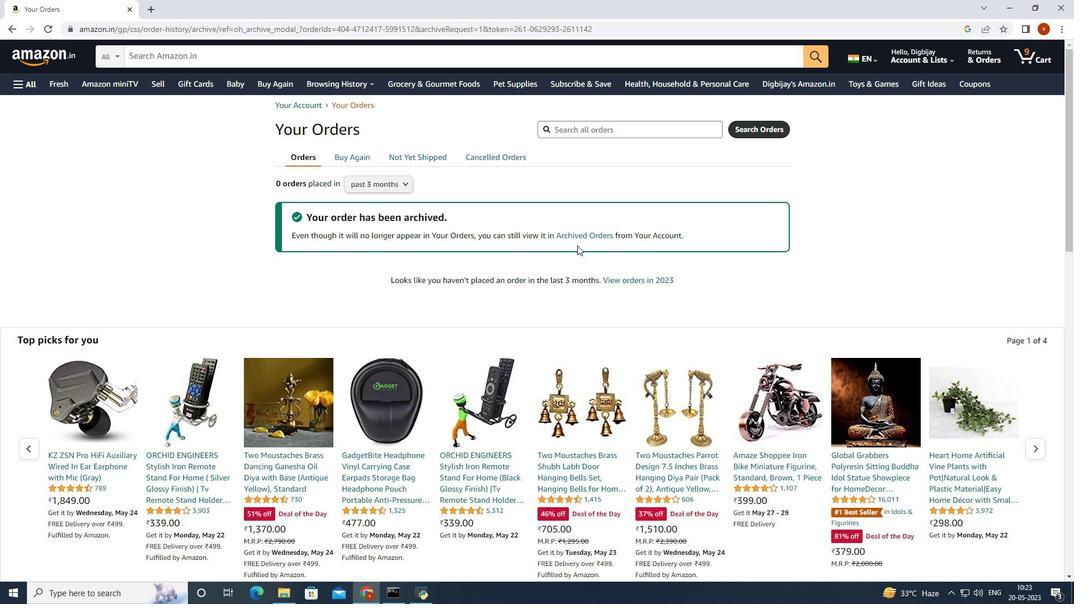 
Action: Mouse scrolled (577, 240) with delta (0, 0)
Screenshot: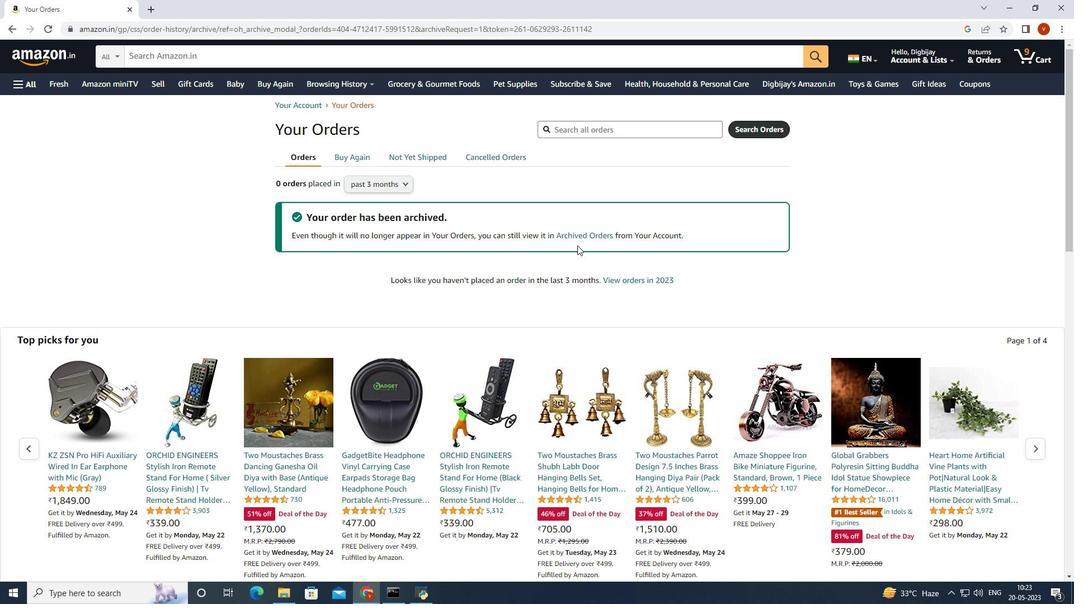 
Action: Mouse scrolled (577, 240) with delta (0, 0)
Screenshot: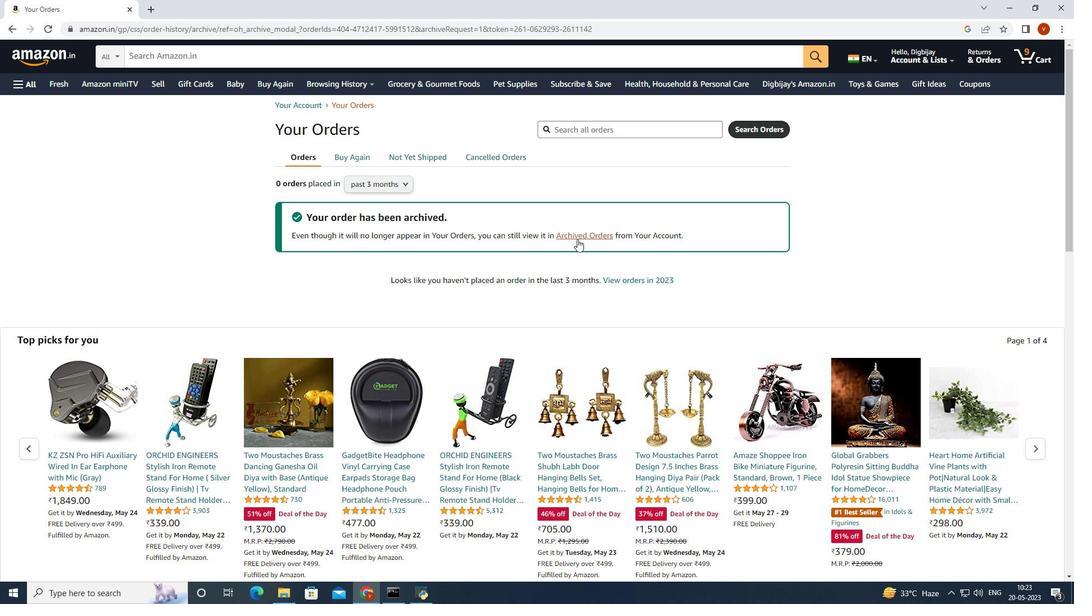 
Action: Mouse scrolled (577, 240) with delta (0, 0)
Screenshot: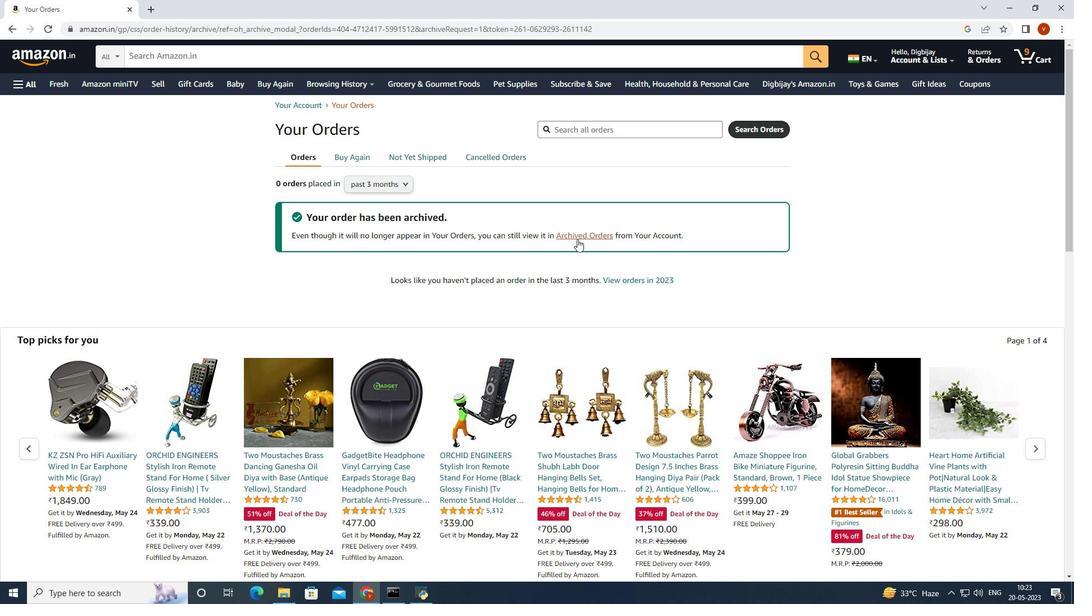 
Action: Mouse scrolled (577, 240) with delta (0, 0)
Screenshot: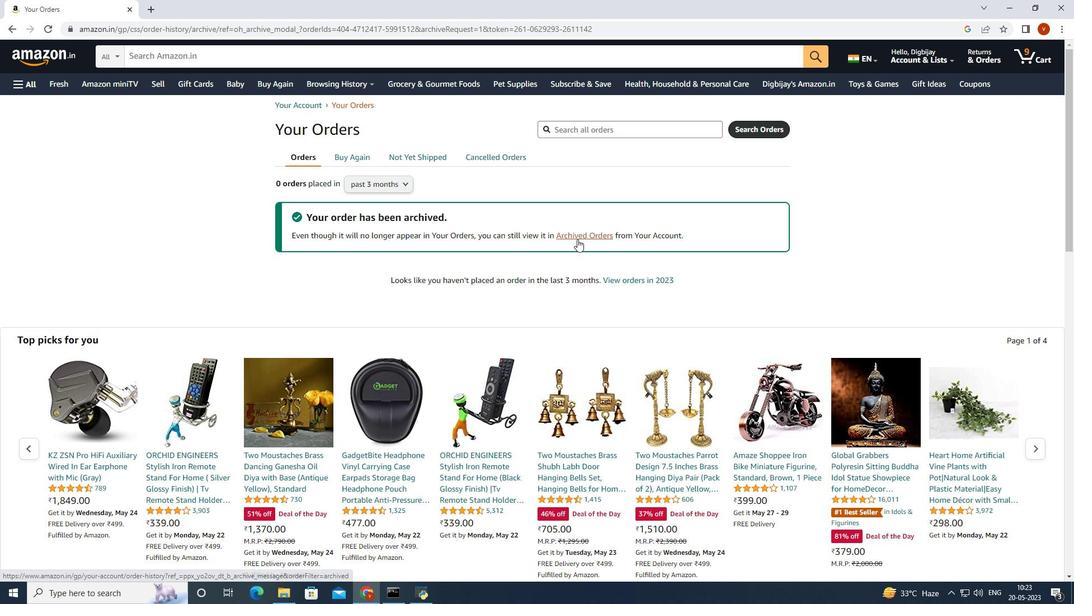 
Action: Mouse scrolled (577, 240) with delta (0, 0)
Screenshot: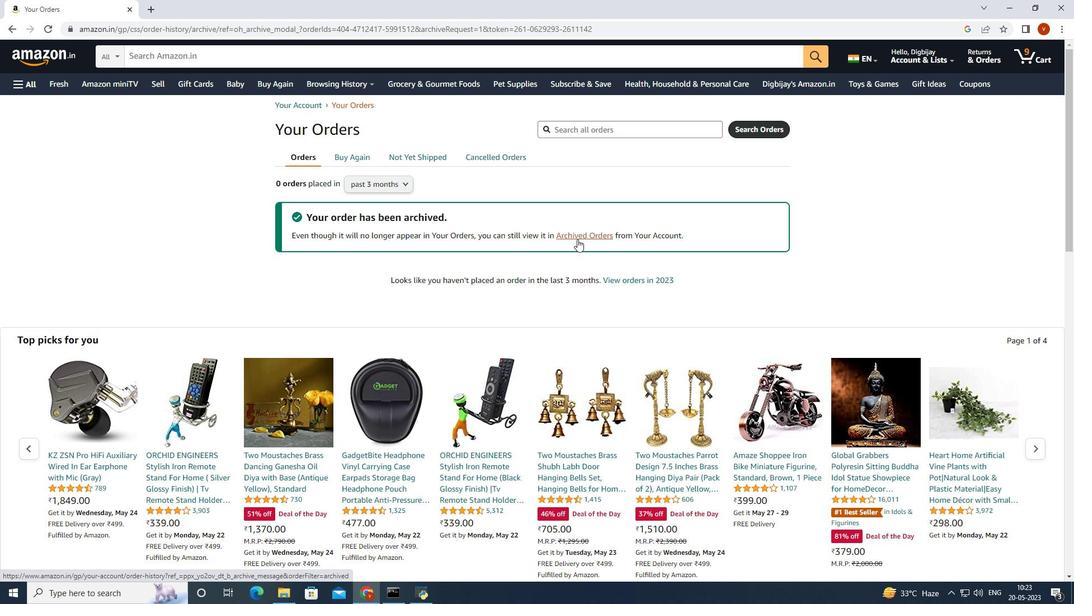 
Action: Mouse moved to (387, 82)
Screenshot: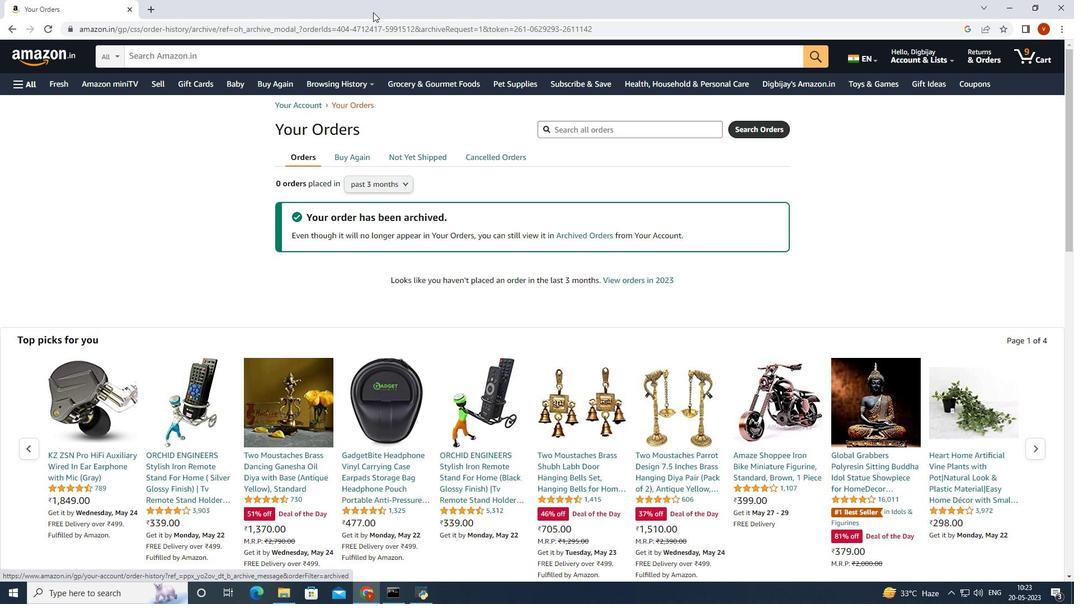 
Action: Mouse scrolled (387, 82) with delta (0, 0)
Screenshot: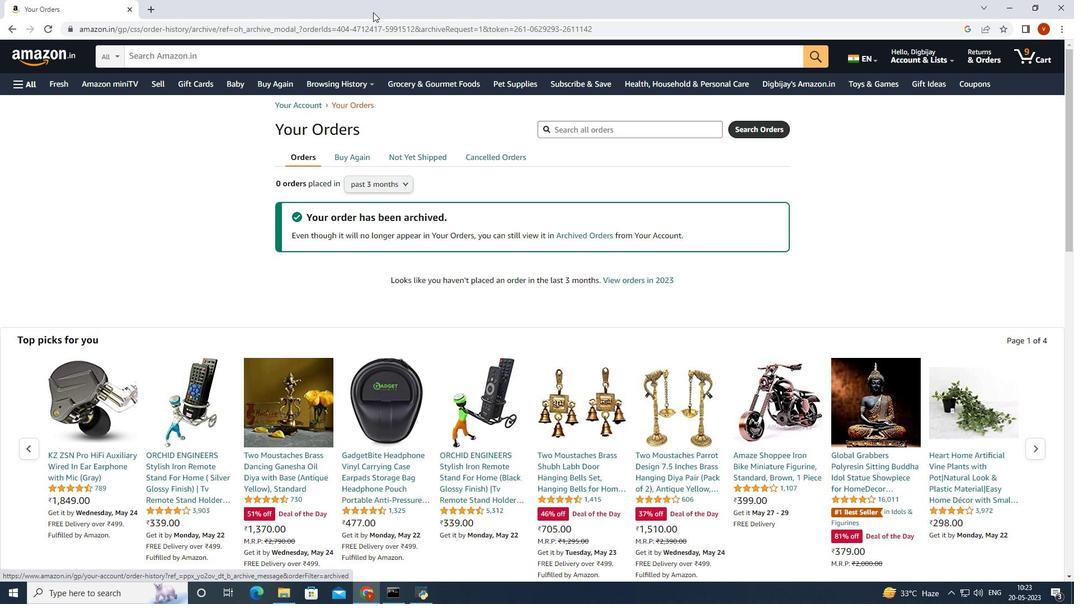 
Action: Mouse moved to (424, 137)
Screenshot: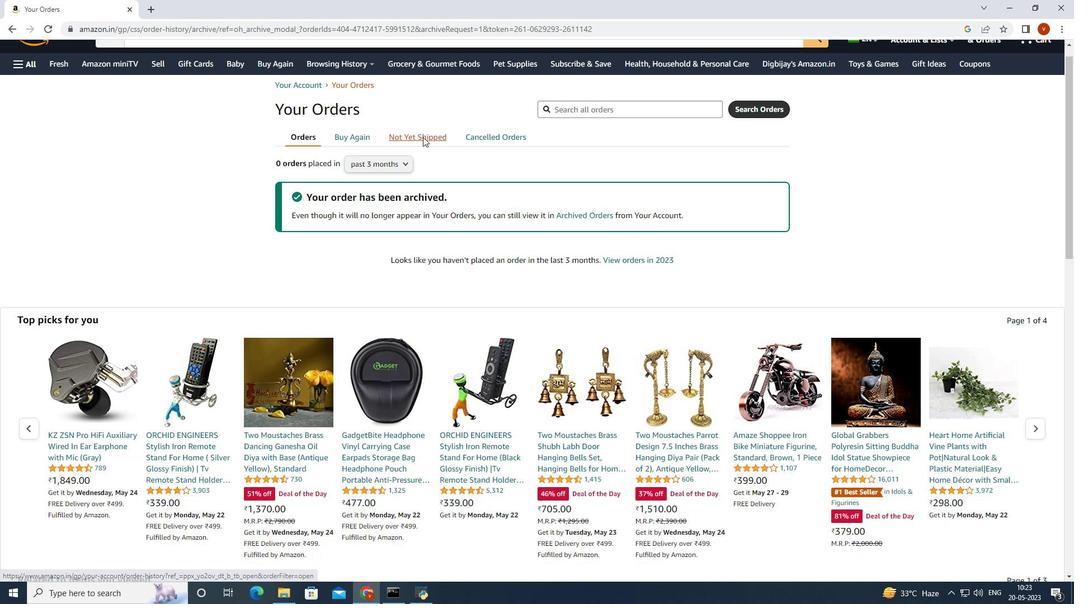 
Action: Mouse scrolled (424, 137) with delta (0, 0)
Screenshot: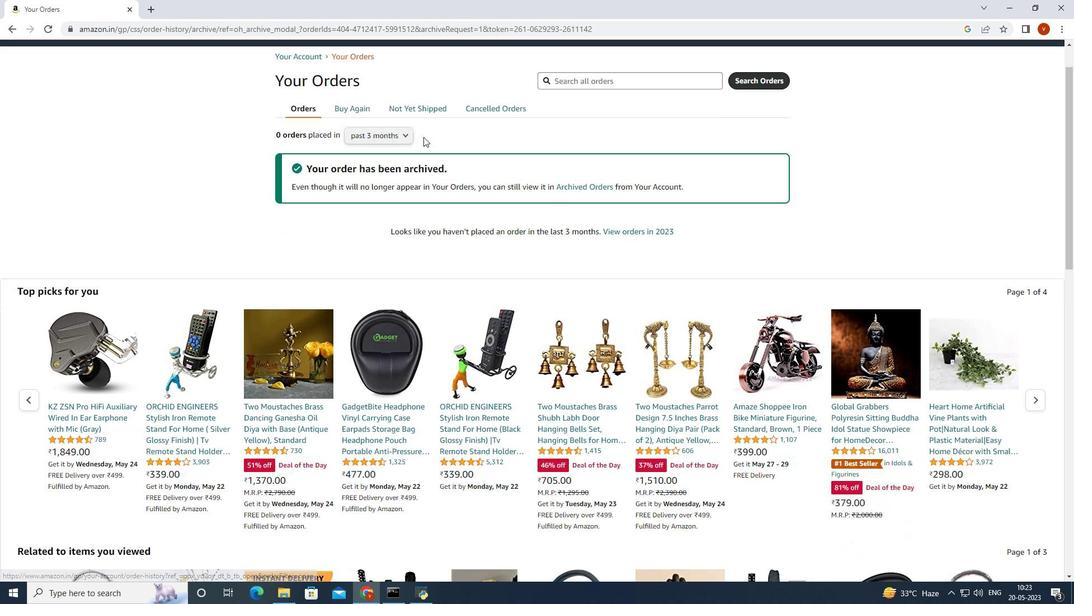 
Action: Mouse moved to (424, 137)
Screenshot: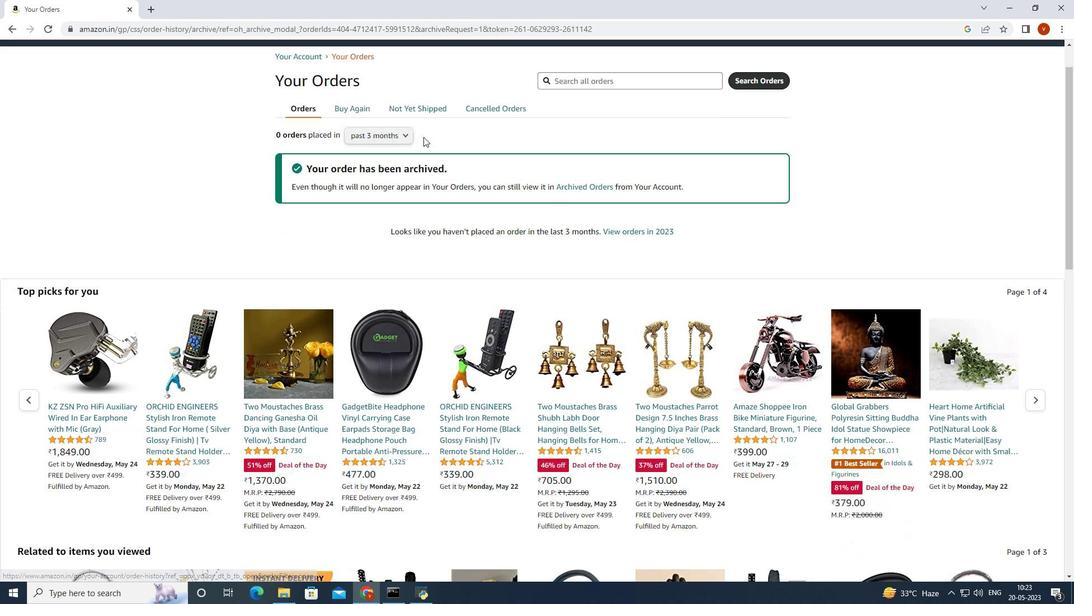 
Action: Mouse scrolled (424, 137) with delta (0, 0)
Screenshot: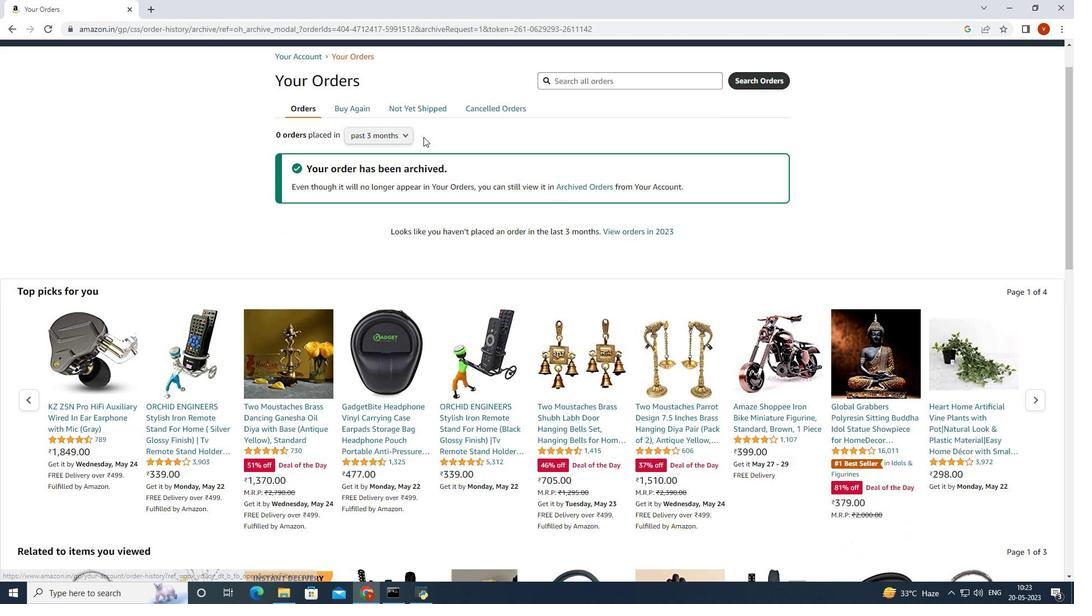 
Action: Mouse moved to (424, 137)
Screenshot: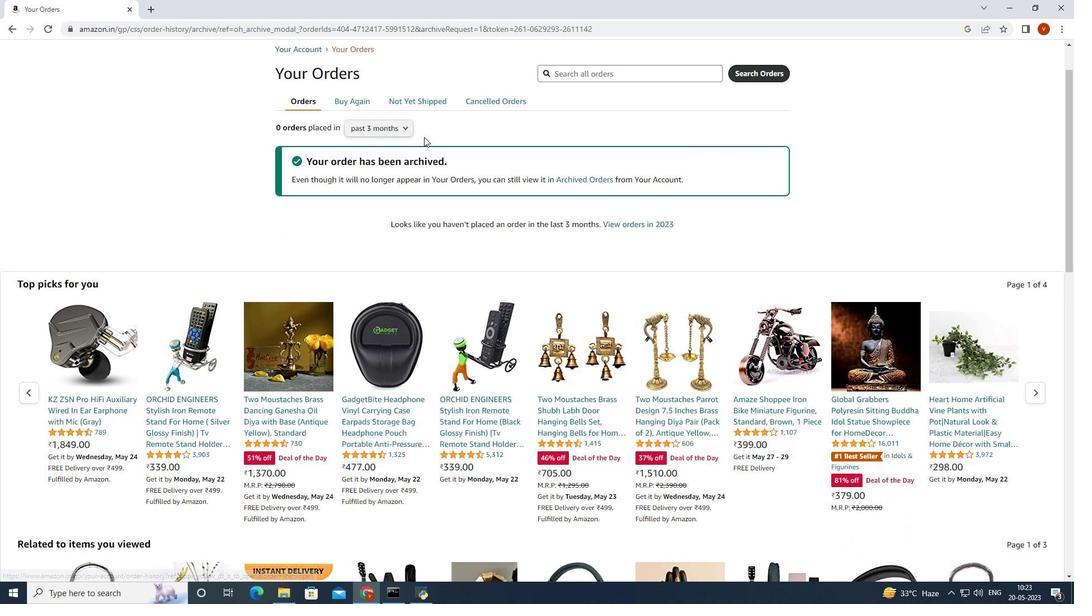 
Action: Mouse scrolled (424, 137) with delta (0, 0)
Screenshot: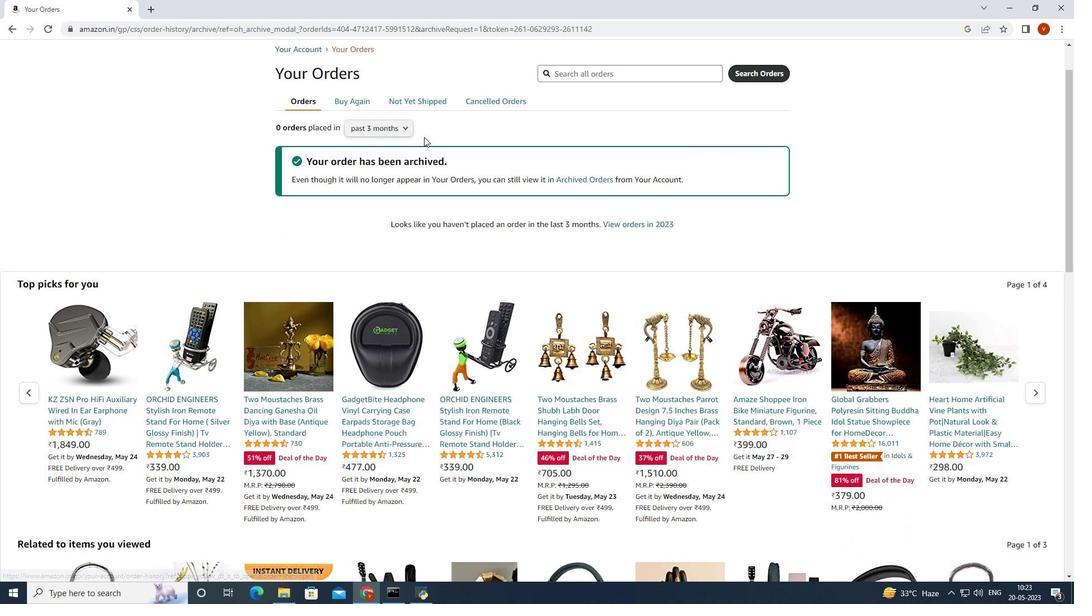 
Action: Mouse scrolled (424, 137) with delta (0, 0)
Screenshot: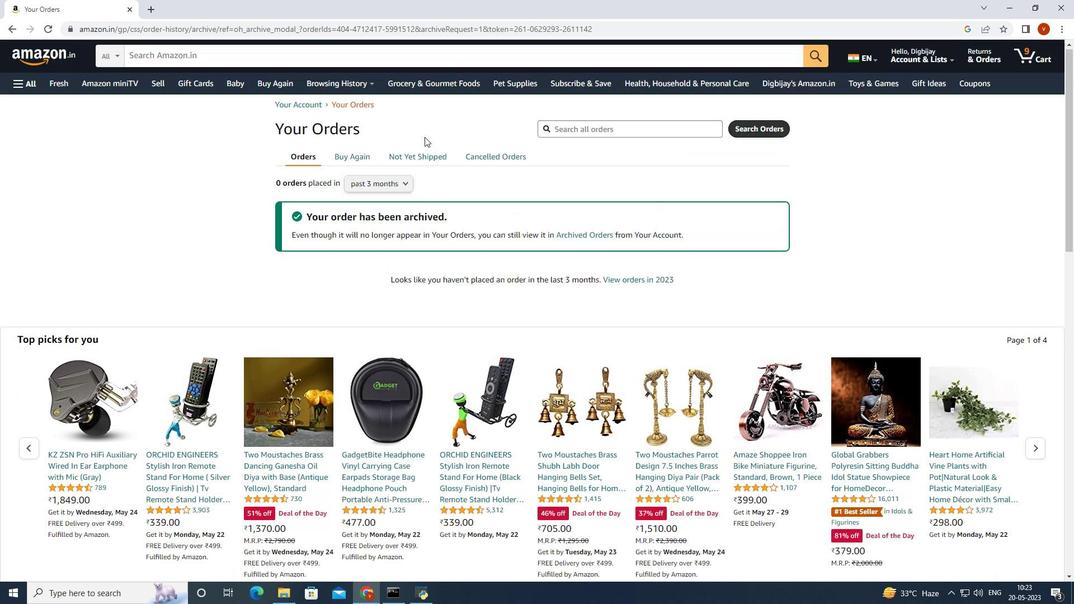 
Action: Mouse scrolled (424, 137) with delta (0, 0)
Screenshot: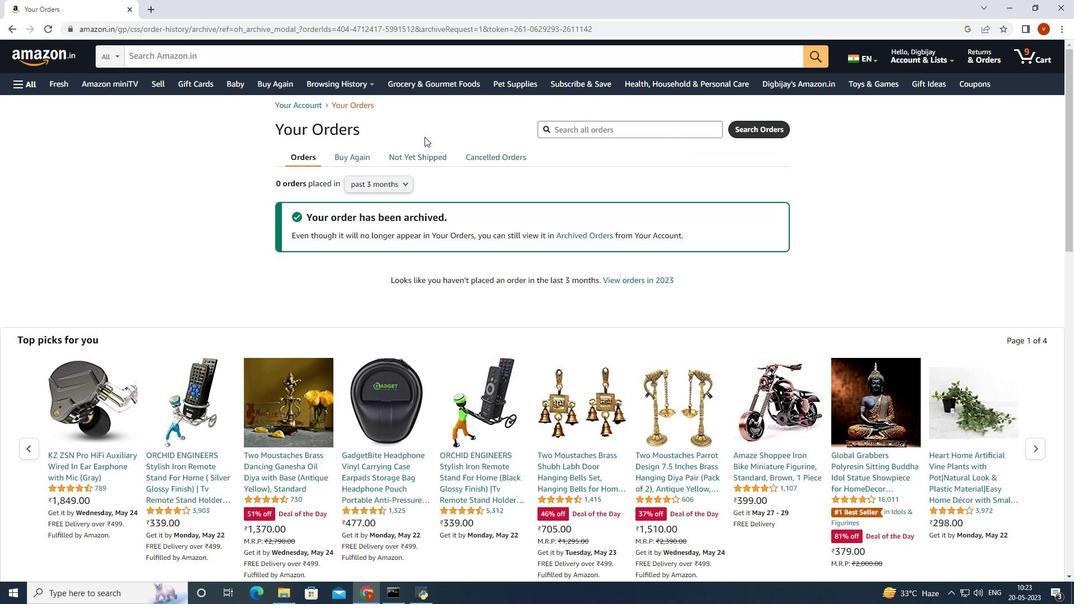 
Action: Mouse scrolled (424, 137) with delta (0, 0)
Screenshot: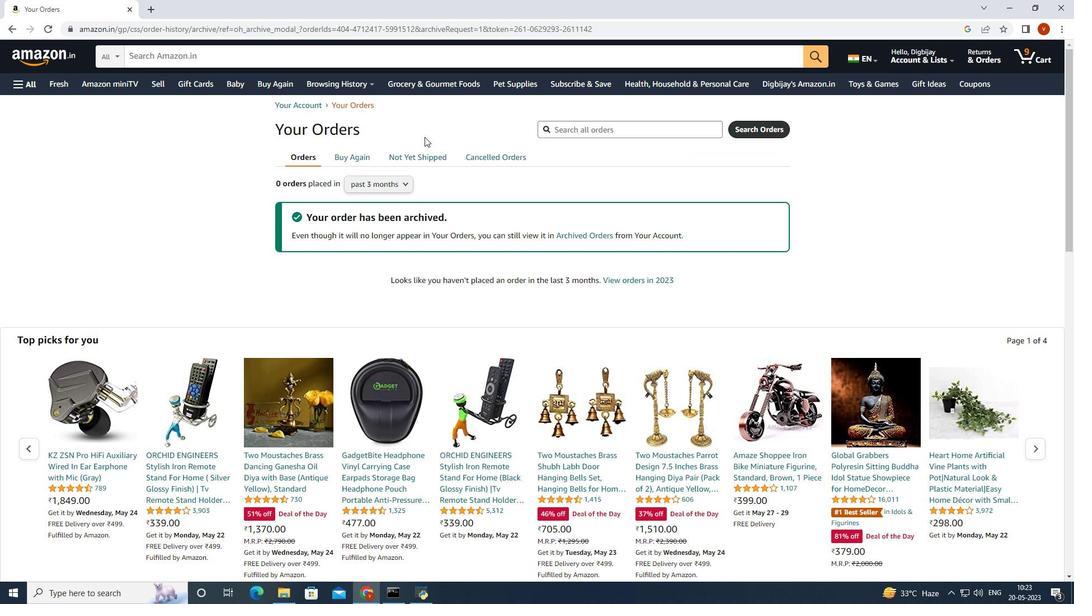 
Action: Mouse scrolled (424, 137) with delta (0, 0)
Screenshot: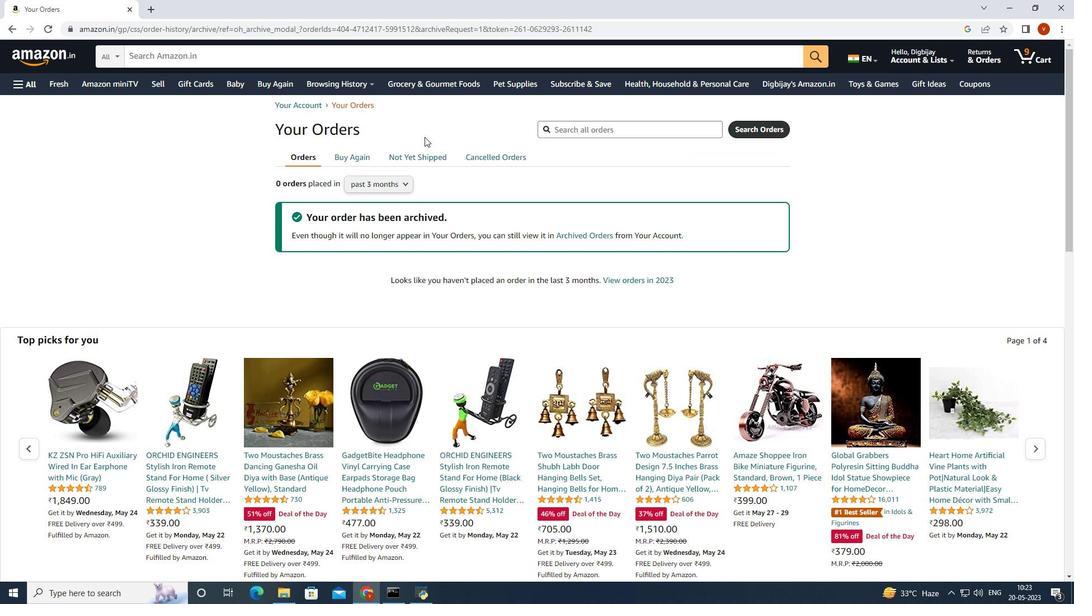 
Action: Mouse scrolled (424, 137) with delta (0, 0)
Screenshot: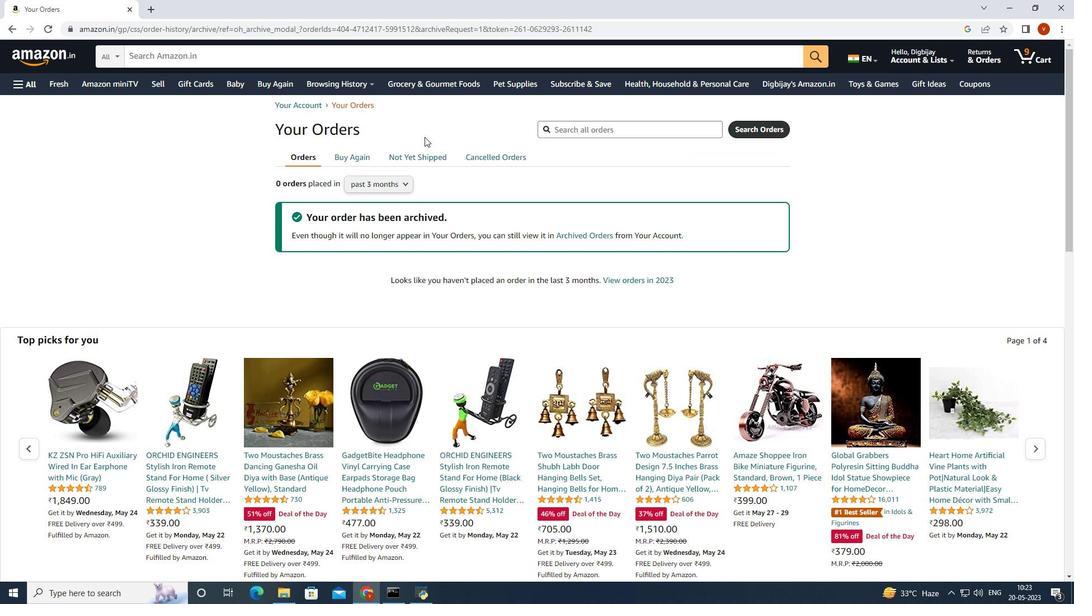 
Action: Mouse scrolled (424, 136) with delta (0, 0)
Screenshot: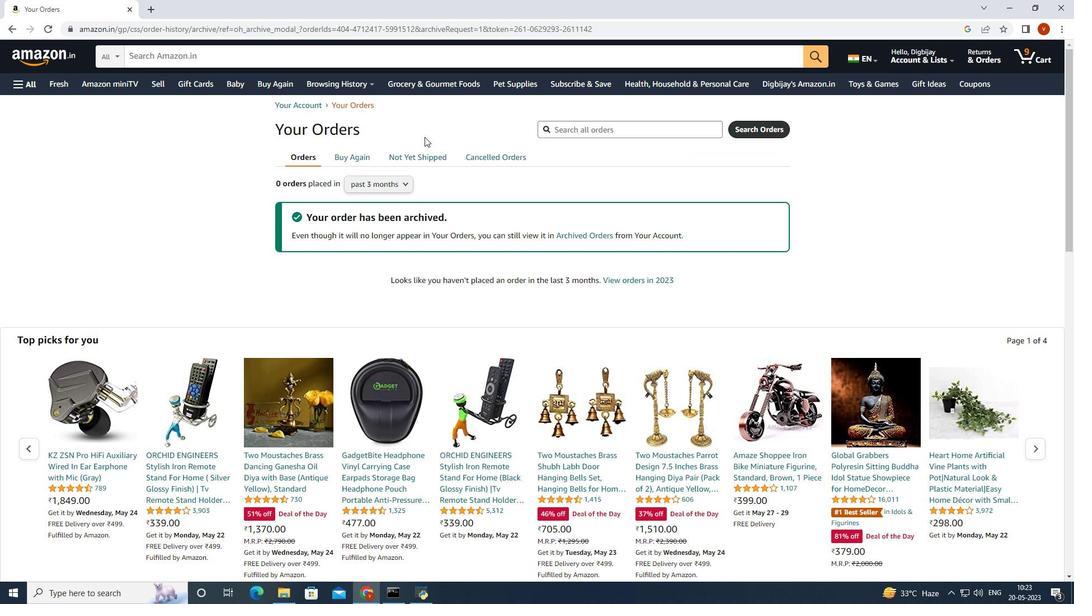 
Action: Mouse scrolled (424, 136) with delta (0, 0)
Screenshot: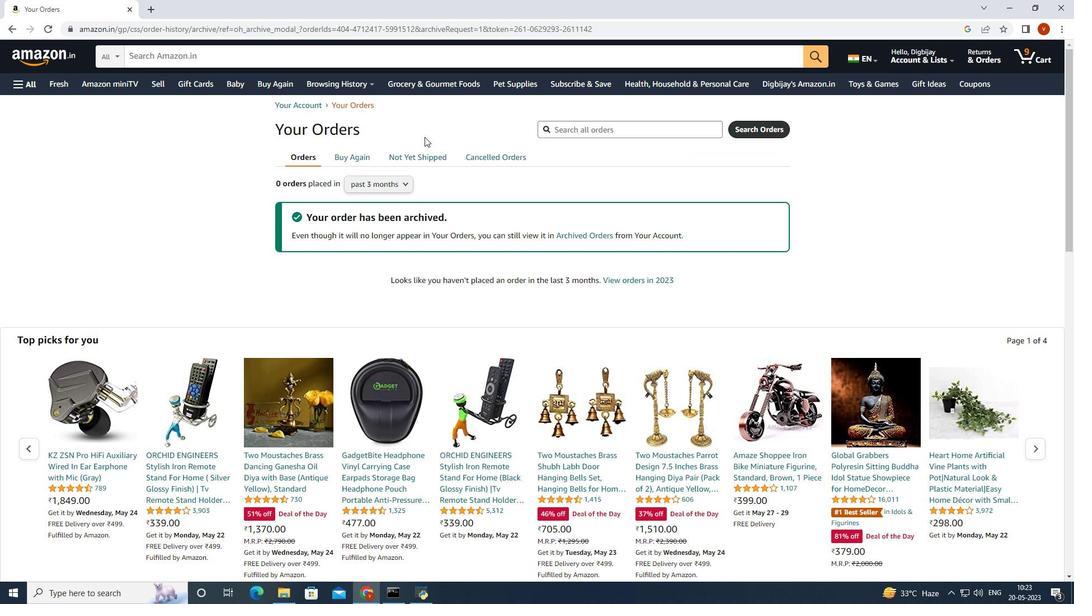
Action: Mouse scrolled (424, 137) with delta (0, 0)
Screenshot: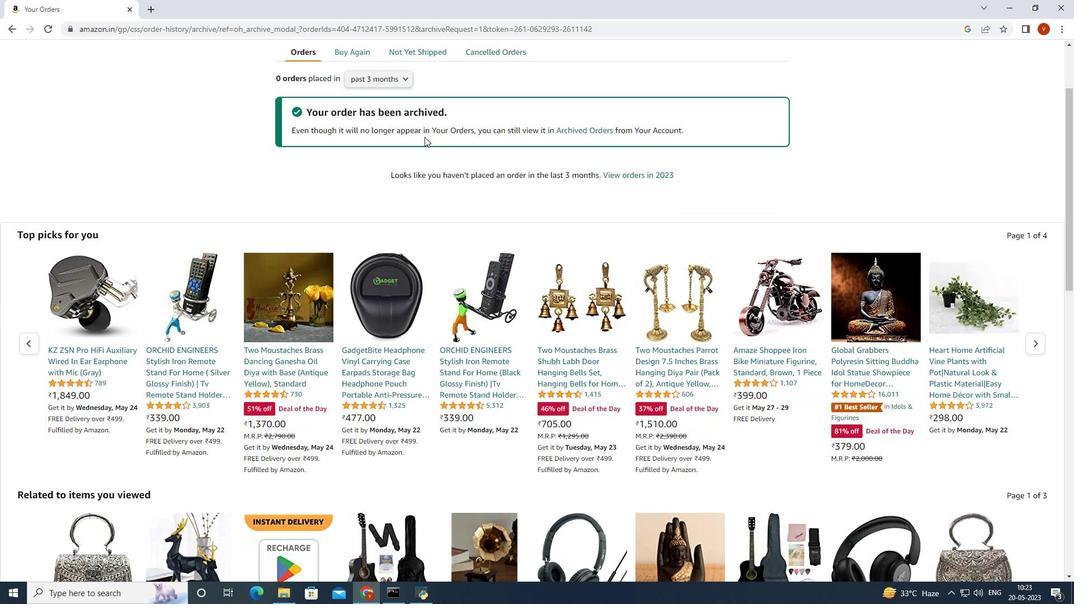 
Action: Mouse scrolled (424, 137) with delta (0, 0)
Screenshot: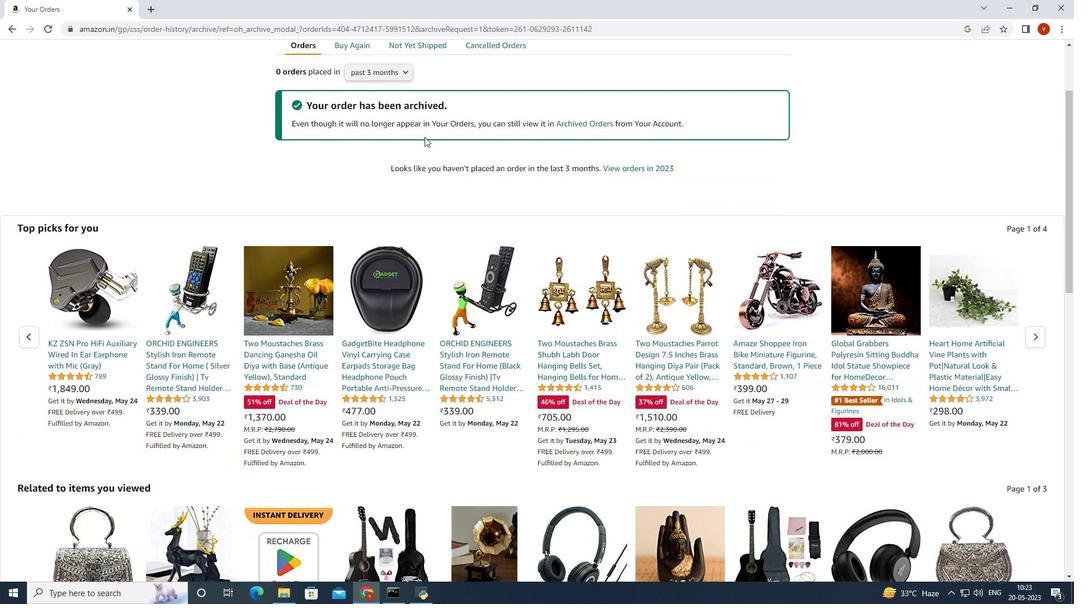 
Action: Mouse scrolled (424, 137) with delta (0, 0)
Screenshot: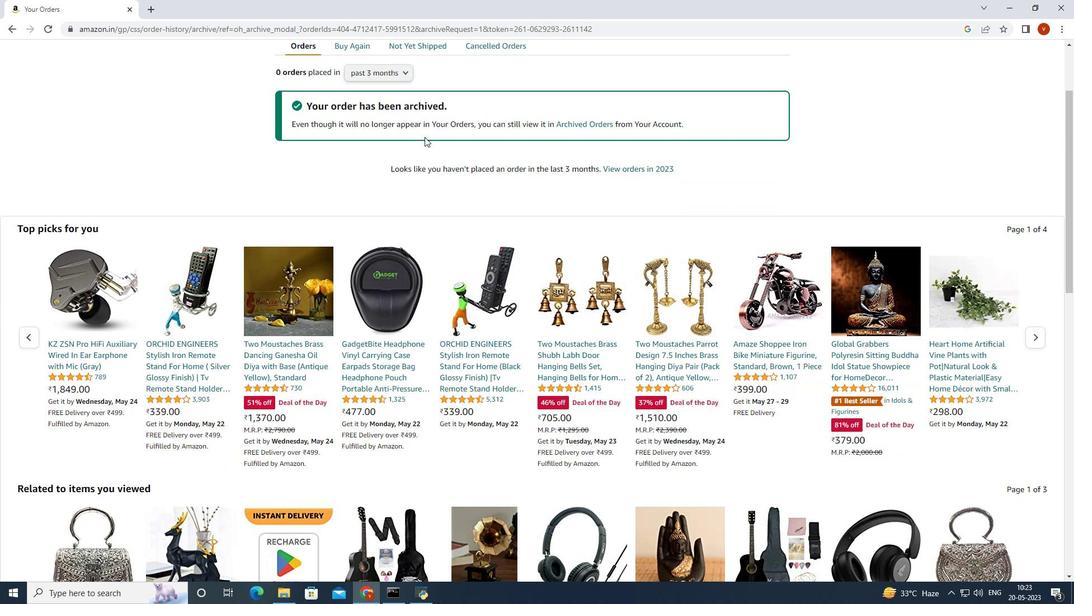 
